 Task: Demonstrate the use case of decision element in salesforce screen flow.
Action: Mouse moved to (715, 52)
Screenshot: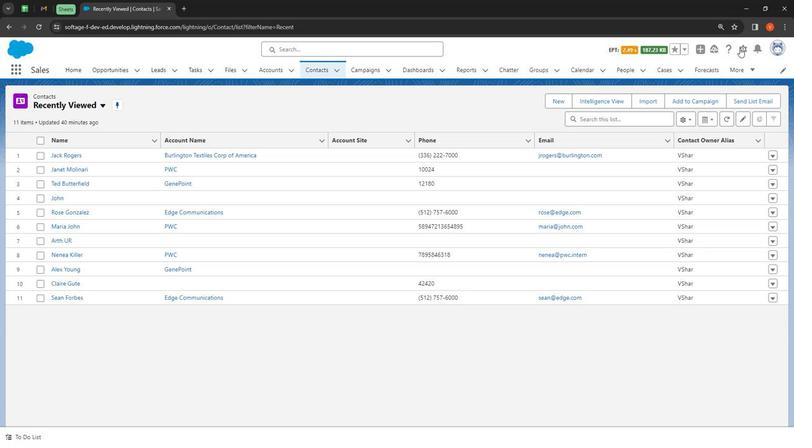 
Action: Mouse pressed left at (715, 52)
Screenshot: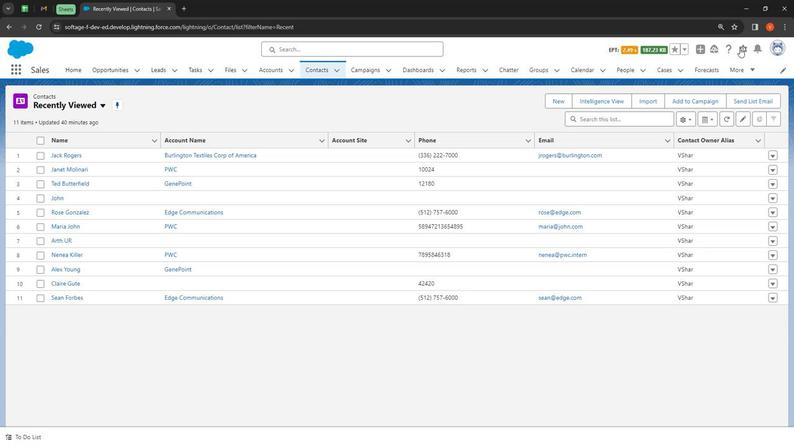 
Action: Mouse moved to (685, 78)
Screenshot: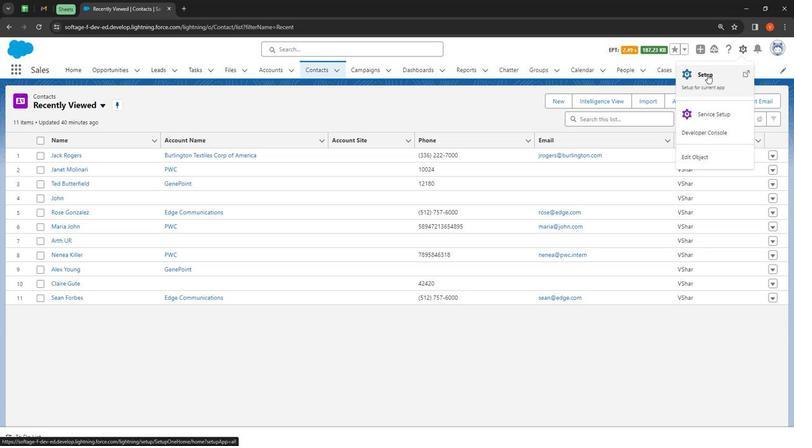 
Action: Mouse pressed left at (685, 78)
Screenshot: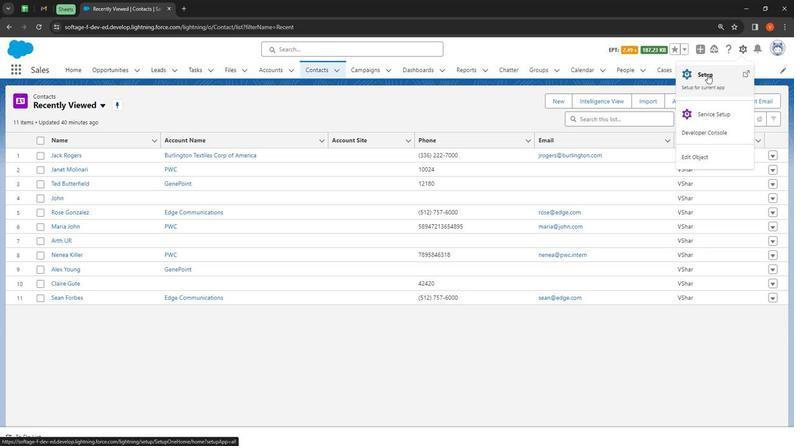 
Action: Mouse moved to (69, 99)
Screenshot: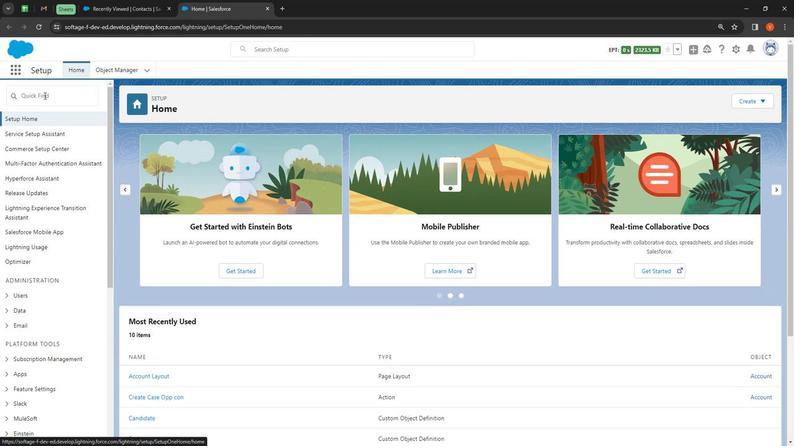 
Action: Mouse pressed left at (69, 99)
Screenshot: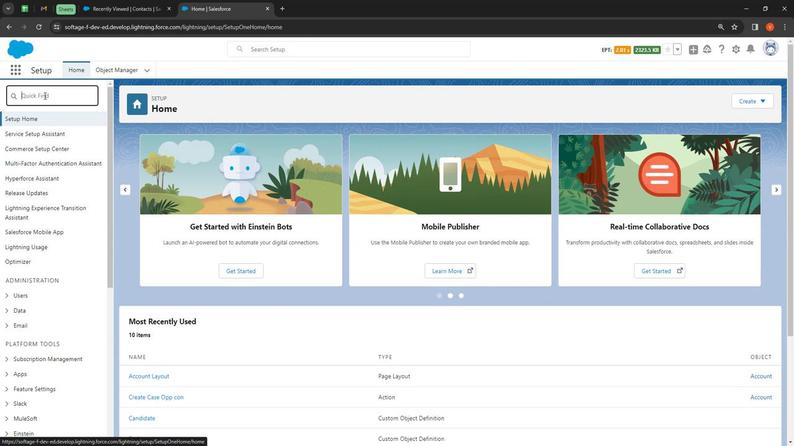 
Action: Mouse moved to (70, 99)
Screenshot: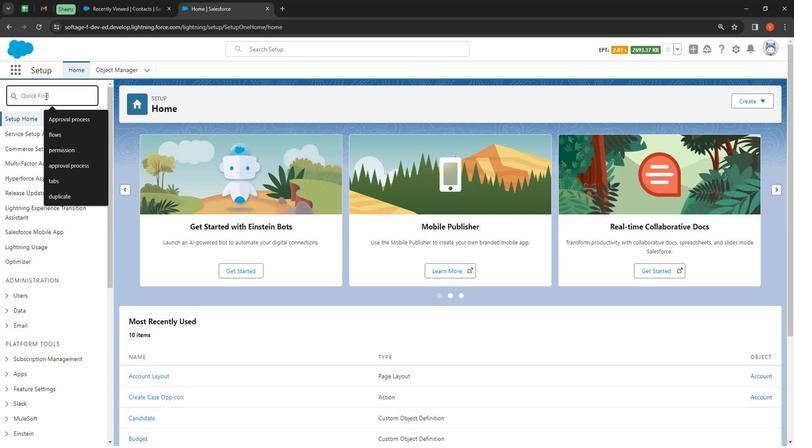 
Action: Key pressed flows
Screenshot: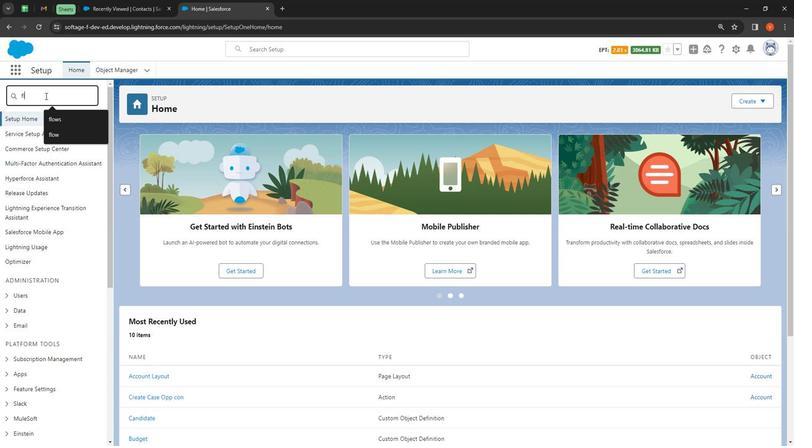 
Action: Mouse moved to (55, 138)
Screenshot: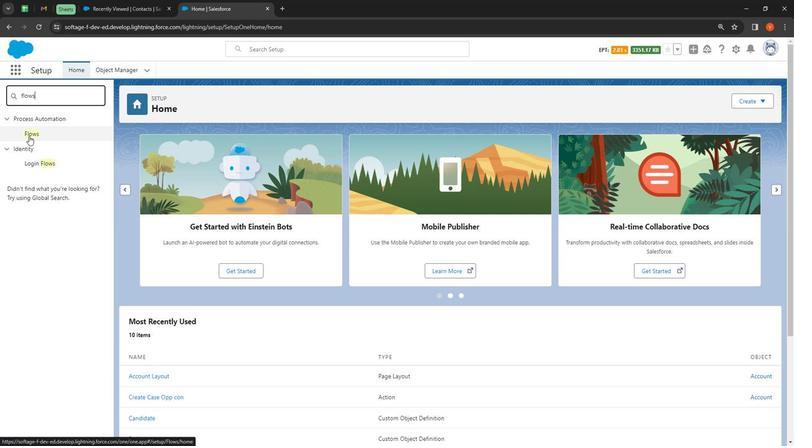 
Action: Mouse pressed left at (55, 138)
Screenshot: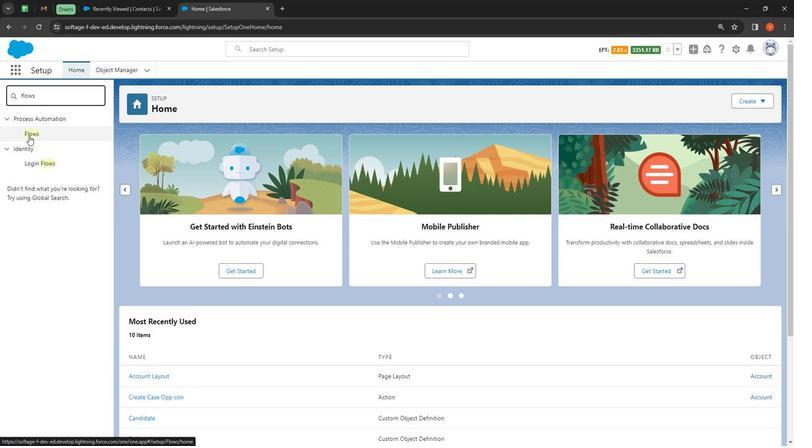 
Action: Mouse moved to (731, 109)
Screenshot: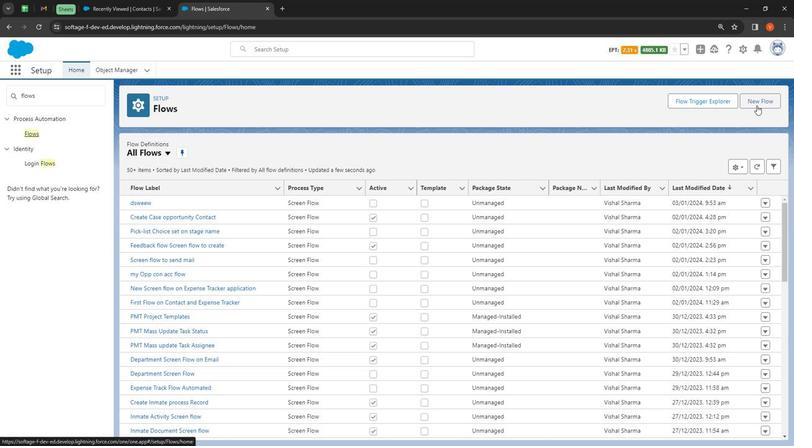 
Action: Mouse pressed left at (731, 109)
Screenshot: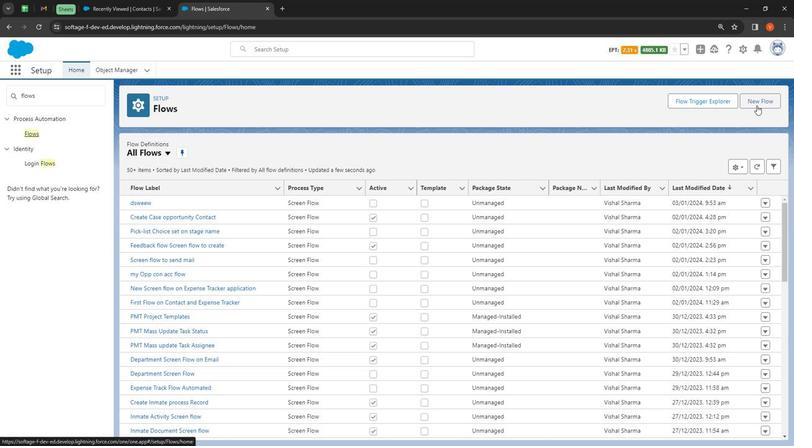 
Action: Mouse moved to (631, 344)
Screenshot: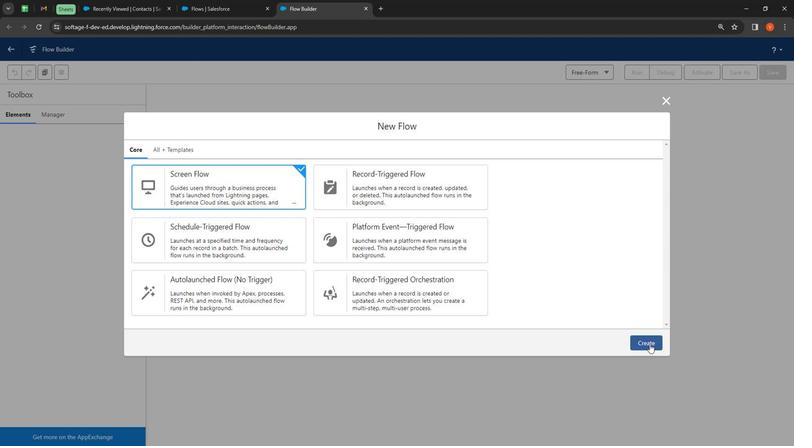 
Action: Mouse pressed left at (631, 344)
Screenshot: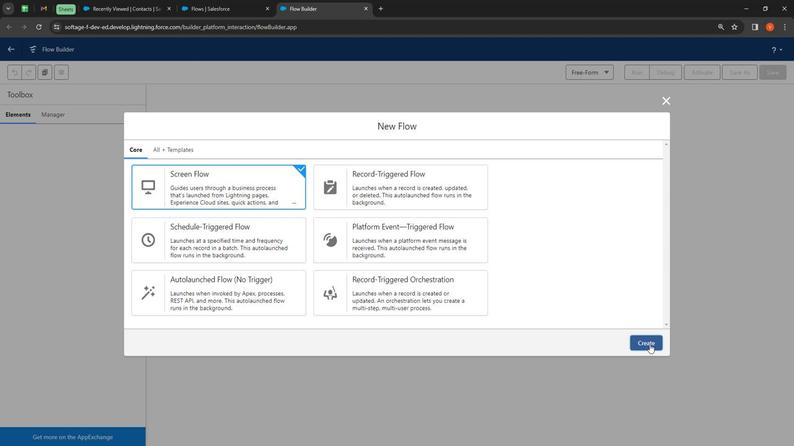 
Action: Mouse moved to (395, 162)
Screenshot: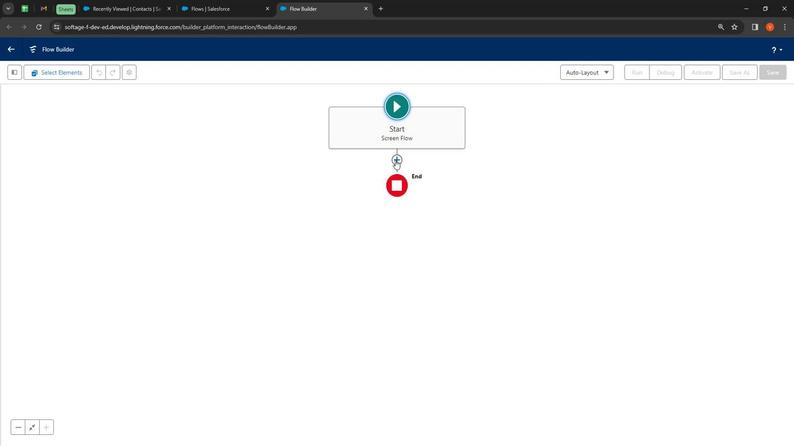
Action: Mouse pressed left at (395, 162)
Screenshot: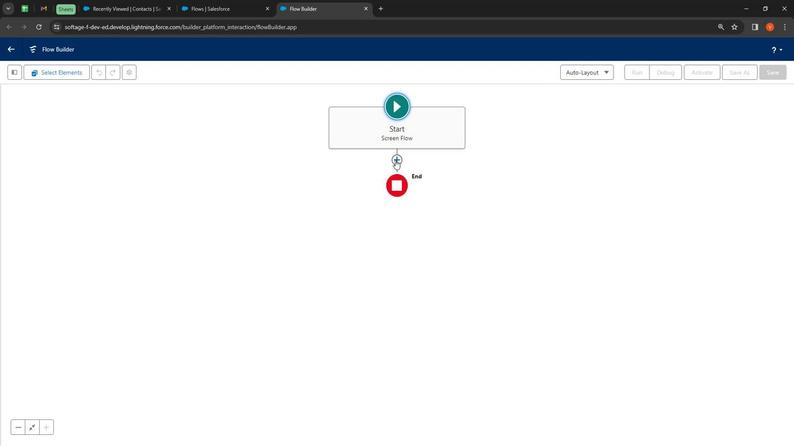 
Action: Mouse moved to (390, 209)
Screenshot: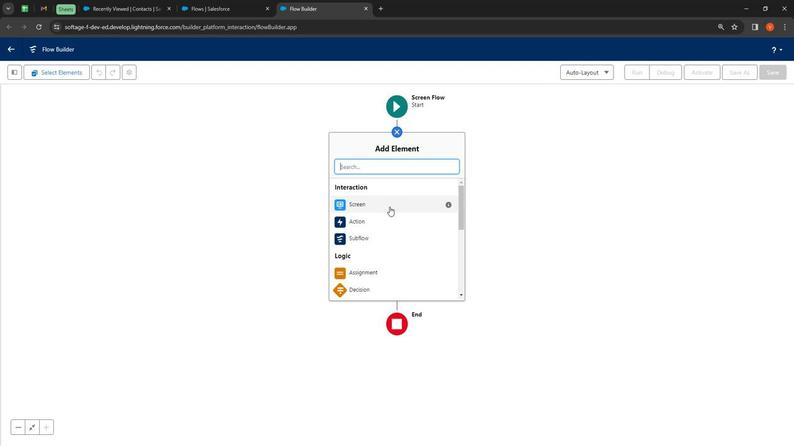 
Action: Mouse pressed left at (390, 209)
Screenshot: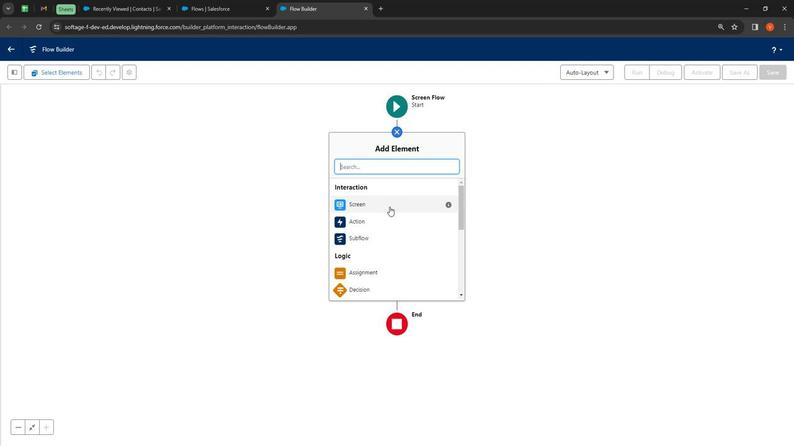 
Action: Mouse moved to (625, 156)
Screenshot: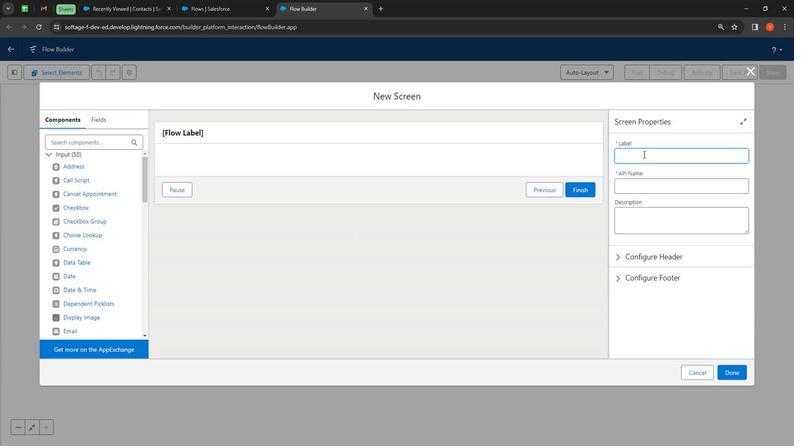 
Action: Mouse pressed left at (625, 156)
Screenshot: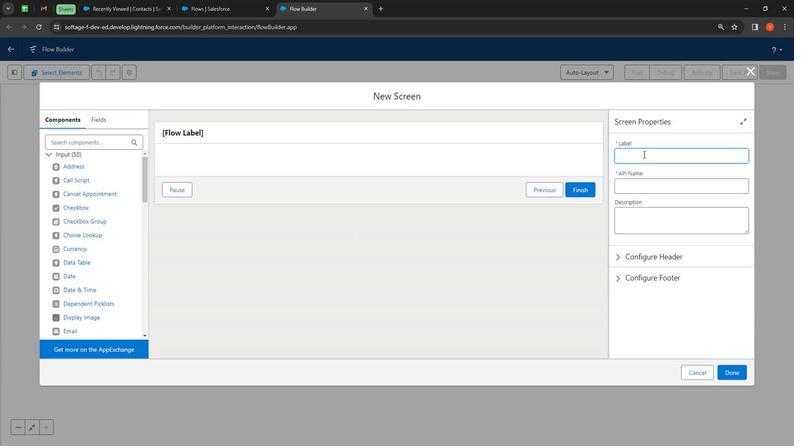 
Action: Mouse moved to (627, 153)
Screenshot: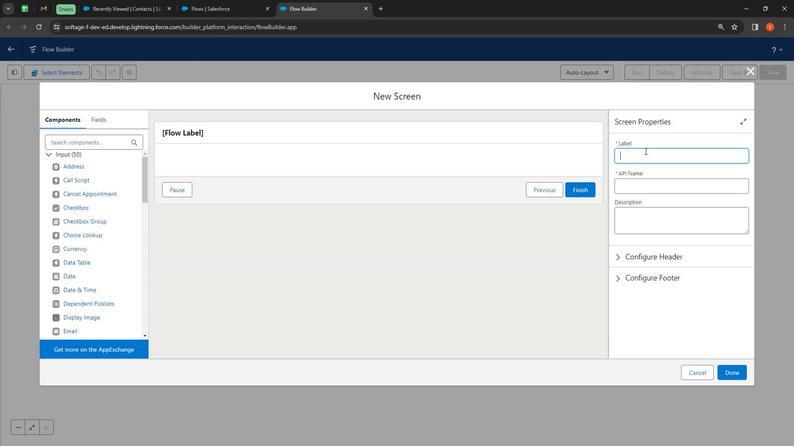 
Action: Key pressed <Key.shift>
Screenshot: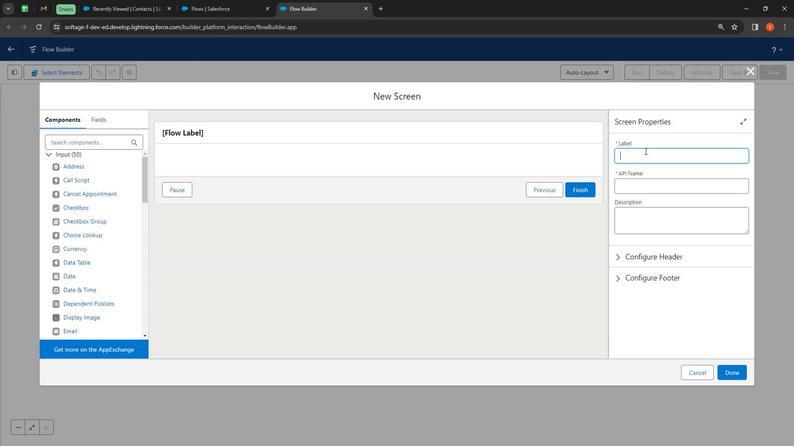 
Action: Mouse moved to (586, 126)
Screenshot: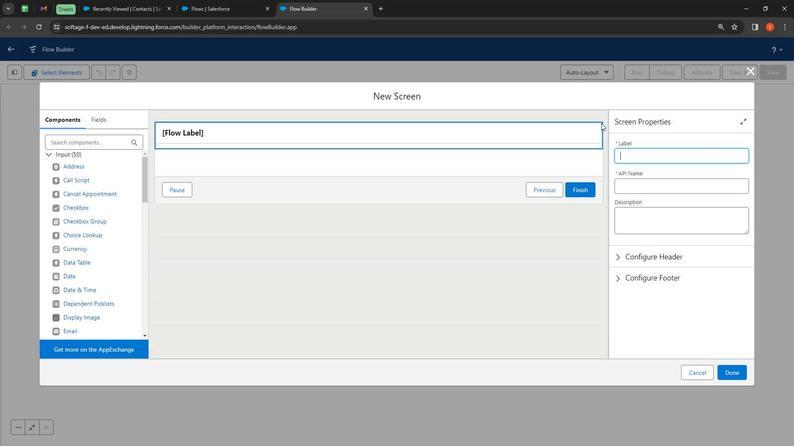 
Action: Key pressed <Key.shift><Key.shift><Key.shift><Key.shift><Key.shift><Key.shift><Key.shift><Key.shift><Key.shift><Key.shift><Key.shift><Key.shift><Key.shift><Key.shift><Key.shift><Key.shift><Key.shift><Key.shift><Key.shift><Key.shift><Key.shift><Key.shift><Key.shift><Key.shift><Key.shift><Key.shift><Key.shift><Key.shift><Key.shift><Key.shift><Key.shift><Key.shift><Key.shift><Key.shift><Key.shift><Key.shift><Key.shift><Key.shift><Key.shift><Key.shift><Key.shift><Key.shift><Key.shift><Key.shift><Key.shift><Key.shift><Key.shift><Key.shift><Key.shift><Key.shift><Key.shift><Key.shift><Key.shift><Key.shift><Key.shift><Key.shift><Key.shift><Key.shift><Key.shift><Key.shift><Key.shift><Key.shift><Key.shift><Key.shift><Key.shift><Key.shift><Key.shift><Key.shift><Key.shift><Key.shift><Key.shift><Key.shift><Key.shift><Key.shift><Key.shift><Key.shift>Choose<Key.space><Key.shift>Value<Key.space><Key.shift>Screen
Screenshot: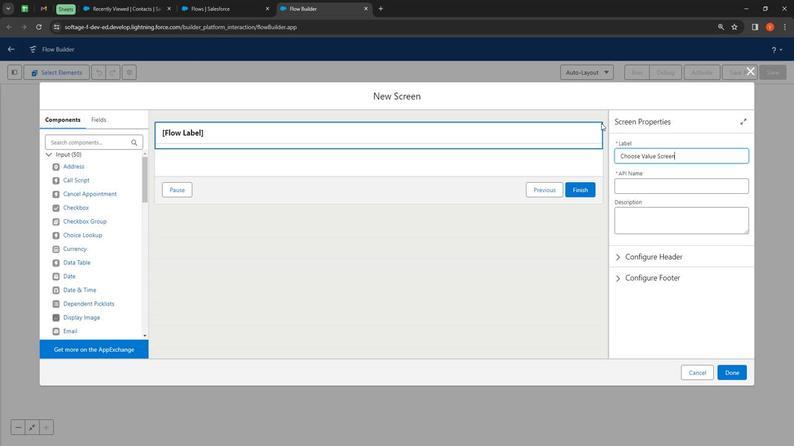 
Action: Mouse moved to (639, 218)
Screenshot: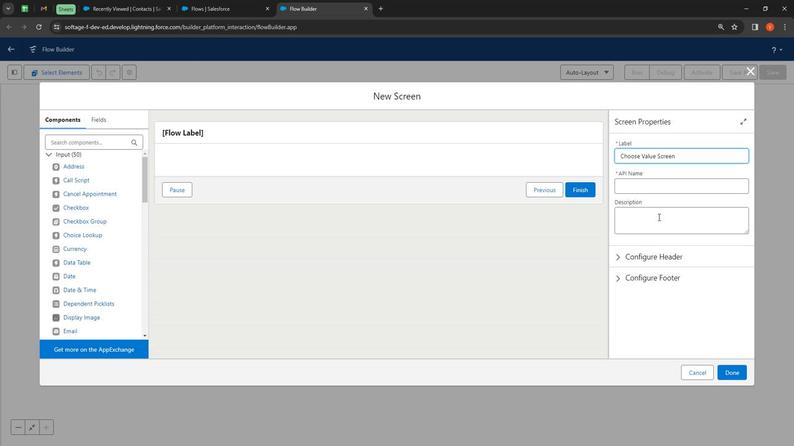 
Action: Mouse pressed left at (639, 218)
Screenshot: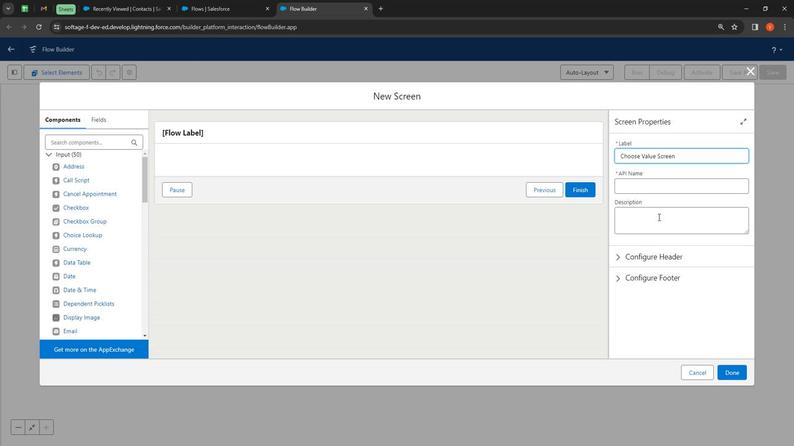 
Action: Mouse moved to (638, 218)
Screenshot: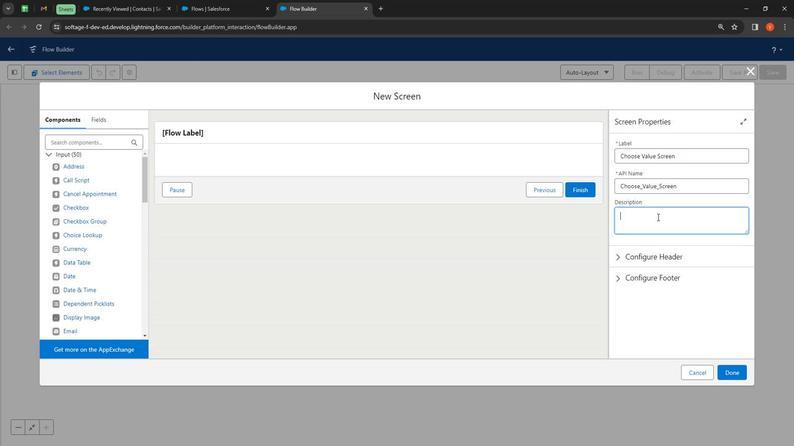 
Action: Key pressed <Key.shift>Choose<Key.space>one<Key.space>element<Key.space><Key.shift>Screen
Screenshot: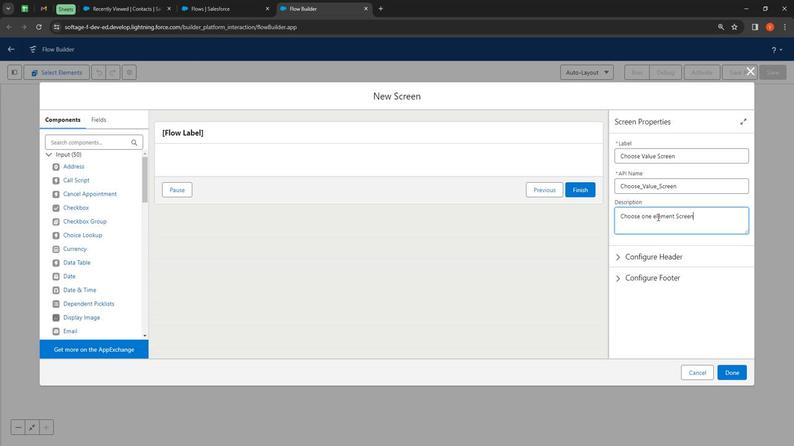 
Action: Mouse moved to (112, 142)
Screenshot: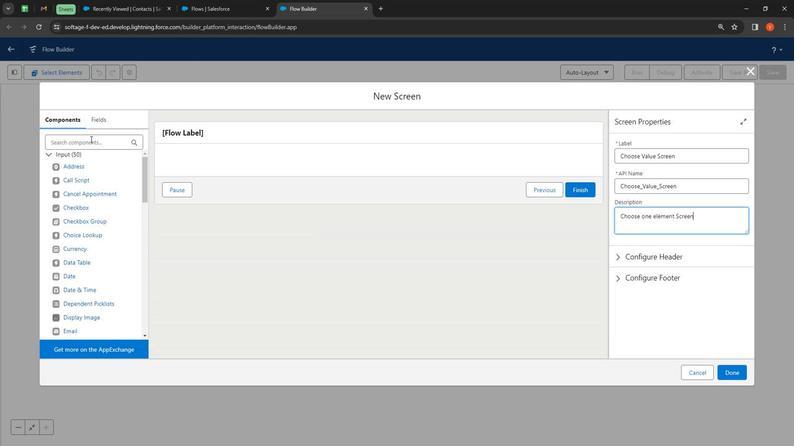 
Action: Mouse pressed left at (112, 142)
Screenshot: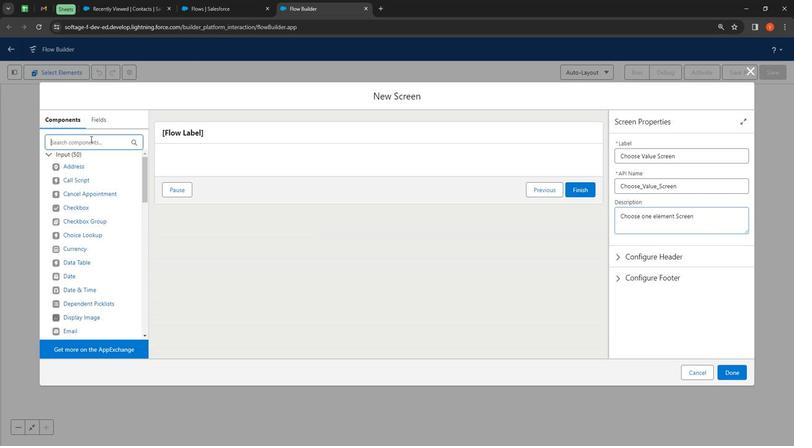 
Action: Mouse moved to (111, 142)
Screenshot: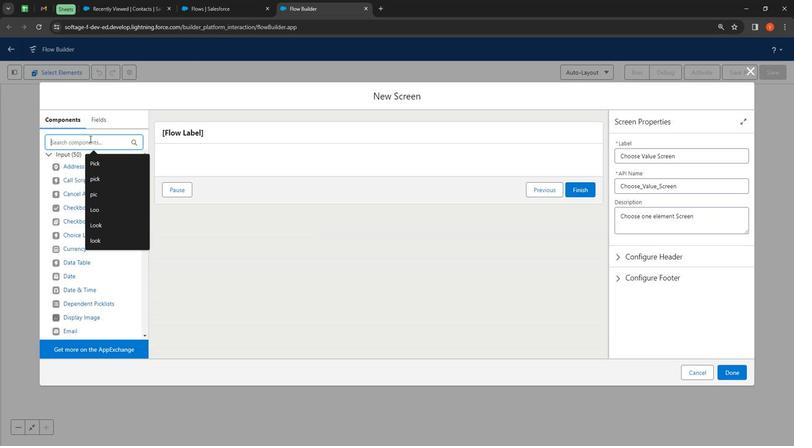 
Action: Key pressed pick
Screenshot: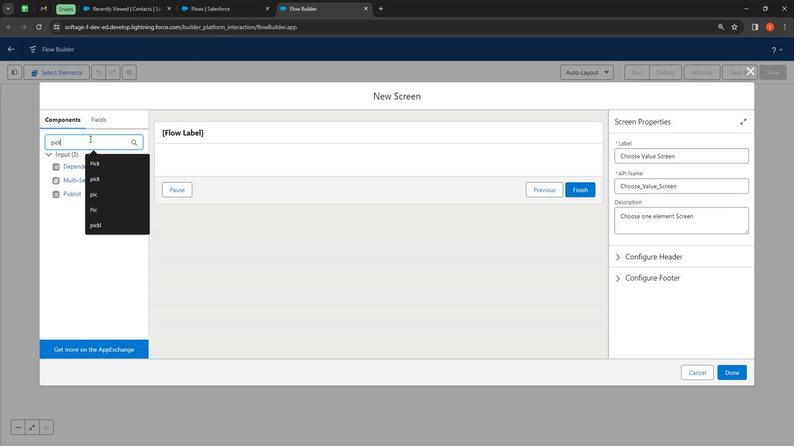 
Action: Mouse moved to (91, 192)
Screenshot: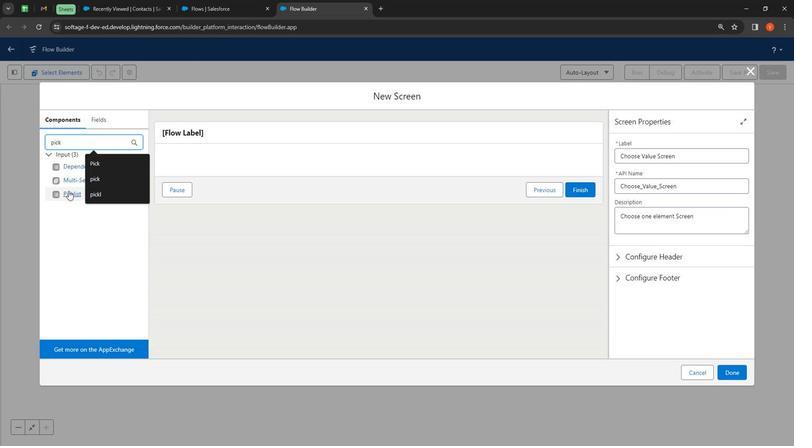 
Action: Mouse pressed left at (91, 192)
Screenshot: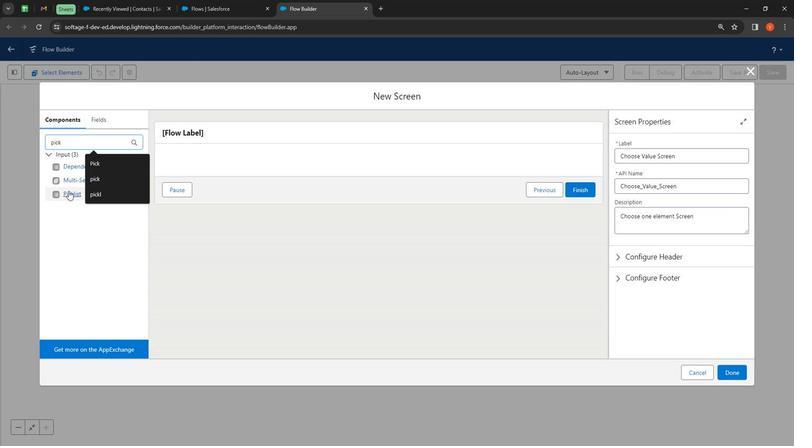 
Action: Mouse moved to (672, 151)
Screenshot: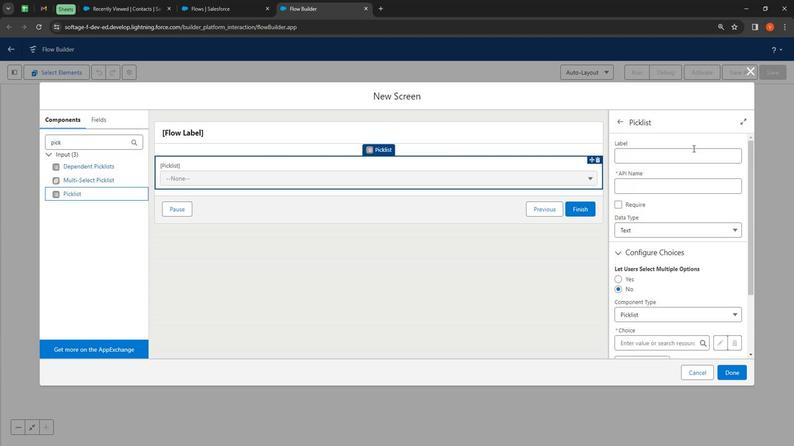 
Action: Mouse pressed left at (672, 151)
Screenshot: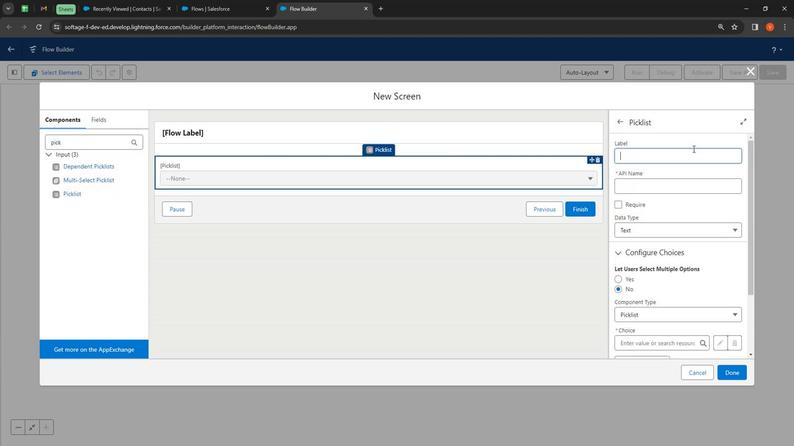
Action: Mouse moved to (672, 151)
Screenshot: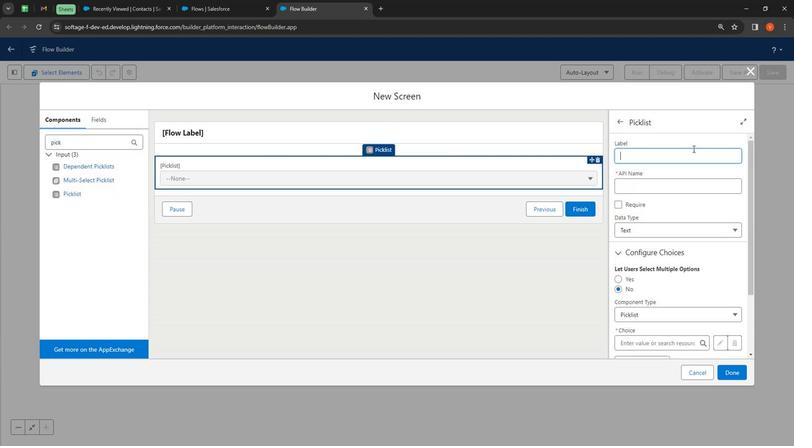 
Action: Key pressed <Key.shift>
Screenshot: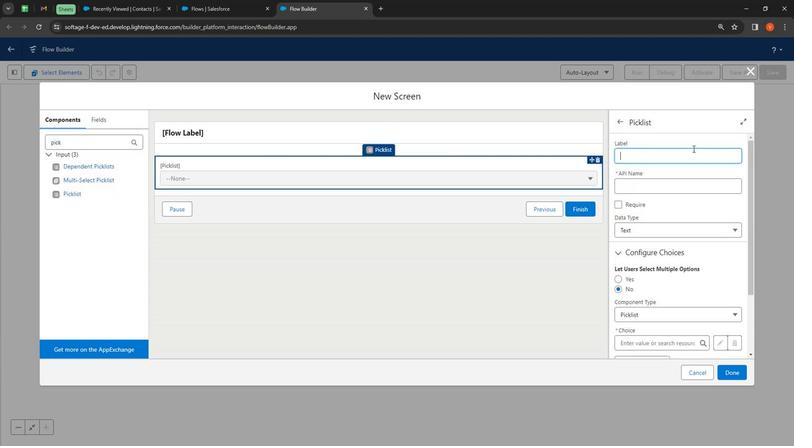 
Action: Mouse moved to (653, 139)
Screenshot: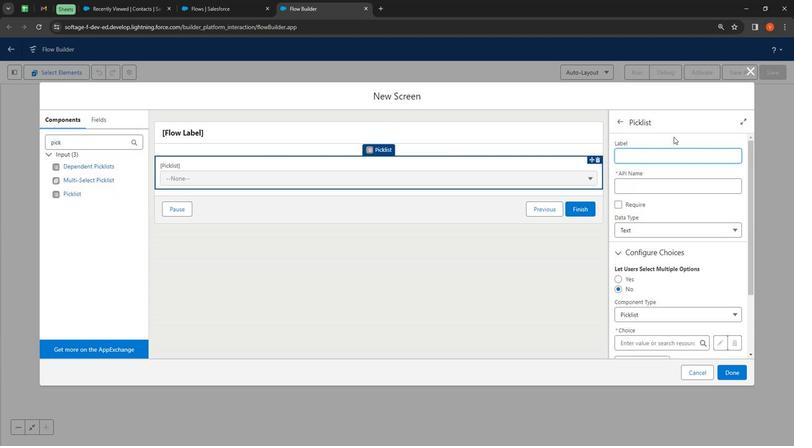 
Action: Key pressed <Key.shift><Key.shift><Key.shift><Key.shift><Key.shift><Key.shift><Key.shift><Key.shift><Key.shift><Key.shift><Key.shift><Key.shift><Key.shift><Key.shift><Key.shift>Select<Key.space>one<Key.space>object
Screenshot: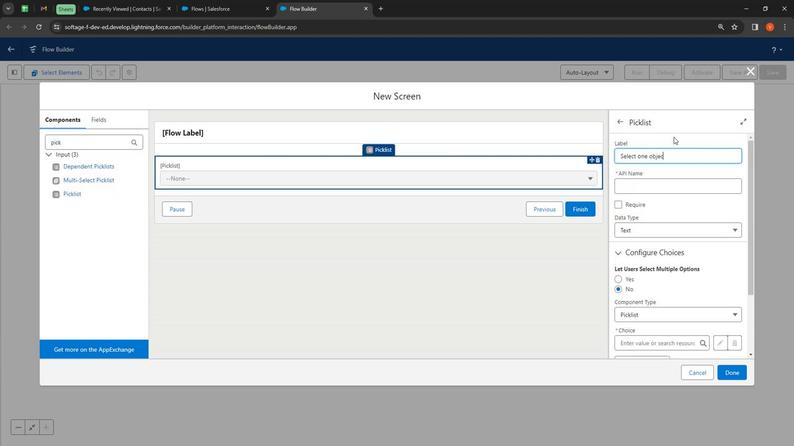 
Action: Mouse moved to (632, 188)
Screenshot: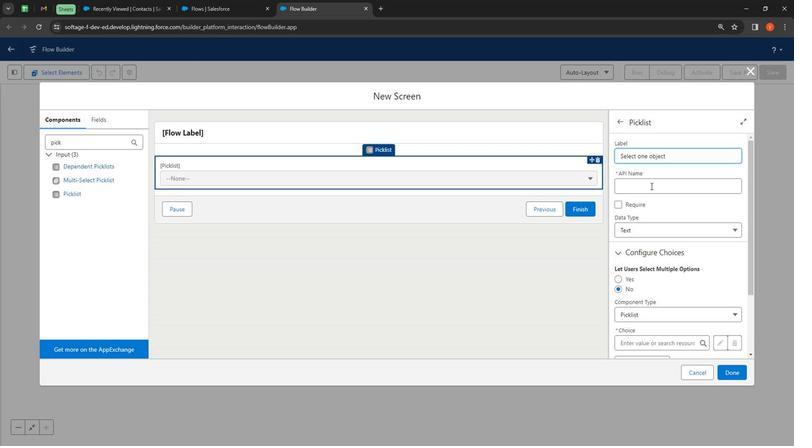
Action: Mouse pressed left at (632, 188)
Screenshot: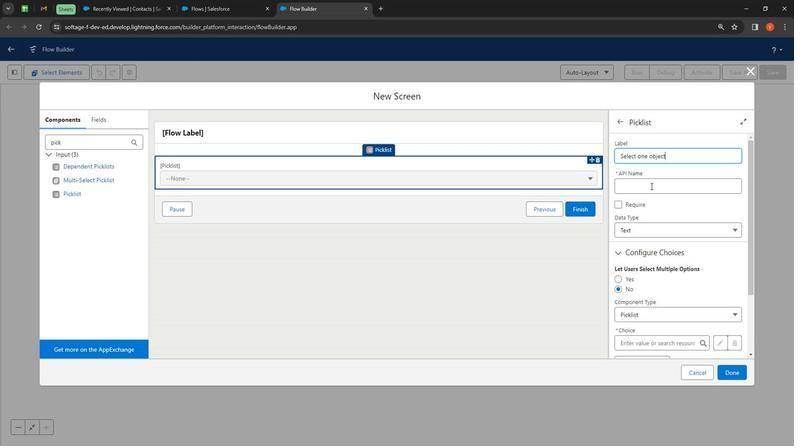 
Action: Mouse moved to (603, 207)
Screenshot: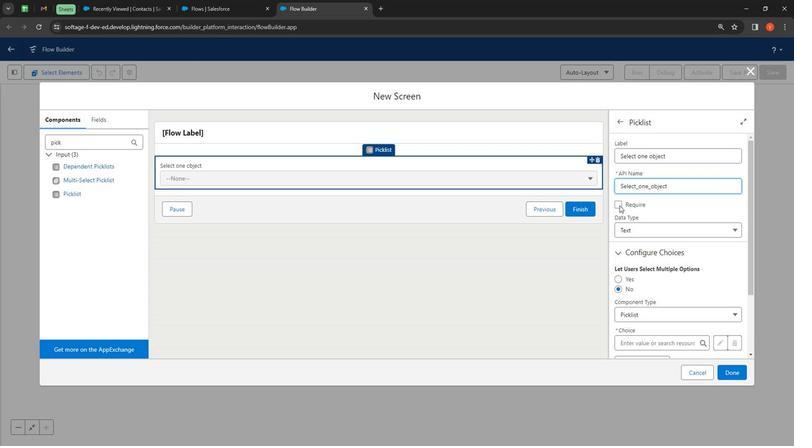 
Action: Mouse pressed left at (603, 207)
Screenshot: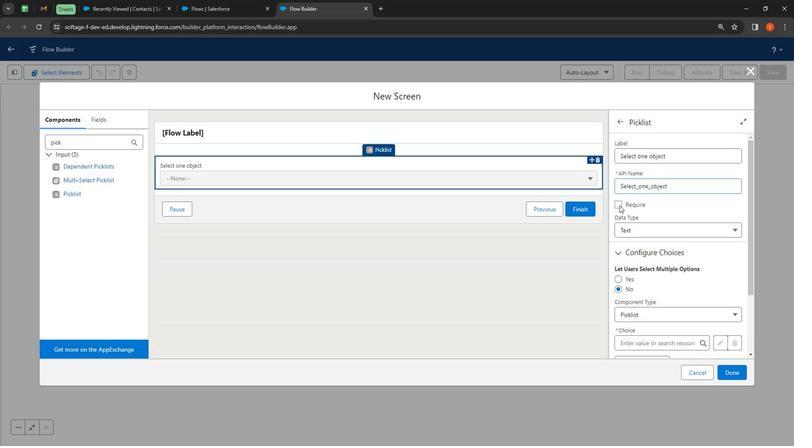 
Action: Mouse moved to (650, 308)
Screenshot: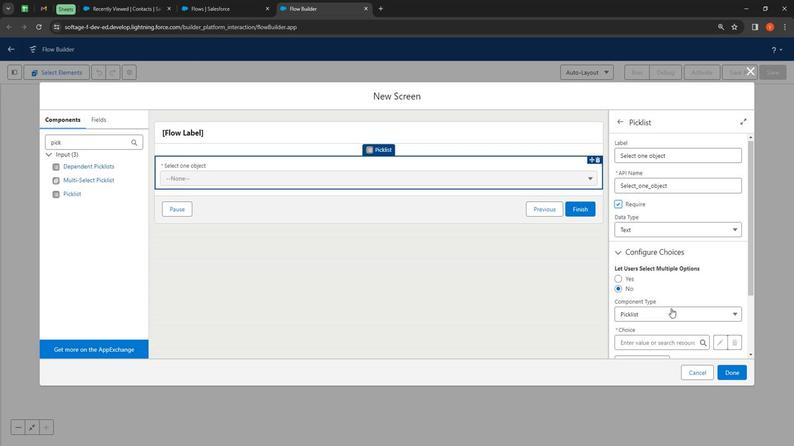 
Action: Mouse scrolled (650, 308) with delta (0, 0)
Screenshot: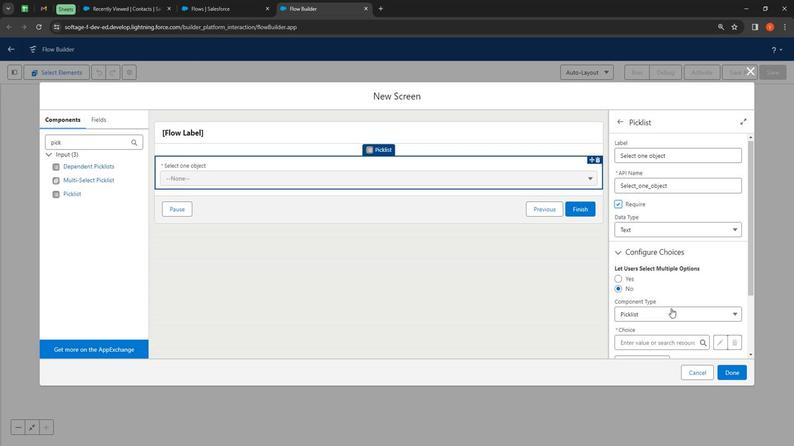 
Action: Mouse moved to (653, 306)
Screenshot: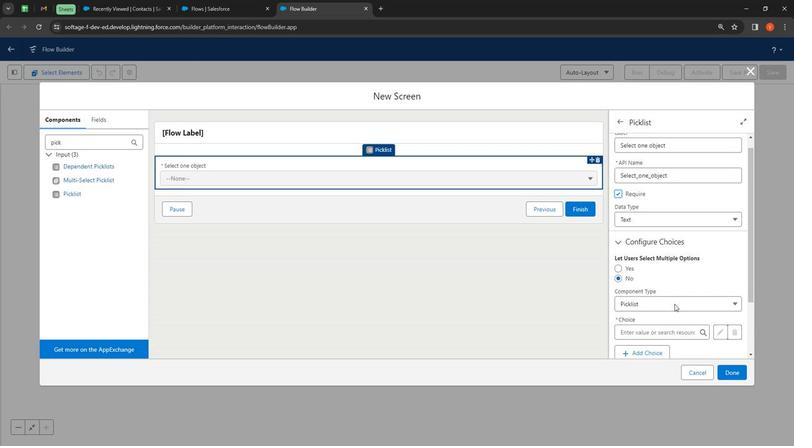 
Action: Mouse scrolled (653, 306) with delta (0, 0)
Screenshot: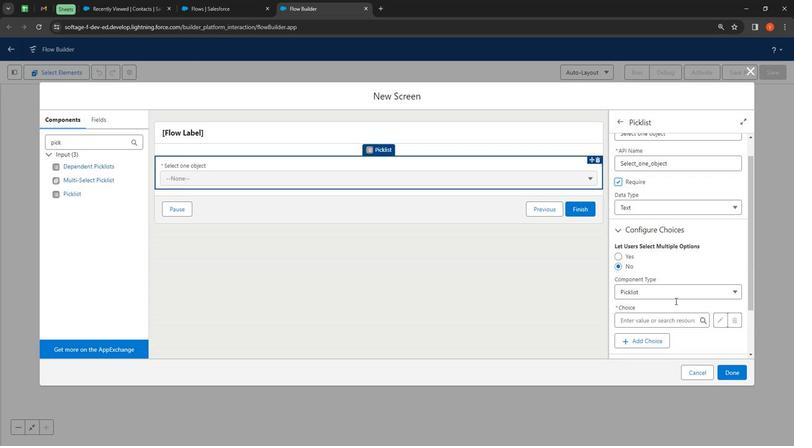 
Action: Mouse moved to (655, 299)
Screenshot: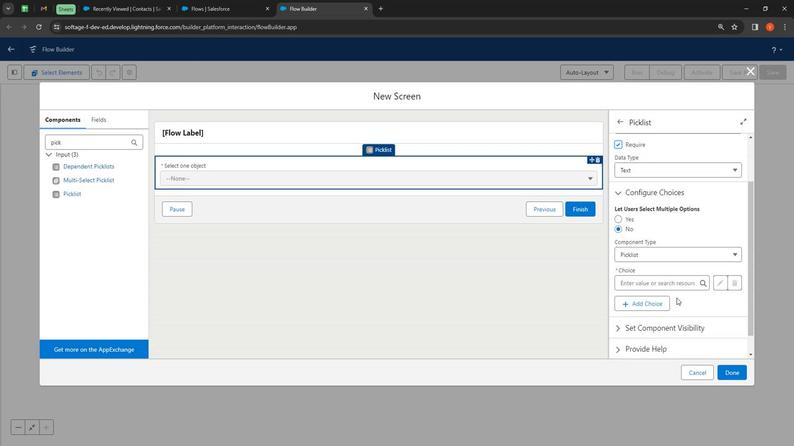 
Action: Mouse scrolled (655, 300) with delta (0, 0)
Screenshot: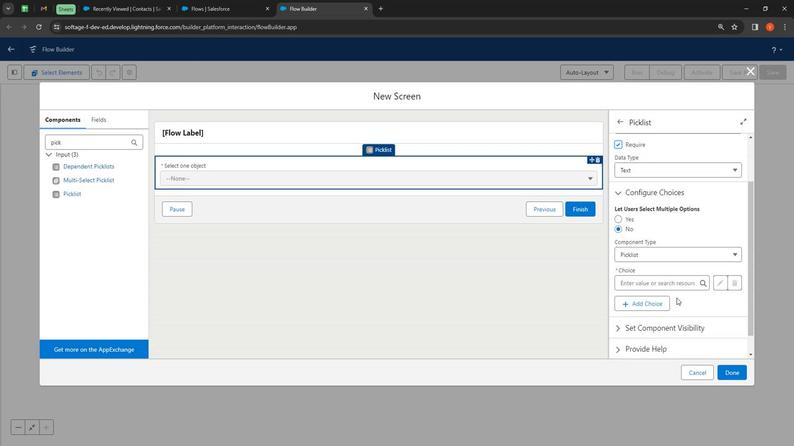 
Action: Mouse moved to (658, 295)
Screenshot: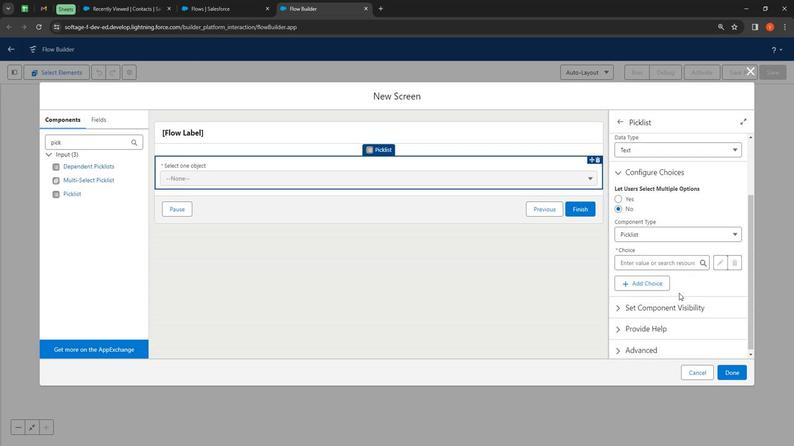 
Action: Mouse scrolled (658, 294) with delta (0, 0)
Screenshot: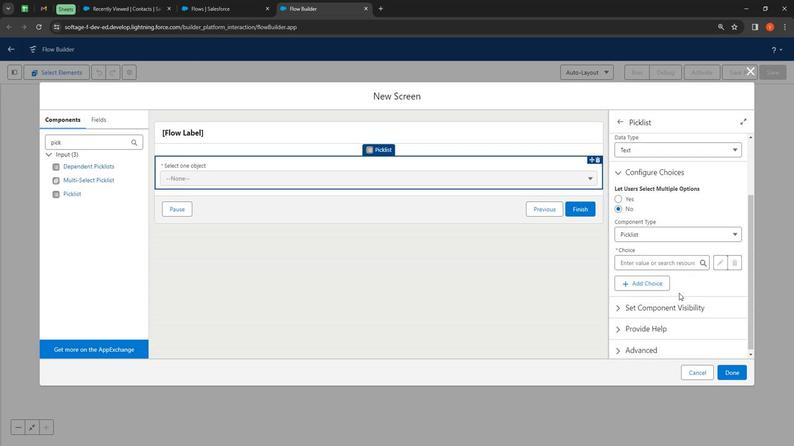 
Action: Mouse moved to (634, 256)
Screenshot: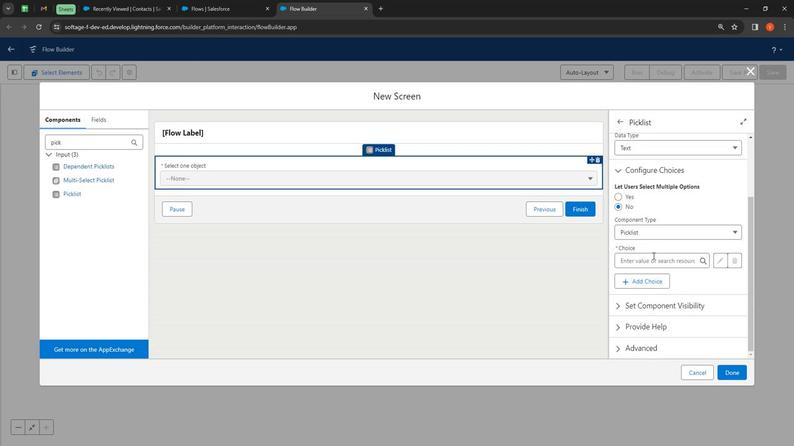 
Action: Mouse pressed left at (634, 256)
Screenshot: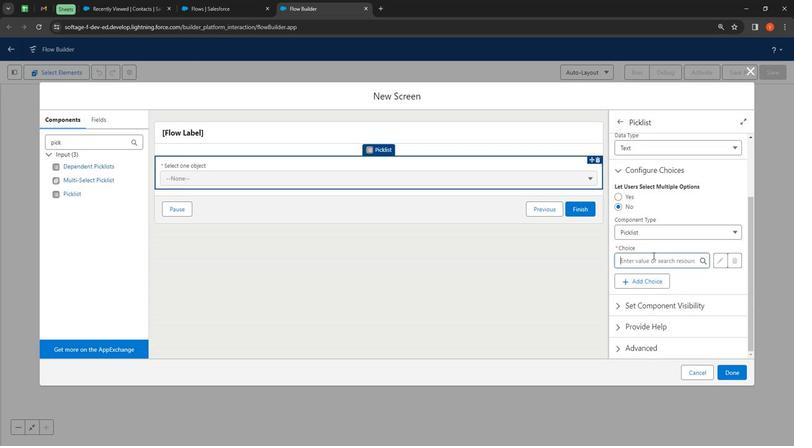
Action: Mouse moved to (635, 277)
Screenshot: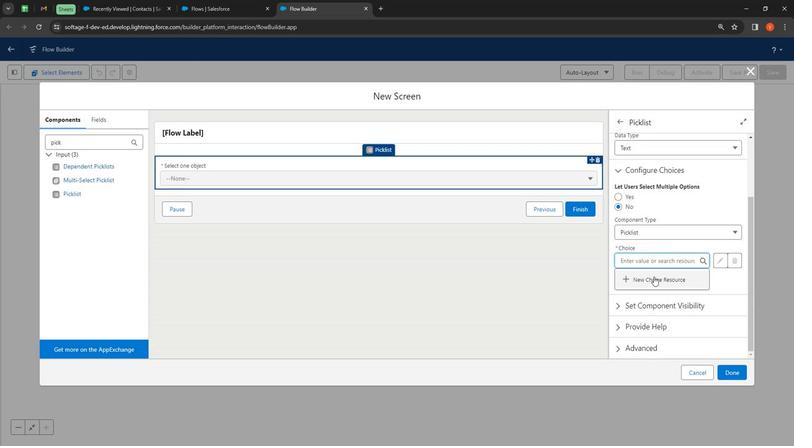 
Action: Mouse pressed left at (635, 277)
Screenshot: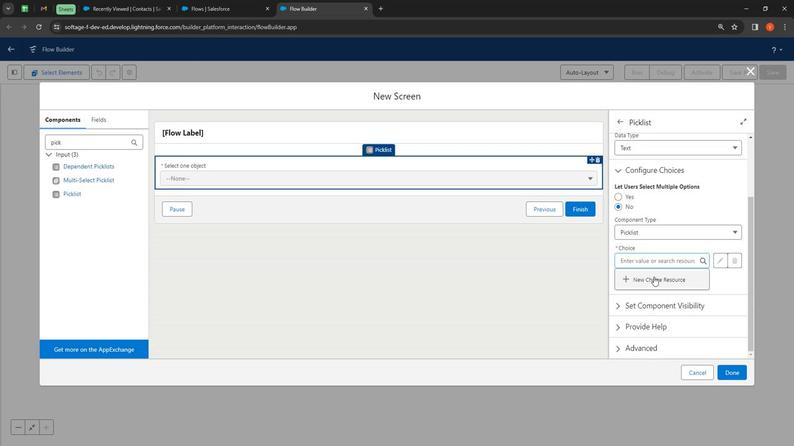 
Action: Mouse moved to (290, 202)
Screenshot: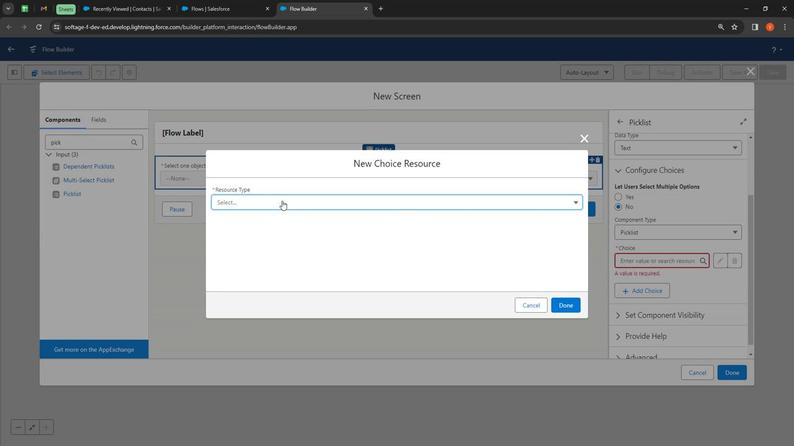 
Action: Mouse pressed left at (290, 202)
Screenshot: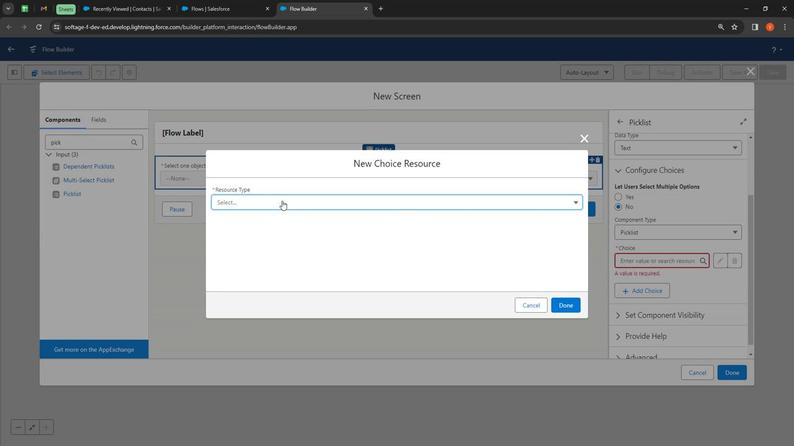 
Action: Mouse moved to (290, 223)
Screenshot: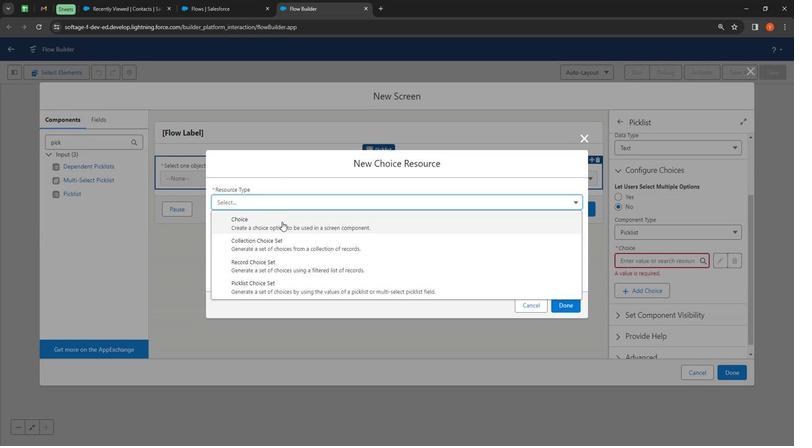 
Action: Mouse pressed left at (290, 223)
Screenshot: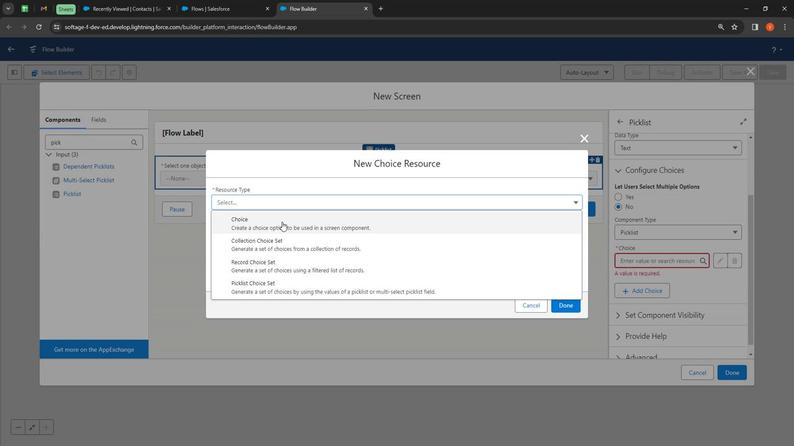 
Action: Mouse moved to (260, 156)
Screenshot: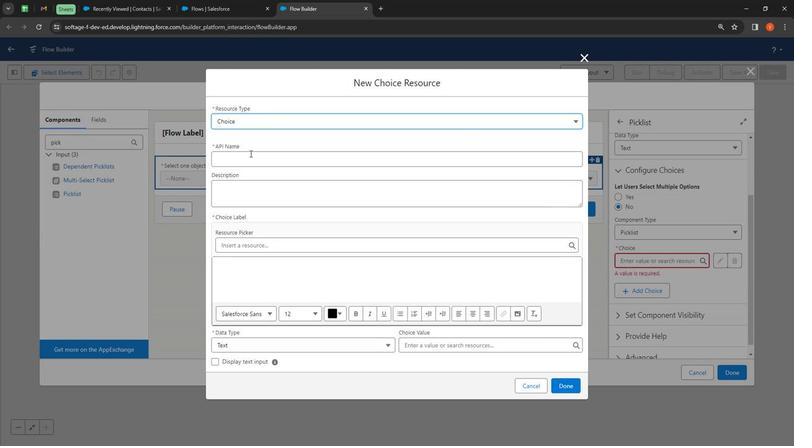 
Action: Mouse pressed left at (260, 156)
Screenshot: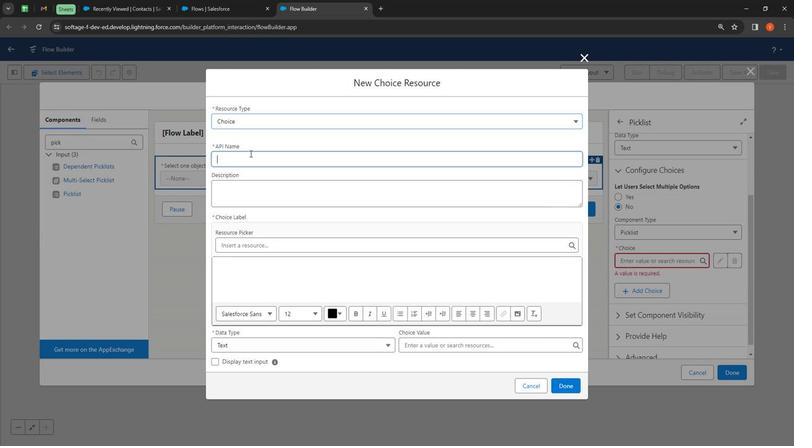 
Action: Key pressed <Key.shift><Key.shift><Key.shift><Key.shift><Key.shift><Key.shift><Key.shift><Key.shift><Key.shift>Contace<Key.backspace><Key.backspace>ct
Screenshot: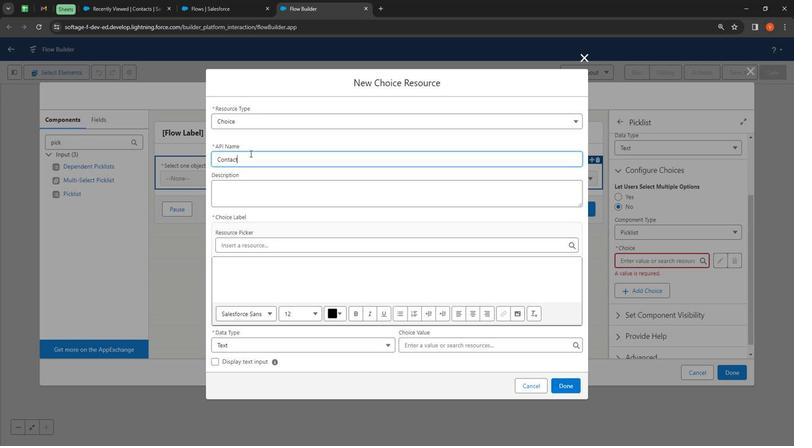 
Action: Mouse moved to (268, 183)
Screenshot: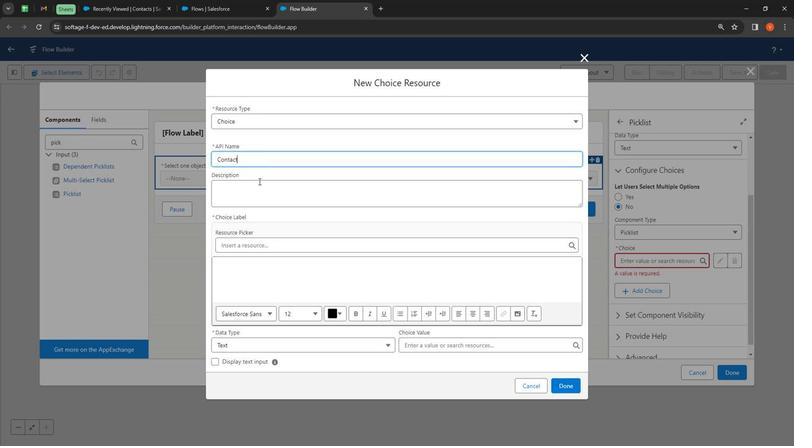 
Action: Mouse pressed left at (268, 183)
Screenshot: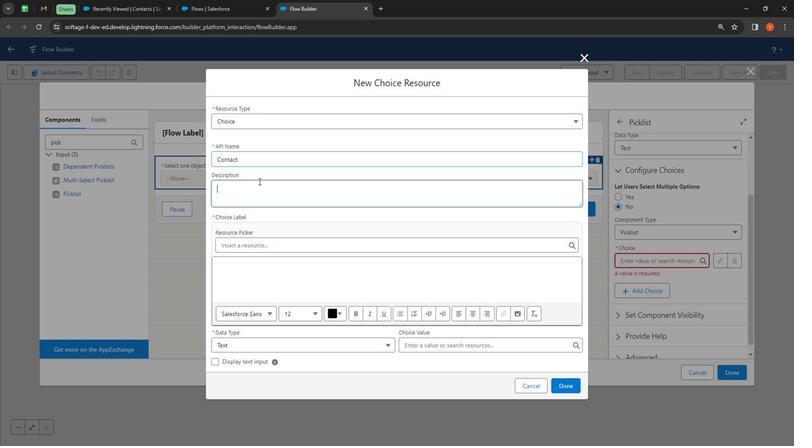 
Action: Mouse moved to (265, 182)
Screenshot: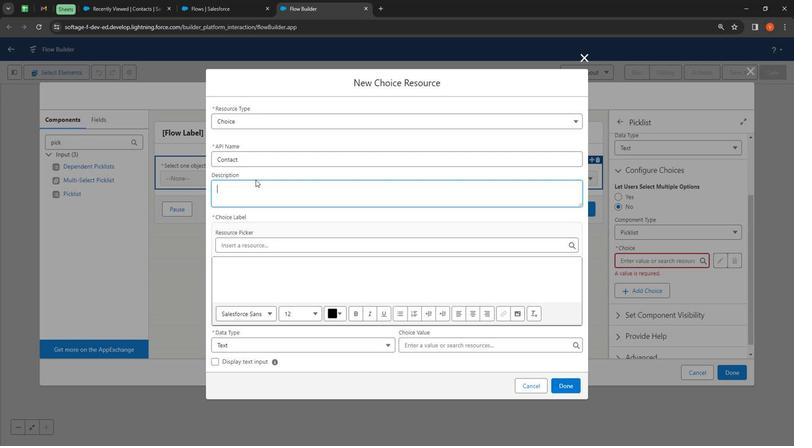 
Action: Key pressed <Key.shift>
Screenshot: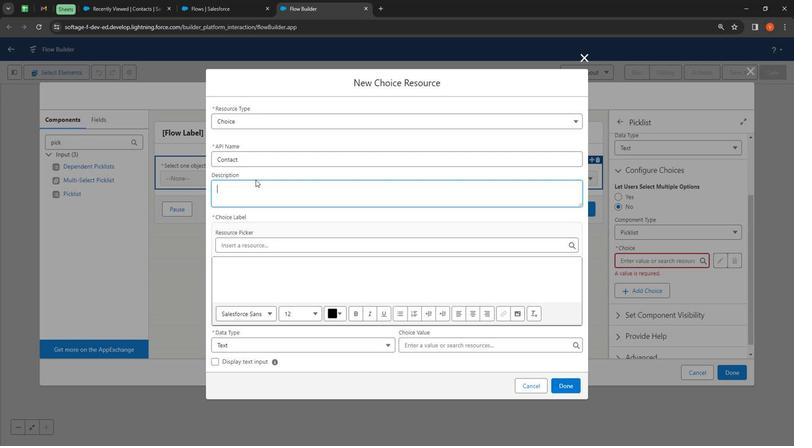 
Action: Mouse moved to (265, 182)
Screenshot: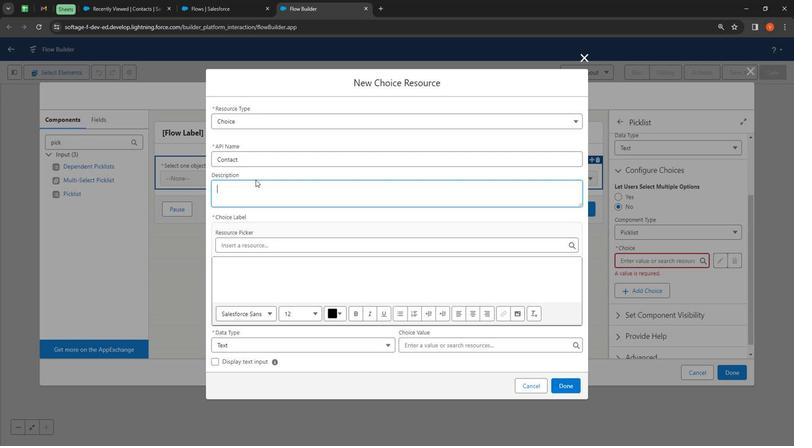 
Action: Key pressed <Key.shift><Key.shift><Key.shift><Key.shift><Key.shift><Key.shift><Key.shift><Key.shift><Key.shift><Key.shift><Key.shift><Key.shift><Key.shift><Key.shift><Key.shift><Key.shift><Key.shift><Key.shift><Key.shift><Key.shift><Key.shift><Key.shift><Key.shift><Key.shift><Key.shift><Key.shift><Key.shift><Key.shift>New<Key.space><Key.shift>Contact<Key.space>object<Key.space><Key.shift><Key.shift><Key.shift><Key.shift><Key.shift>Record<Key.space>creation<Key.space>
Screenshot: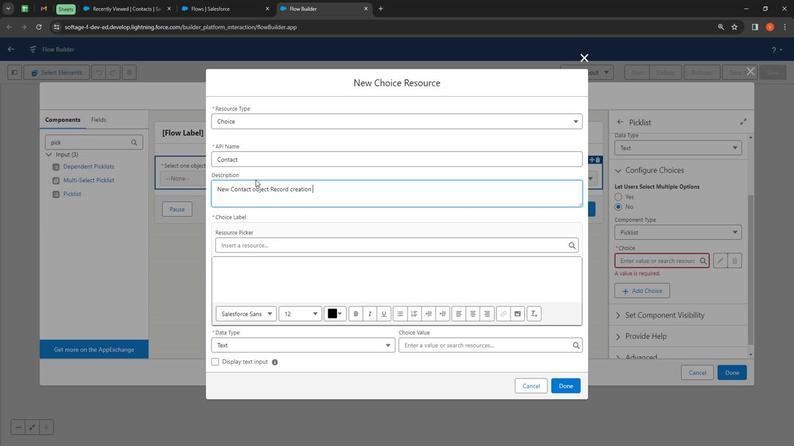 
Action: Mouse moved to (291, 271)
Screenshot: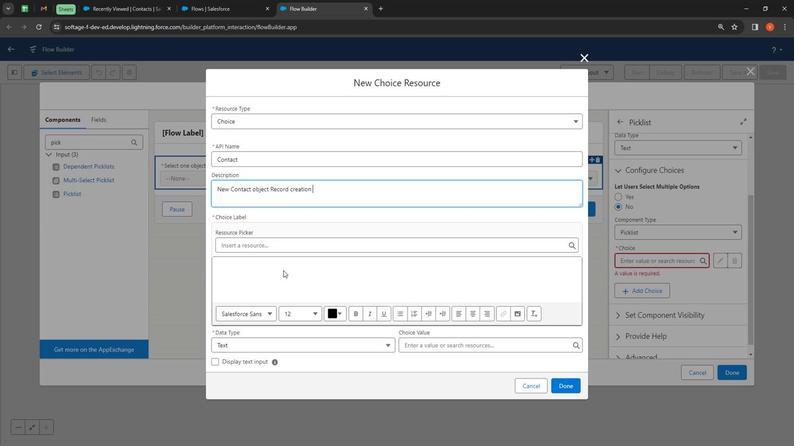 
Action: Mouse pressed left at (291, 271)
Screenshot: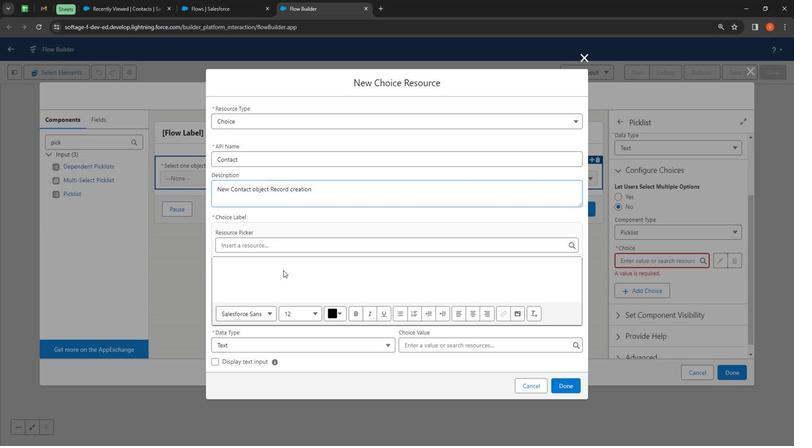 
Action: Key pressed <Key.shift>
Screenshot: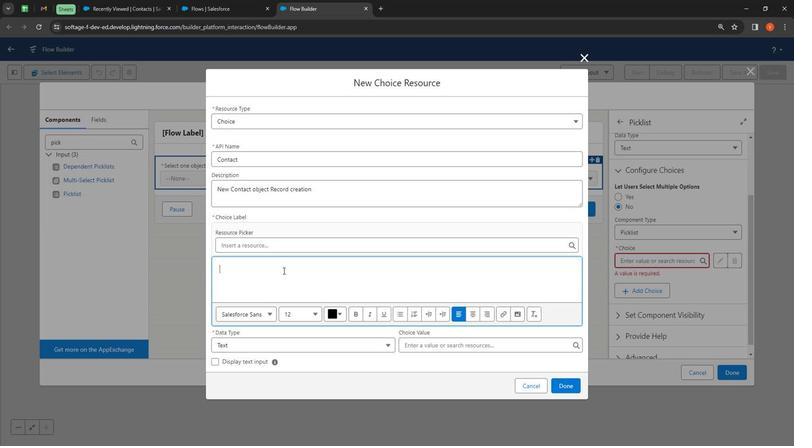 
Action: Mouse moved to (291, 271)
Screenshot: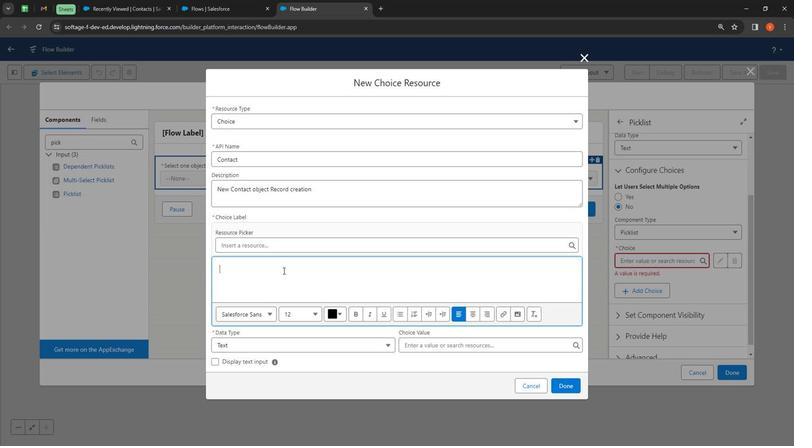 
Action: Key pressed Contact<Key.space>object<Key.space>record<Key.space>vre<Key.backspace><Key.backspace><Key.backspace>creation
Screenshot: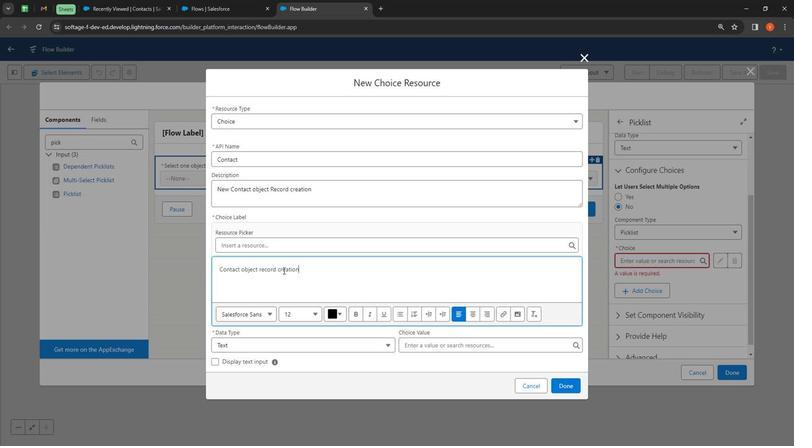
Action: Mouse moved to (426, 349)
Screenshot: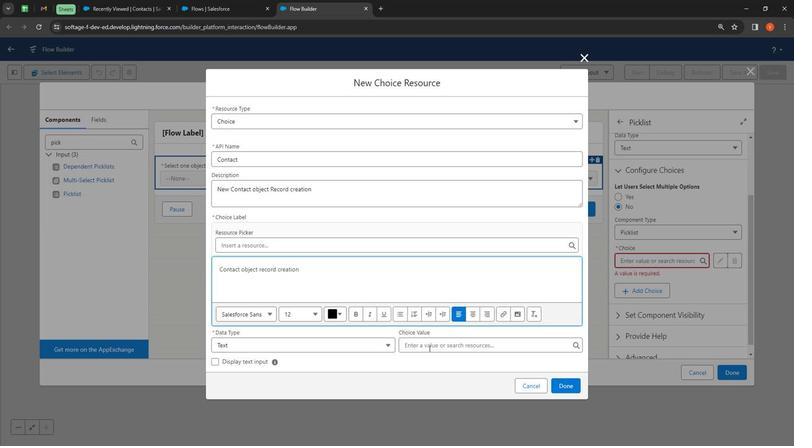 
Action: Mouse pressed left at (426, 349)
Screenshot: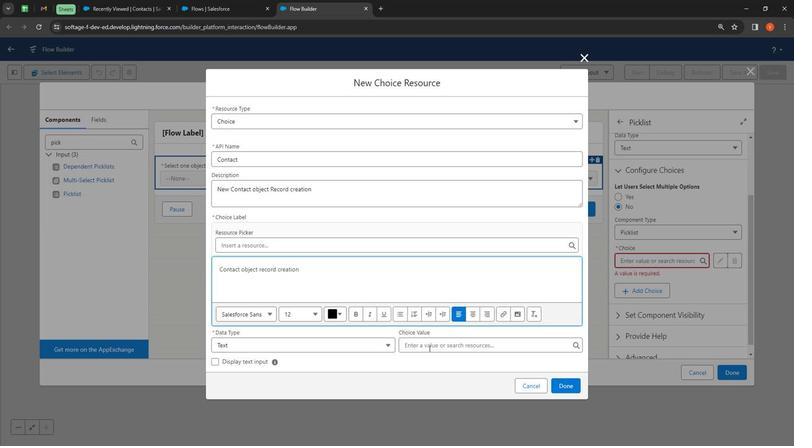 
Action: Mouse moved to (424, 344)
Screenshot: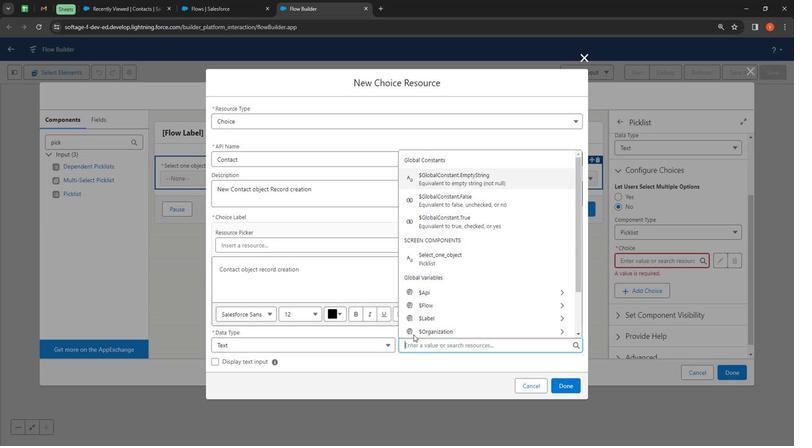 
Action: Key pressed <Key.shift>
Screenshot: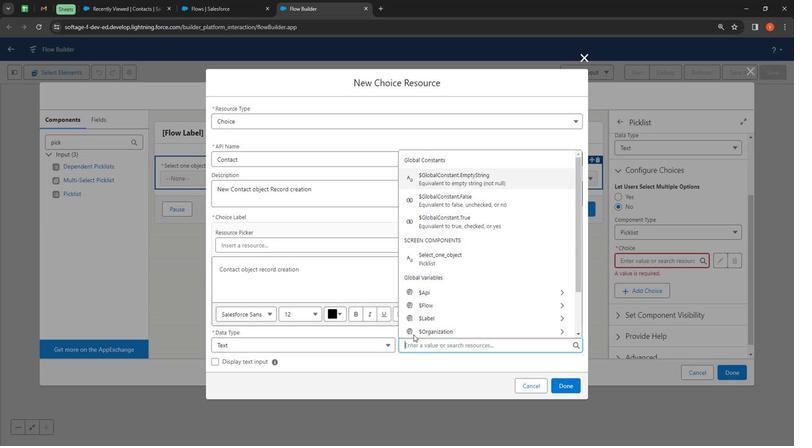 
Action: Mouse moved to (389, 317)
Screenshot: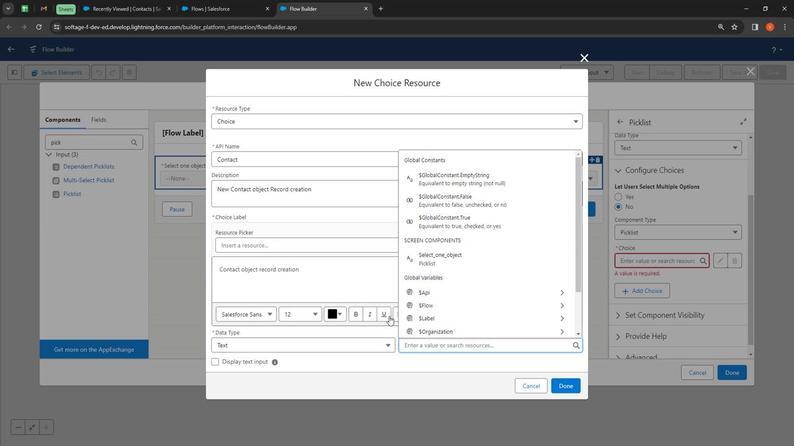 
Action: Key pressed Contact
Screenshot: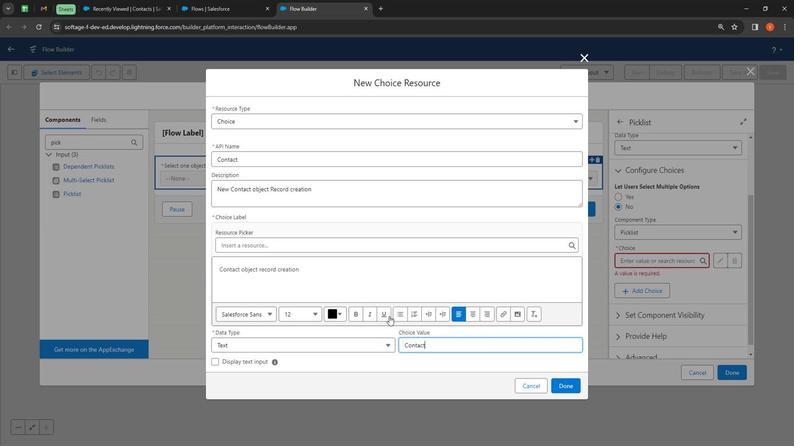 
Action: Mouse moved to (552, 384)
Screenshot: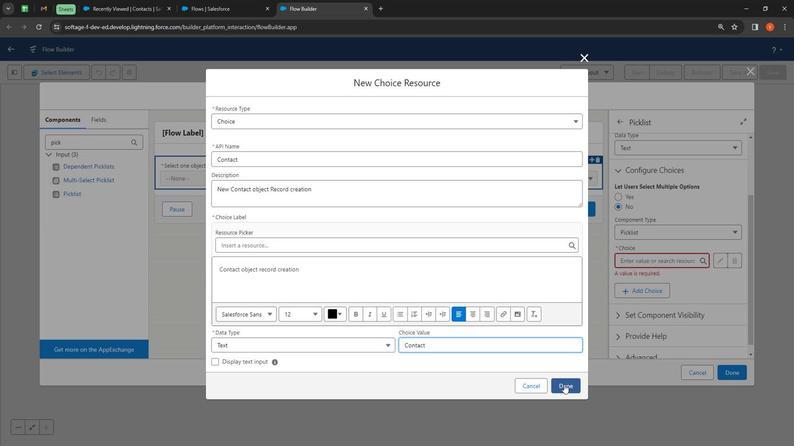
Action: Mouse pressed left at (552, 384)
Screenshot: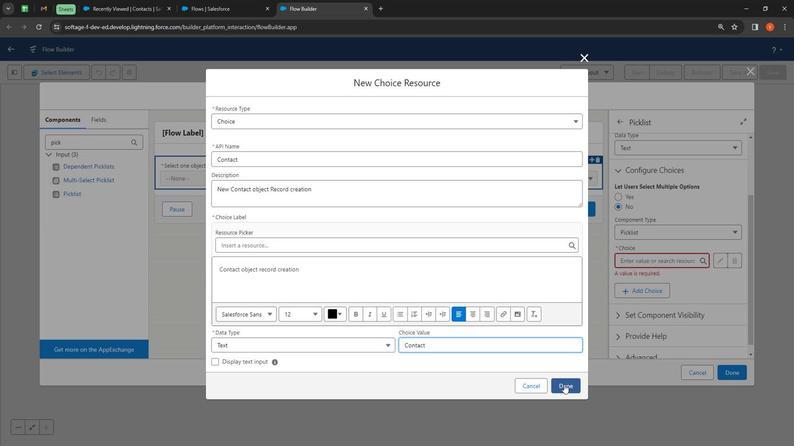 
Action: Mouse moved to (661, 283)
Screenshot: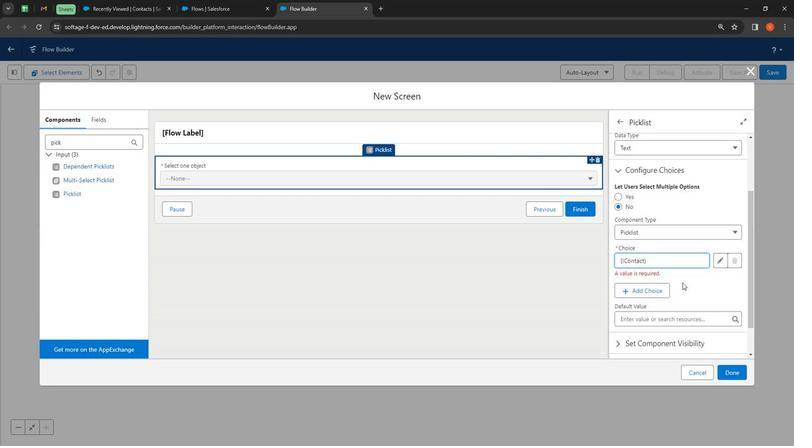 
Action: Mouse pressed left at (661, 283)
Screenshot: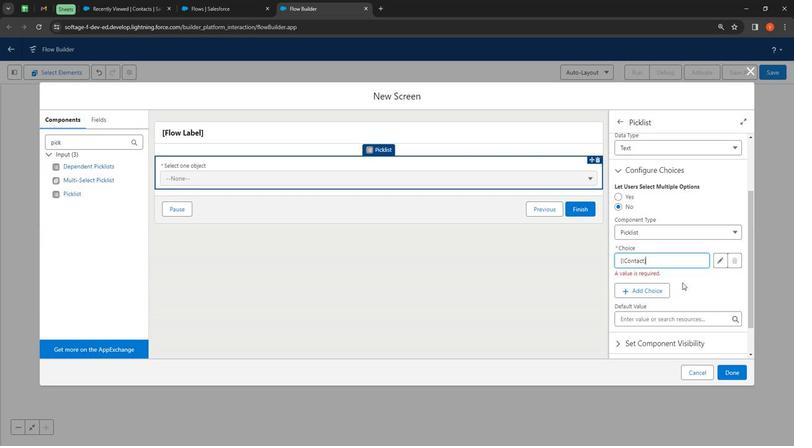 
Action: Mouse moved to (645, 287)
Screenshot: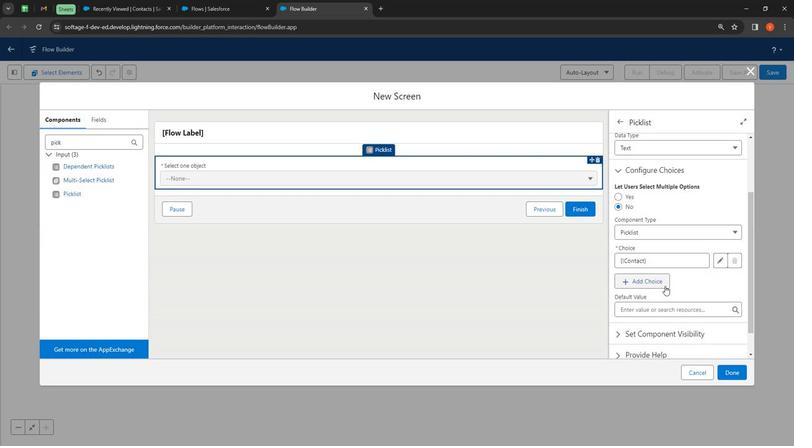 
Action: Mouse pressed left at (645, 287)
Screenshot: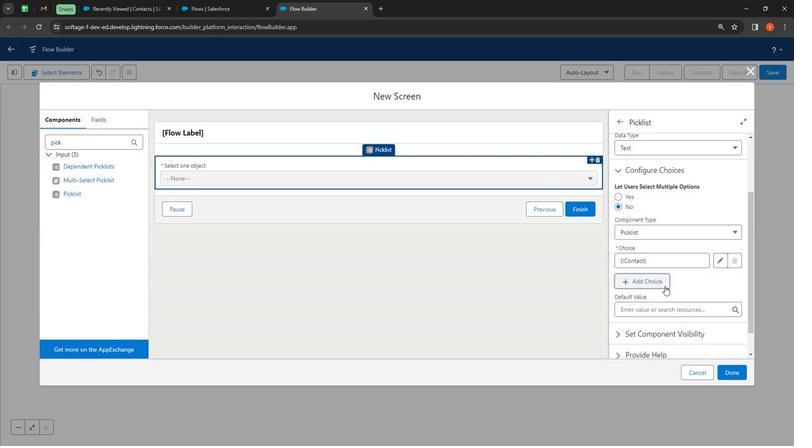 
Action: Mouse moved to (634, 294)
Screenshot: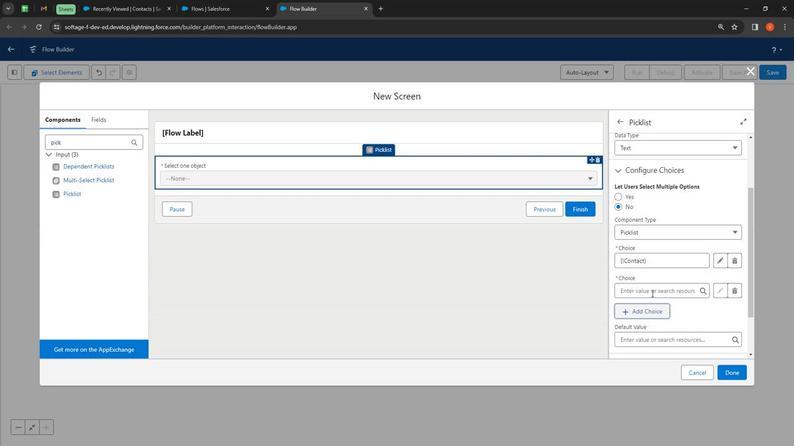 
Action: Mouse pressed left at (634, 294)
Screenshot: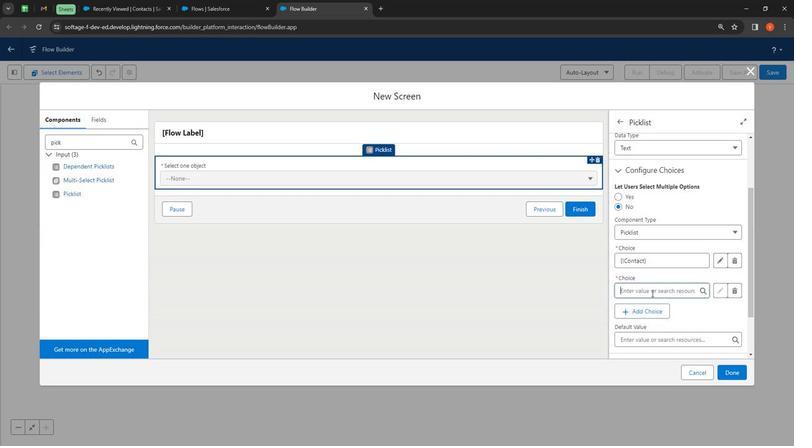 
Action: Mouse moved to (626, 313)
Screenshot: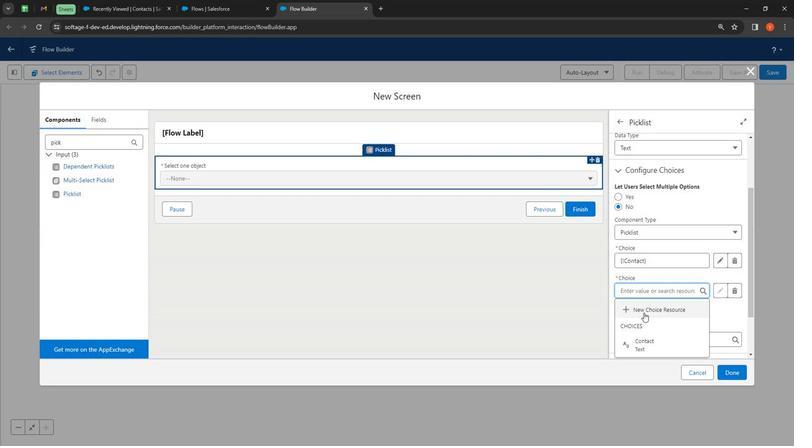 
Action: Mouse pressed left at (626, 313)
Screenshot: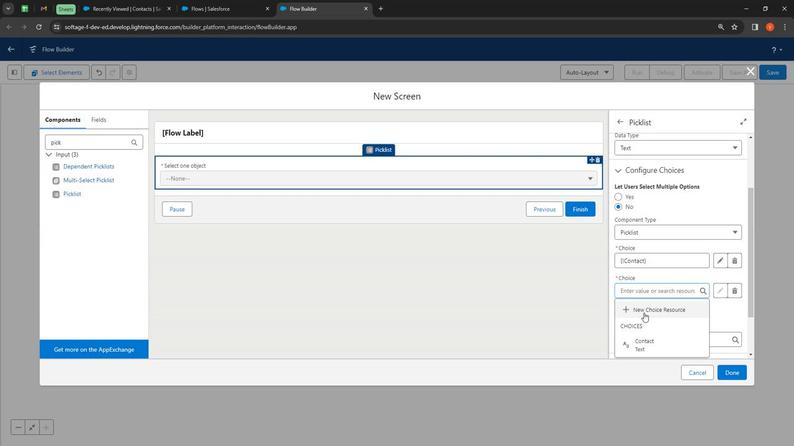 
Action: Mouse moved to (287, 197)
Screenshot: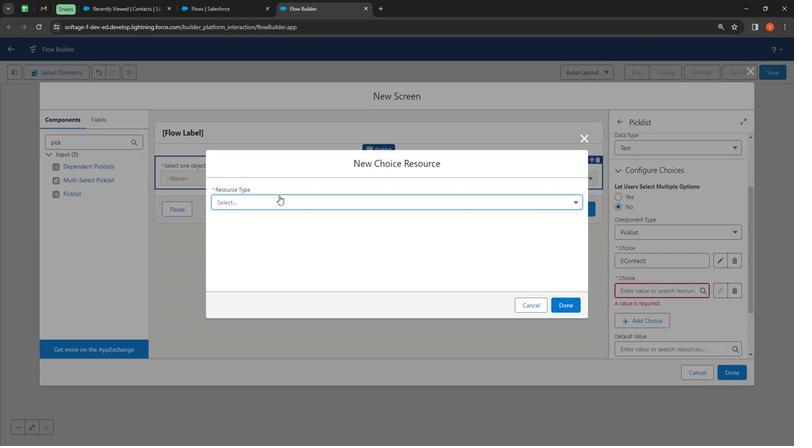 
Action: Mouse pressed left at (287, 197)
Screenshot: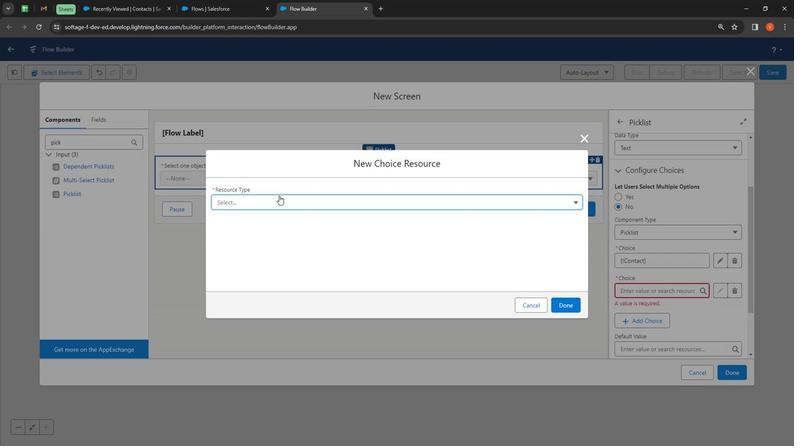 
Action: Mouse moved to (291, 219)
Screenshot: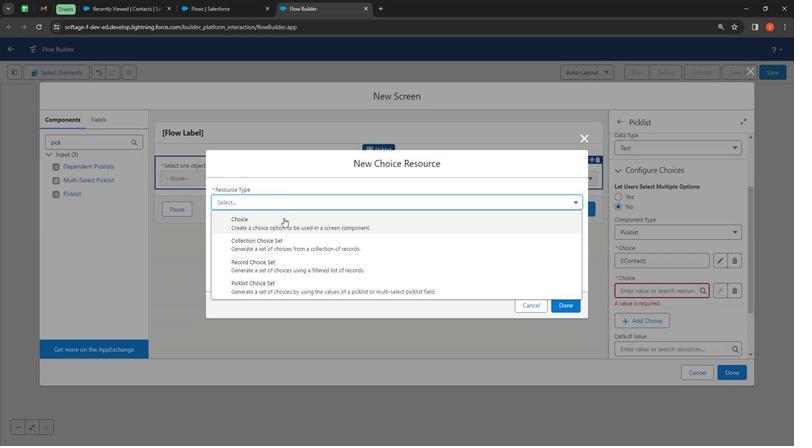 
Action: Mouse pressed left at (291, 219)
Screenshot: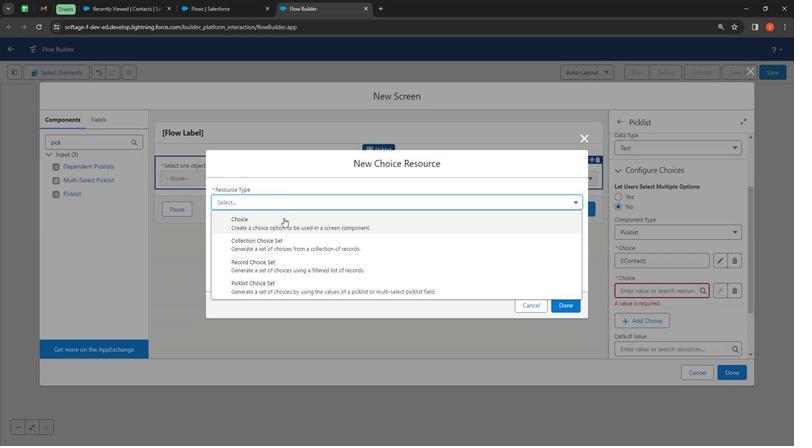 
Action: Mouse moved to (270, 161)
Screenshot: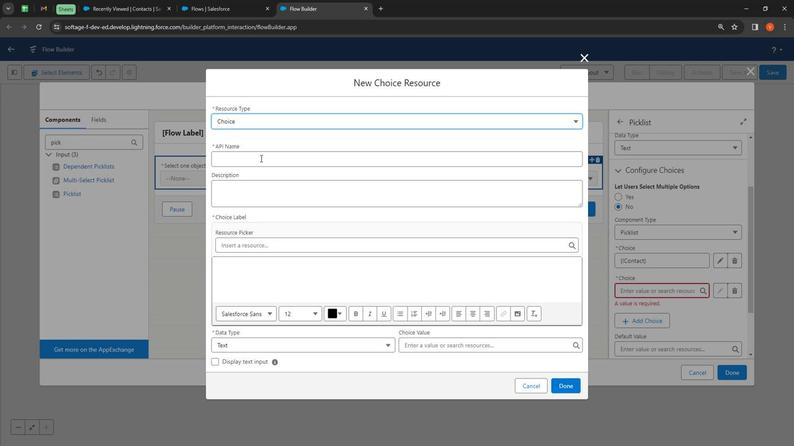 
Action: Mouse pressed left at (270, 161)
Screenshot: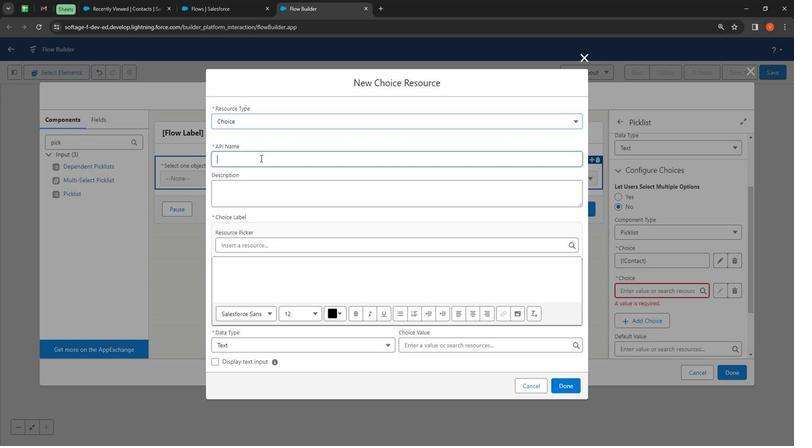 
Action: Mouse moved to (268, 163)
Screenshot: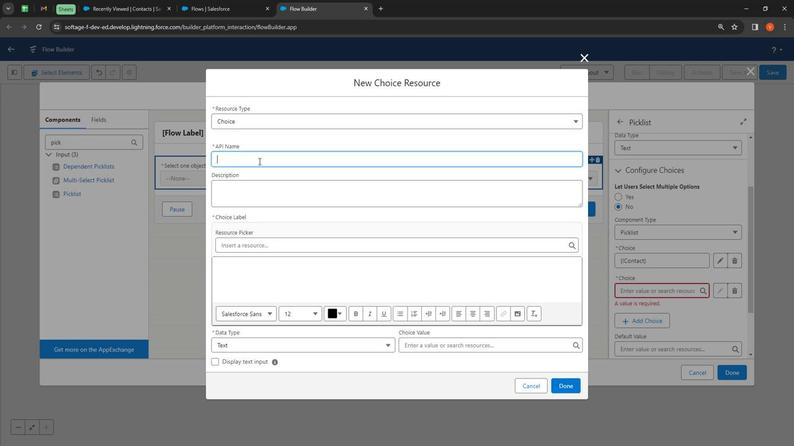 
Action: Key pressed <Key.shift>
Screenshot: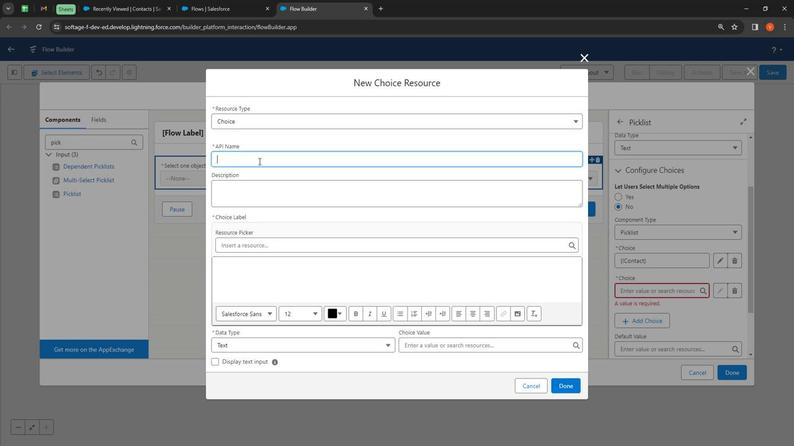 
Action: Mouse moved to (268, 163)
Screenshot: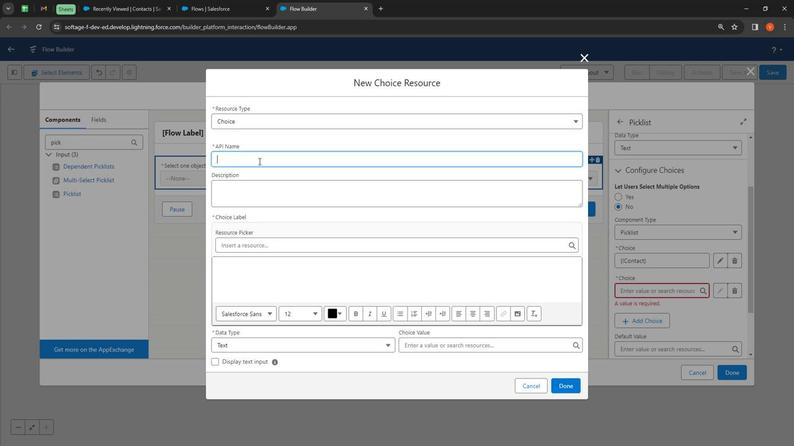 
Action: Key pressed <Key.shift><Key.shift><Key.shift><Key.shift><Key.shift><Key.shift><Key.shift><Key.shift><Key.shift>Opportunity<Key.space>
Screenshot: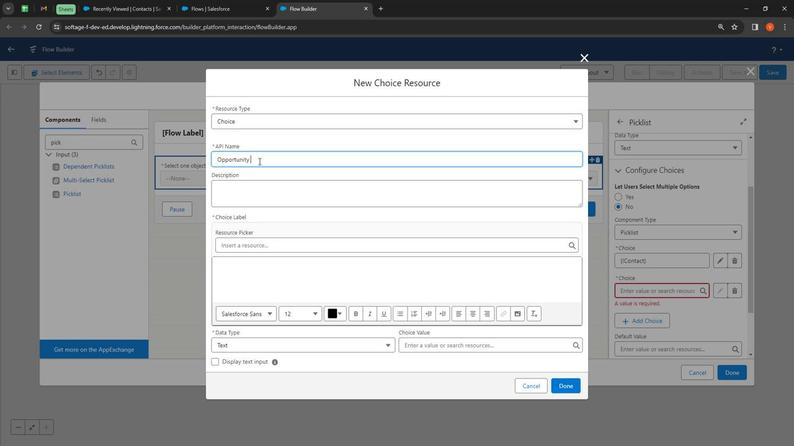 
Action: Mouse moved to (308, 189)
Screenshot: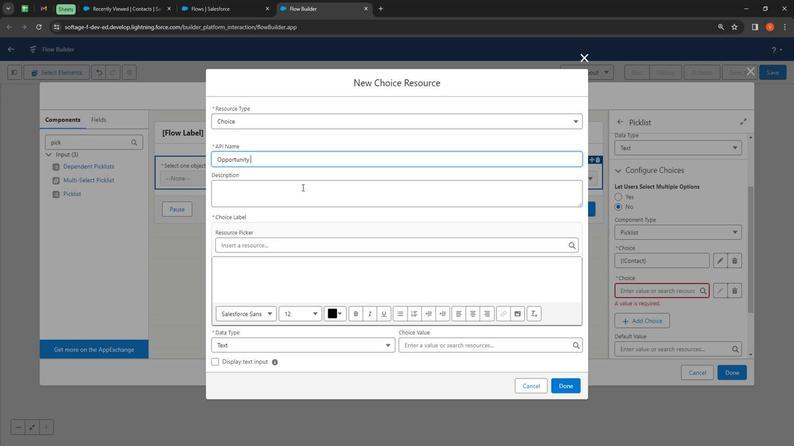 
Action: Mouse pressed left at (308, 189)
Screenshot: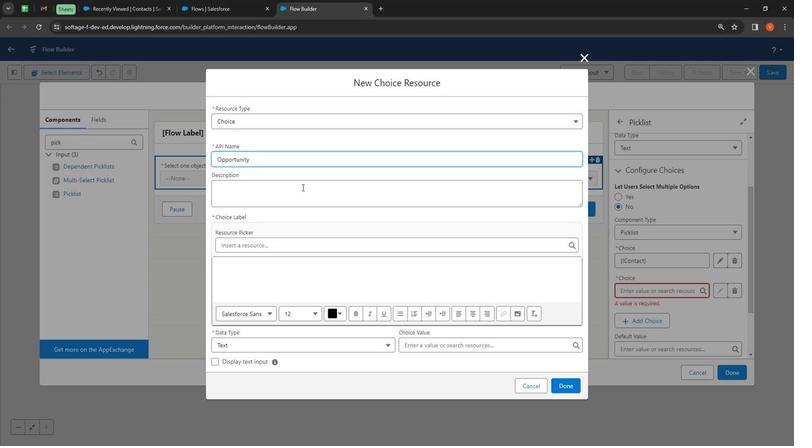 
Action: Mouse moved to (306, 189)
Screenshot: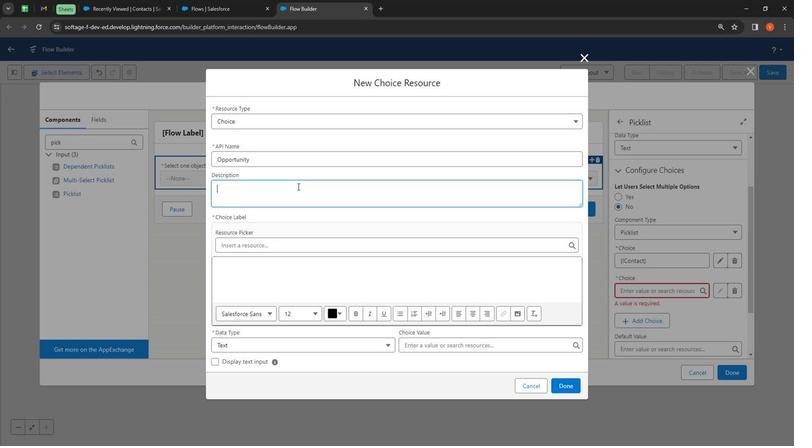 
Action: Key pressed <Key.shift>
Screenshot: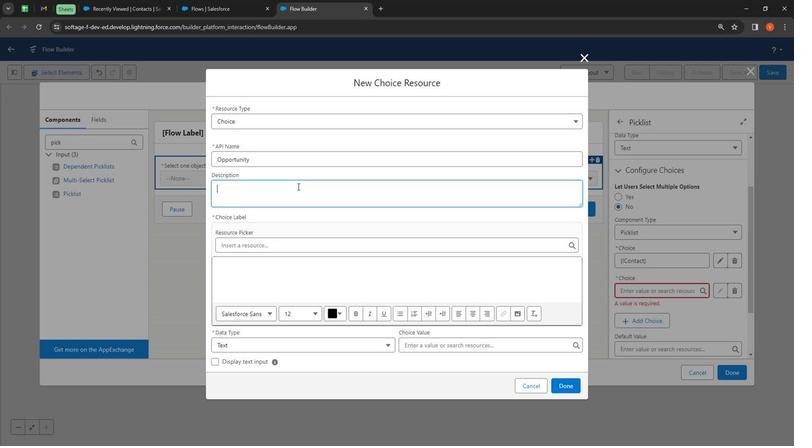 
Action: Mouse moved to (303, 189)
Screenshot: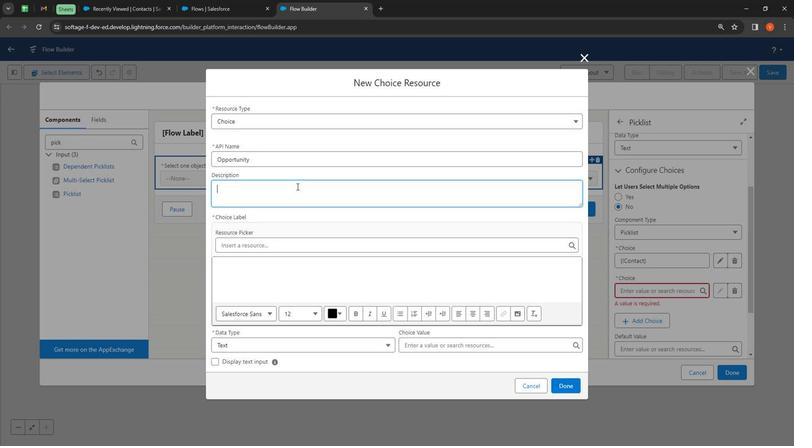
Action: Key pressed <Key.shift><Key.shift><Key.shift><Key.shift><Key.shift><Key.shift><Key.shift><Key.shift>Opportunity<Key.space><Key.shift>Contac<Key.backspace><Key.backspace><Key.backspace><Key.backspace><Key.backspace>reate<Key.space><Key.shift>Record<Key.space>custom<Key.space>value
Screenshot: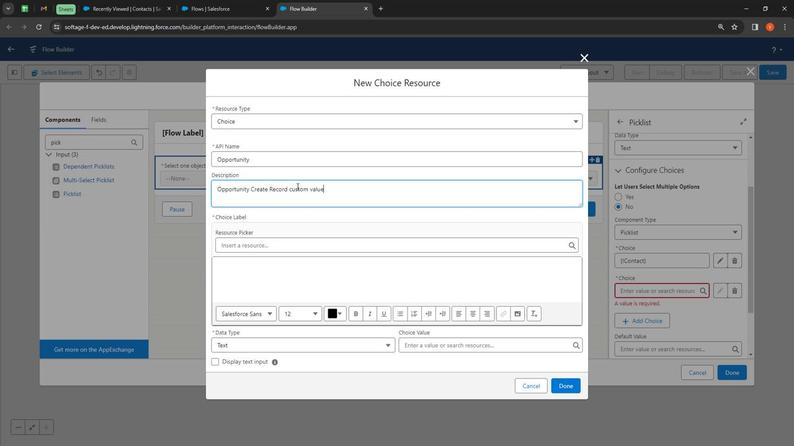 
Action: Mouse moved to (292, 272)
Screenshot: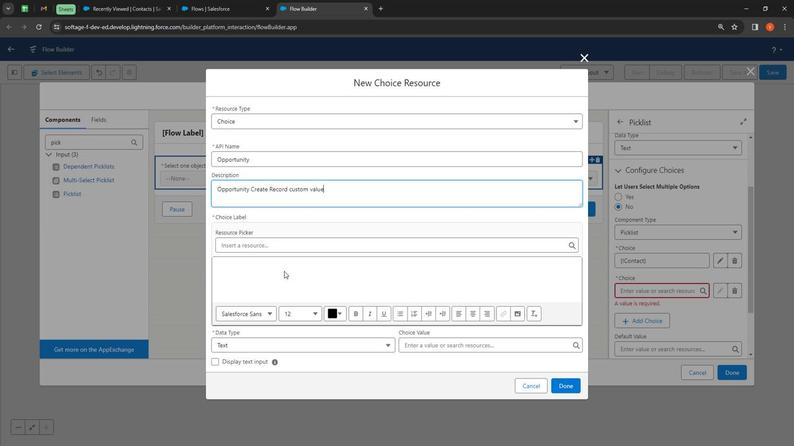 
Action: Mouse pressed left at (292, 272)
Screenshot: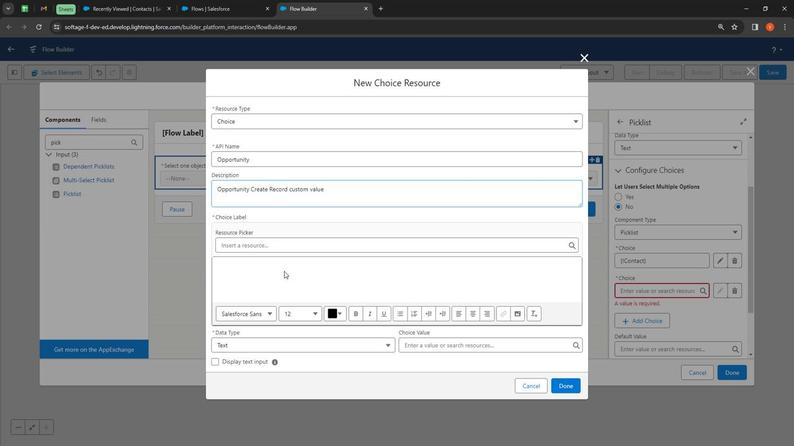 
Action: Mouse moved to (282, 278)
Screenshot: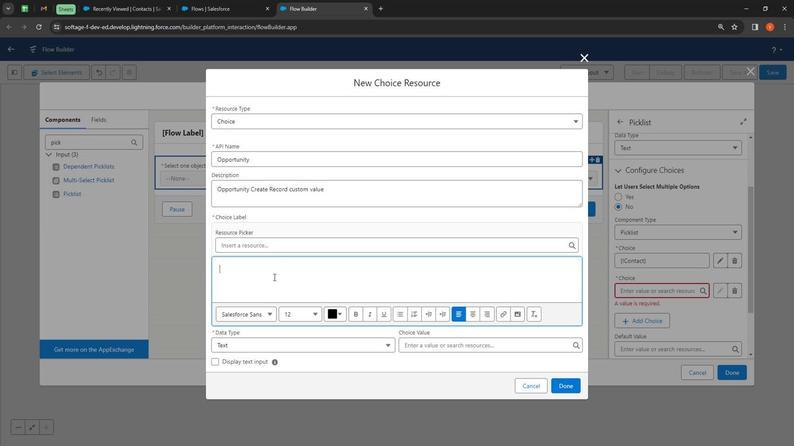 
Action: Key pressed <Key.shift><Key.shift><Key.shift><Key.shift><Key.shift><Key.shift><Key.shift><Key.shift><Key.shift>Opportunity<Key.space><Key.shift><Key.shift><Key.shift><Key.shift><Key.shift><Key.shift><Key.shift><Key.shift>Record<Key.space>creation
Screenshot: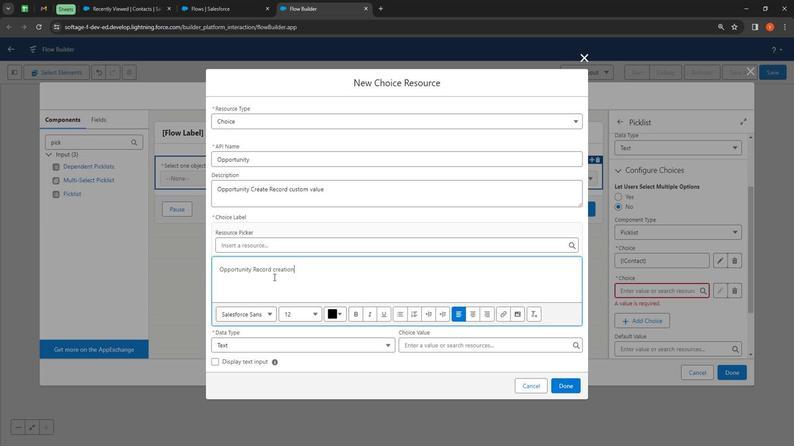 
Action: Mouse scrolled (282, 278) with delta (0, 0)
Screenshot: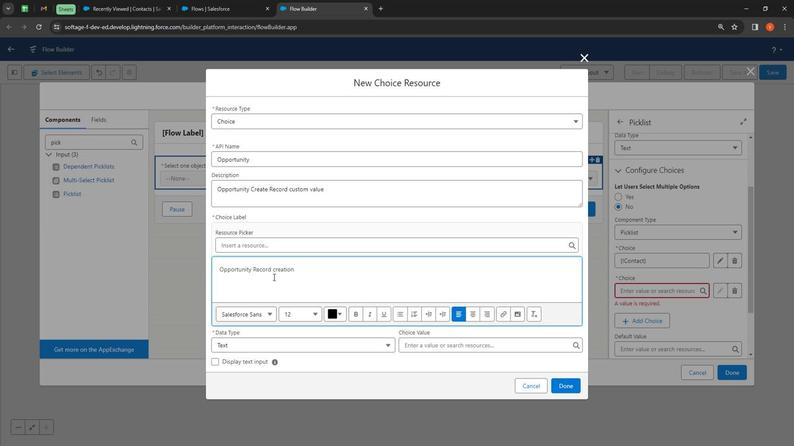 
Action: Mouse moved to (464, 348)
Screenshot: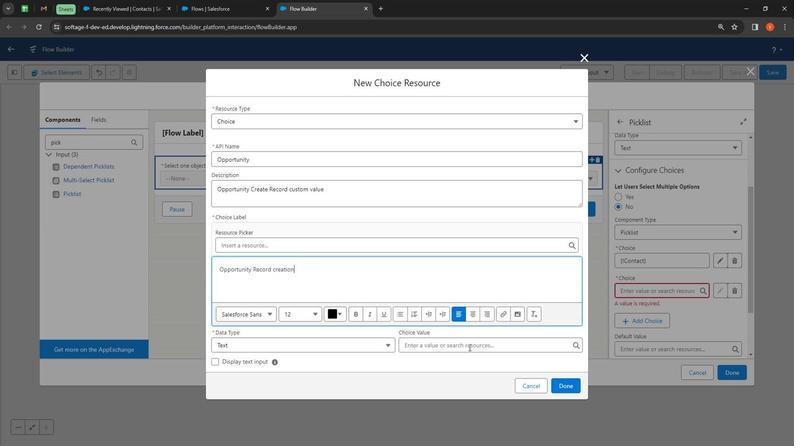 
Action: Mouse pressed left at (464, 348)
Screenshot: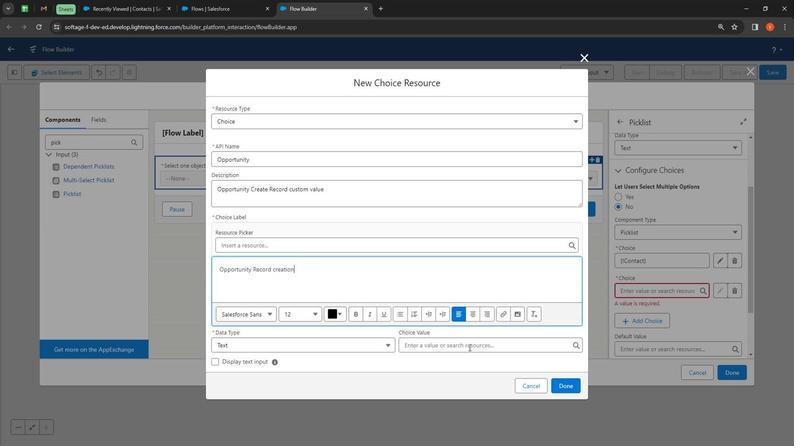 
Action: Mouse moved to (456, 343)
Screenshot: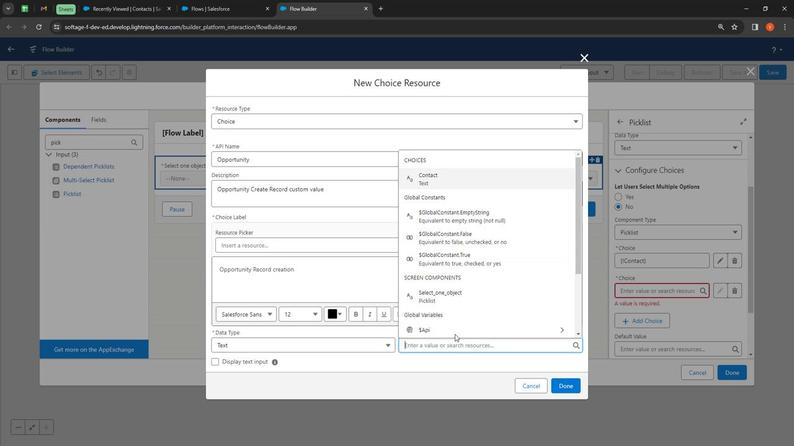 
Action: Key pressed <Key.shift>
Screenshot: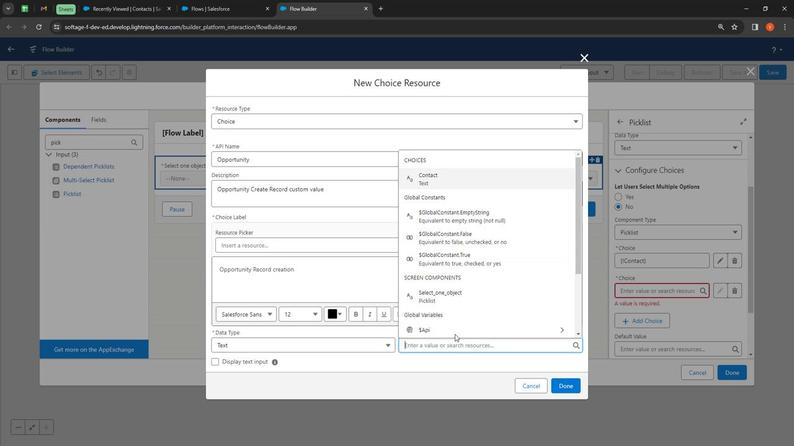 
Action: Mouse moved to (447, 328)
Screenshot: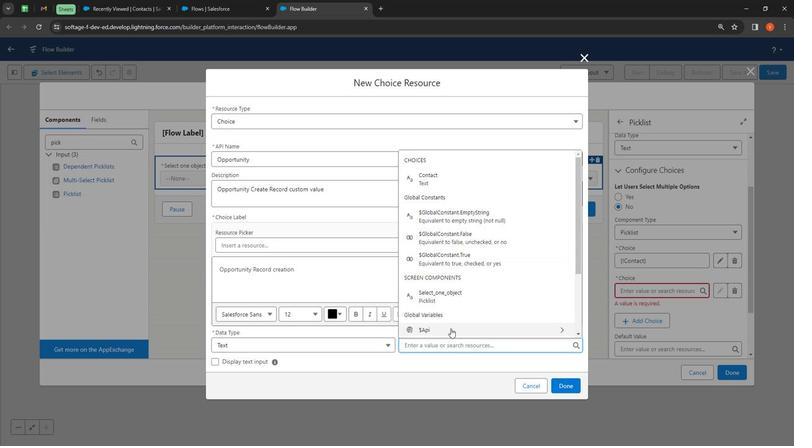 
Action: Key pressed <Key.shift><Key.shift><Key.shift><Key.shift><Key.shift><Key.shift><Key.shift><Key.shift>Opportunity
Screenshot: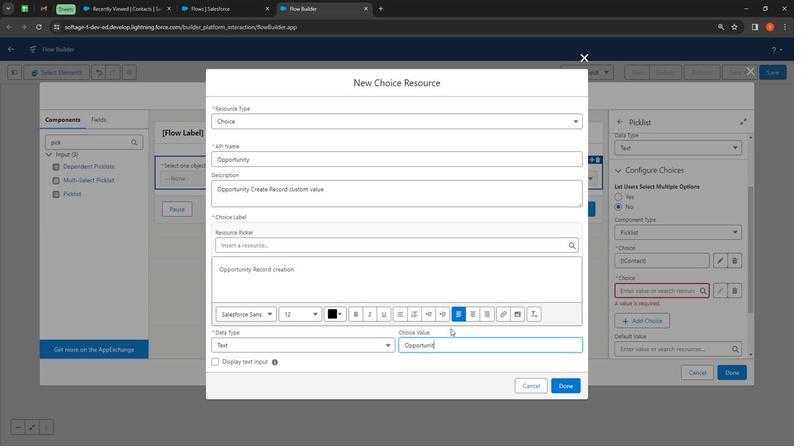 
Action: Mouse moved to (558, 389)
Screenshot: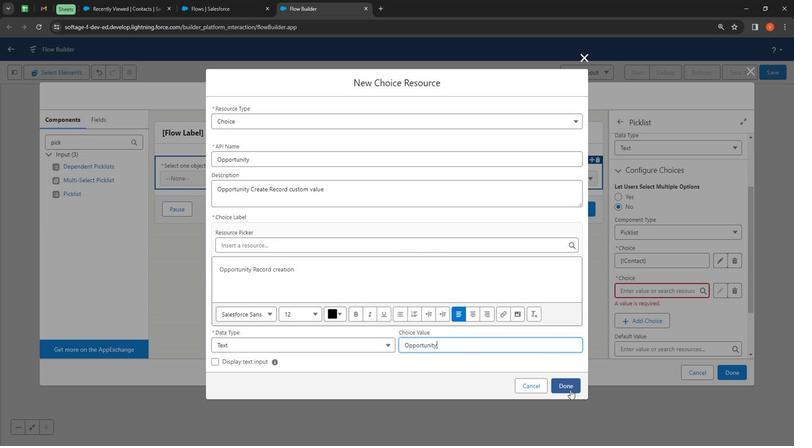 
Action: Mouse pressed left at (558, 389)
Screenshot: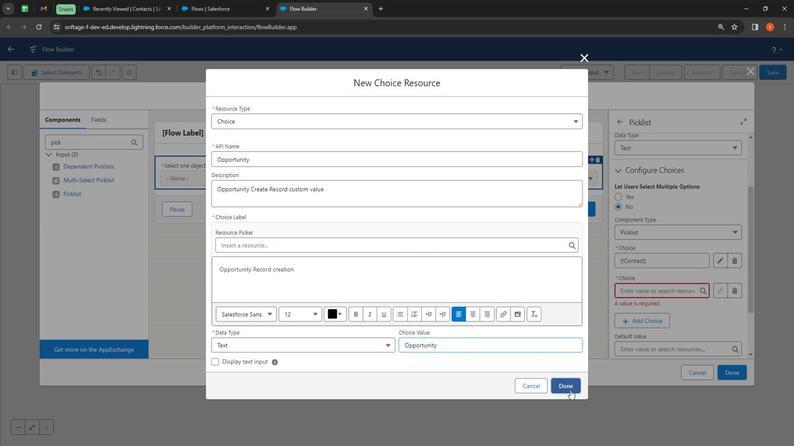 
Action: Mouse moved to (671, 314)
Screenshot: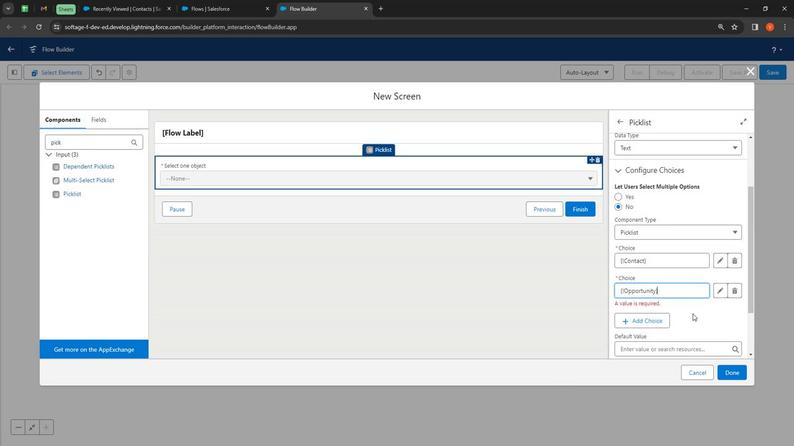 
Action: Mouse pressed left at (671, 314)
Screenshot: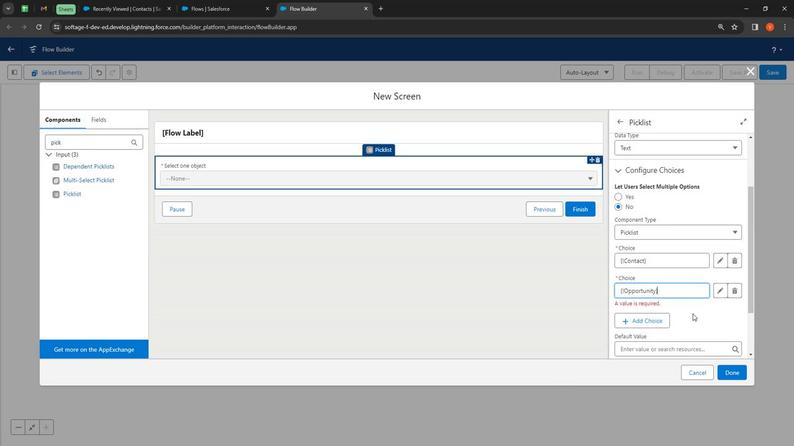 
Action: Mouse moved to (638, 312)
Screenshot: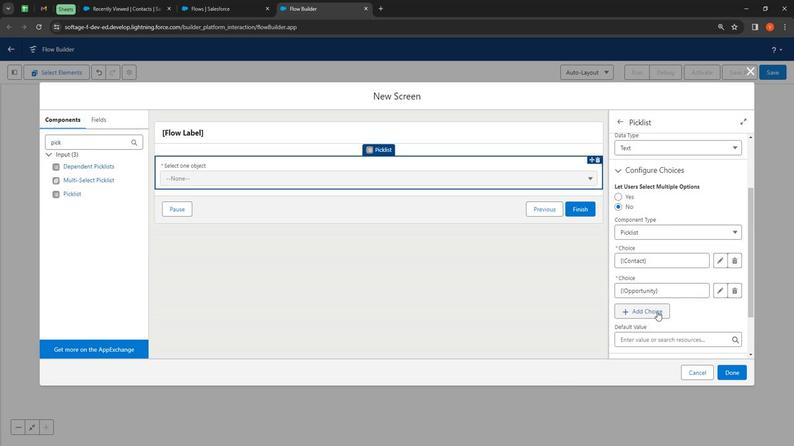 
Action: Mouse pressed left at (638, 312)
Screenshot: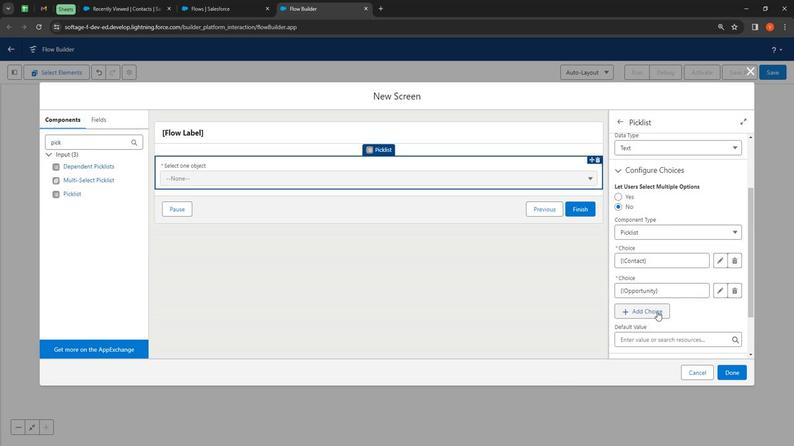 
Action: Mouse moved to (634, 325)
Screenshot: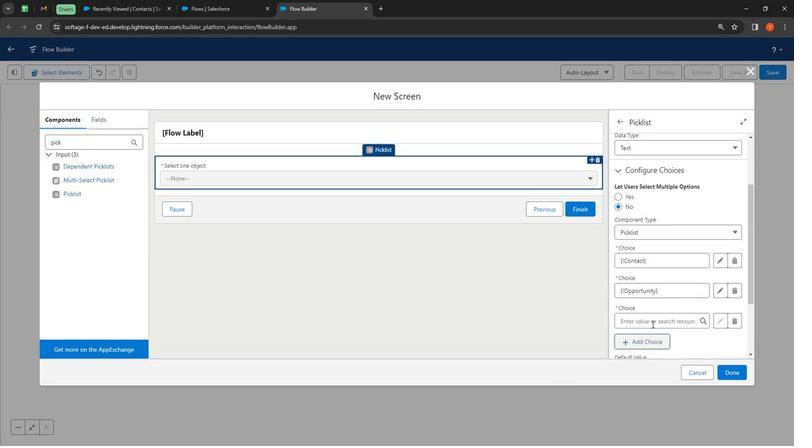 
Action: Mouse pressed left at (634, 325)
Screenshot: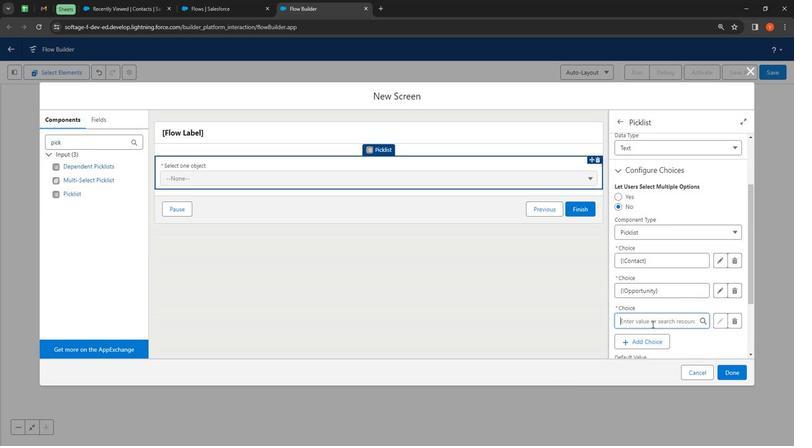 
Action: Mouse moved to (634, 325)
Screenshot: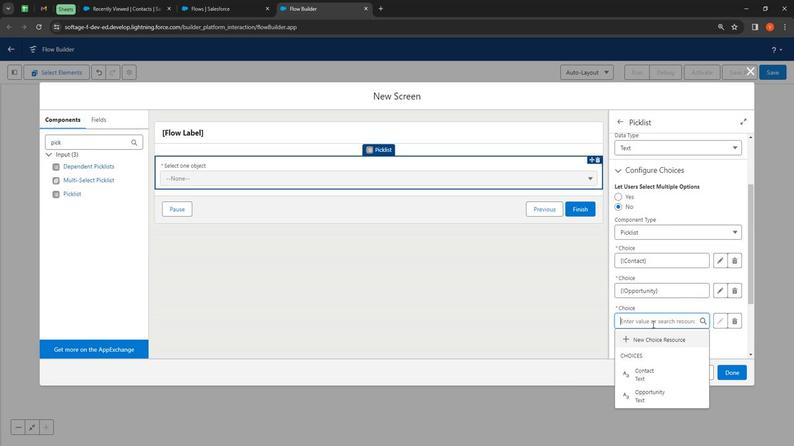 
Action: Key pressed c
Screenshot: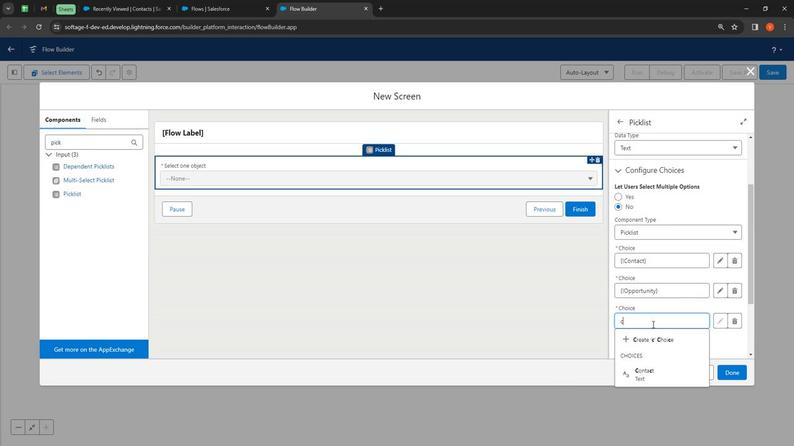 
Action: Mouse moved to (635, 322)
Screenshot: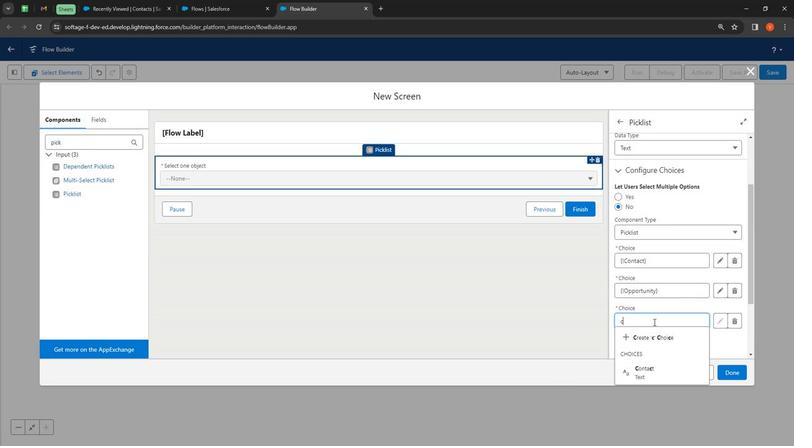 
Action: Key pressed a
Screenshot: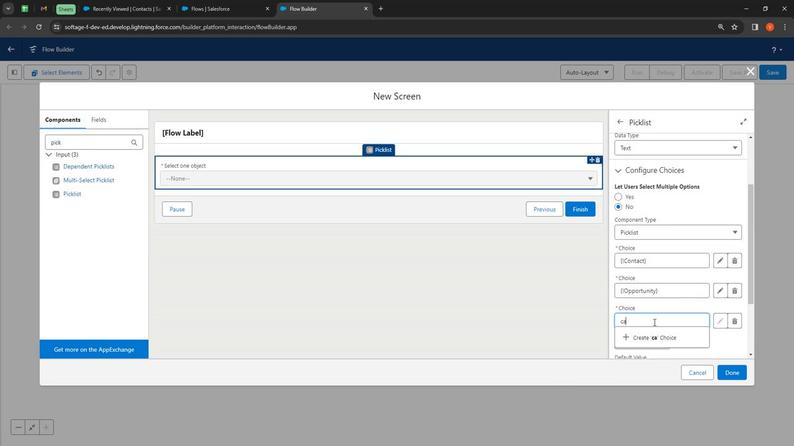 
Action: Mouse moved to (635, 322)
Screenshot: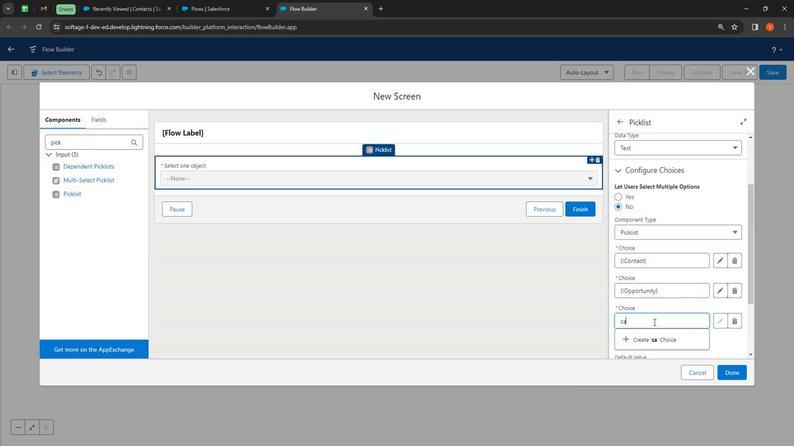 
Action: Key pressed s
Screenshot: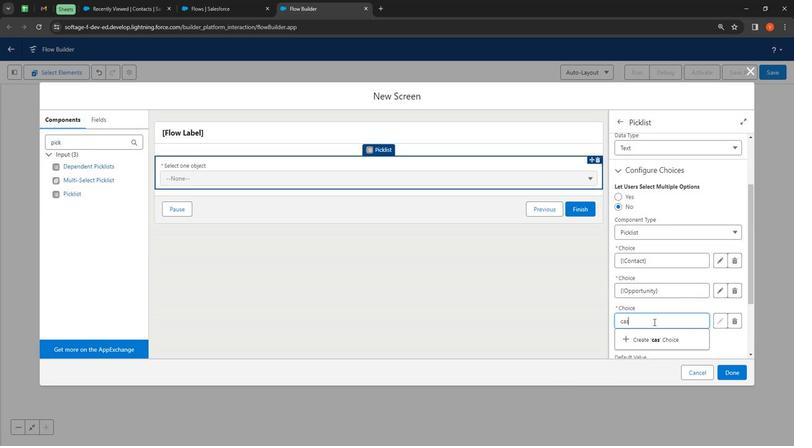 
Action: Mouse moved to (632, 331)
Screenshot: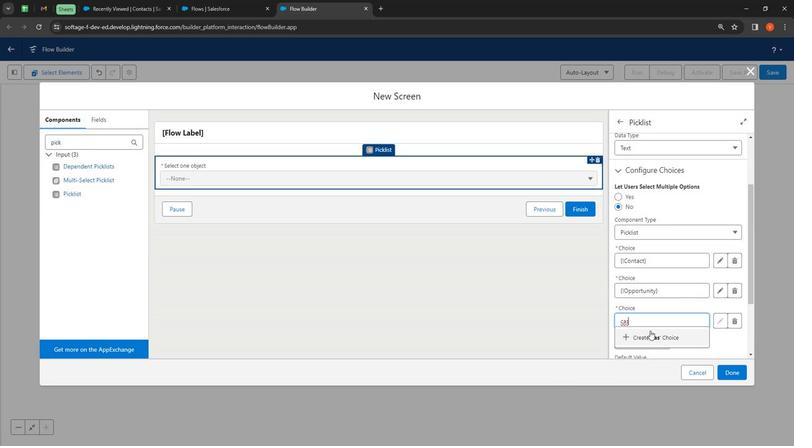 
Action: Mouse pressed left at (632, 331)
Screenshot: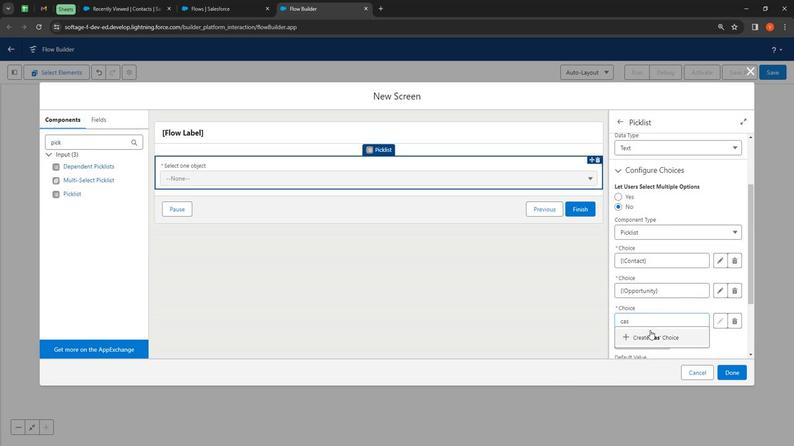 
Action: Mouse moved to (624, 322)
Screenshot: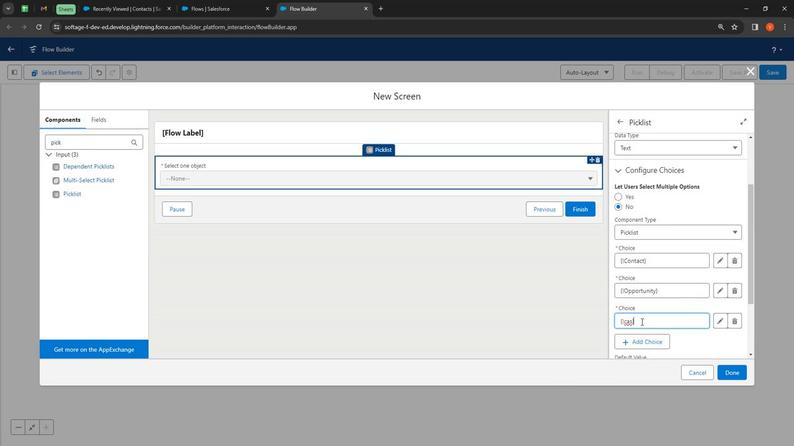 
Action: Mouse pressed left at (624, 322)
Screenshot: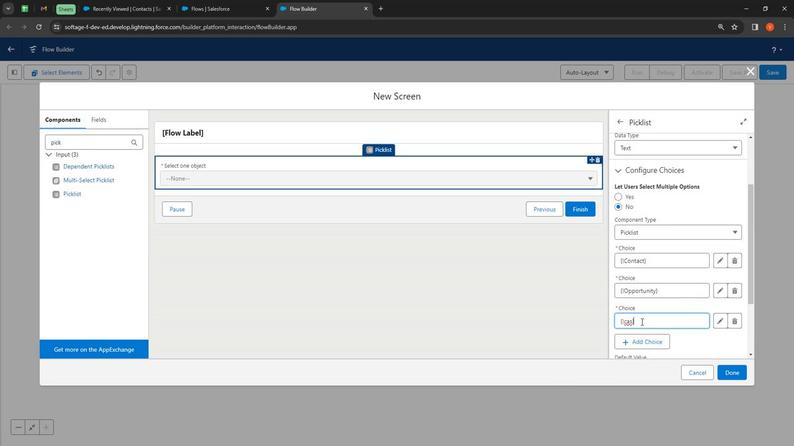 
Action: Mouse pressed left at (624, 322)
Screenshot: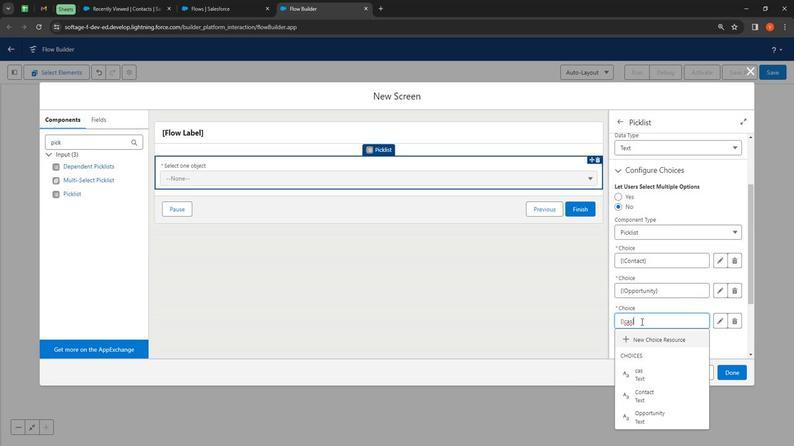
Action: Mouse pressed left at (624, 322)
Screenshot: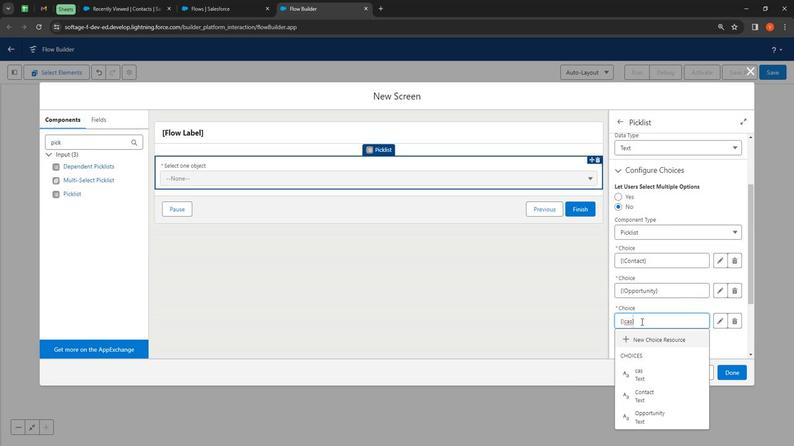
Action: Mouse moved to (625, 323)
Screenshot: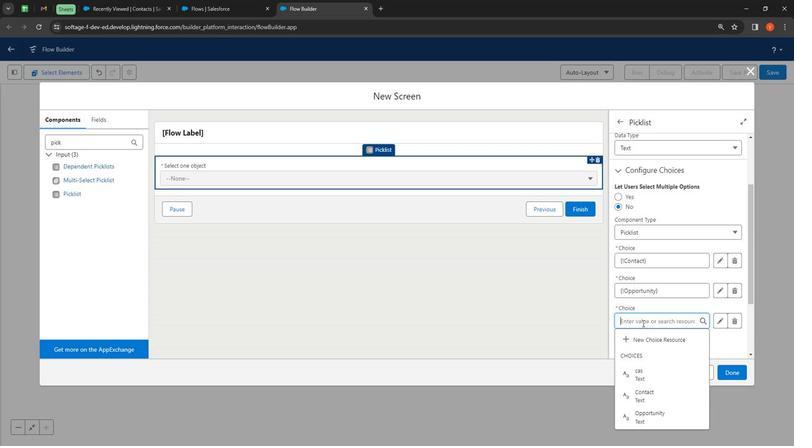 
Action: Key pressed <Key.backspace>
Screenshot: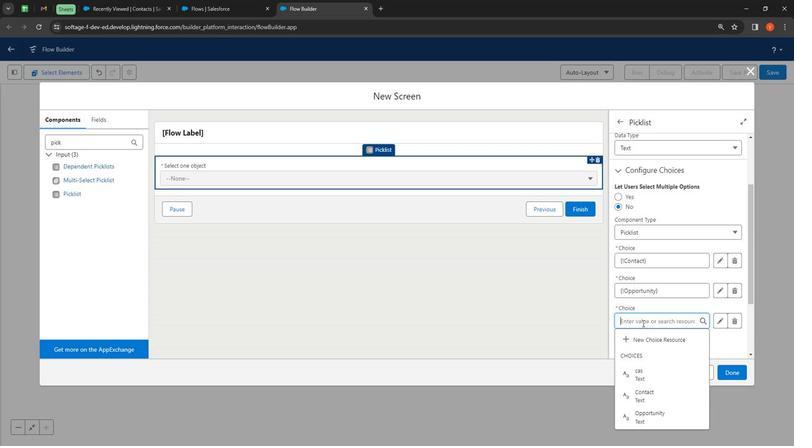 
Action: Mouse moved to (668, 336)
Screenshot: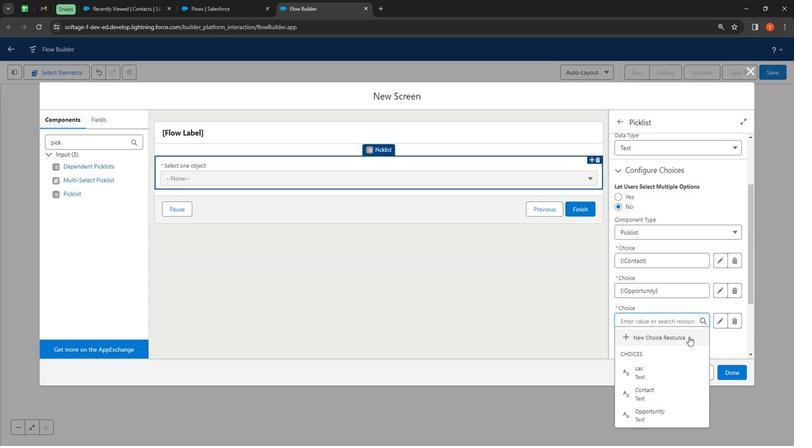 
Action: Mouse pressed left at (668, 336)
Screenshot: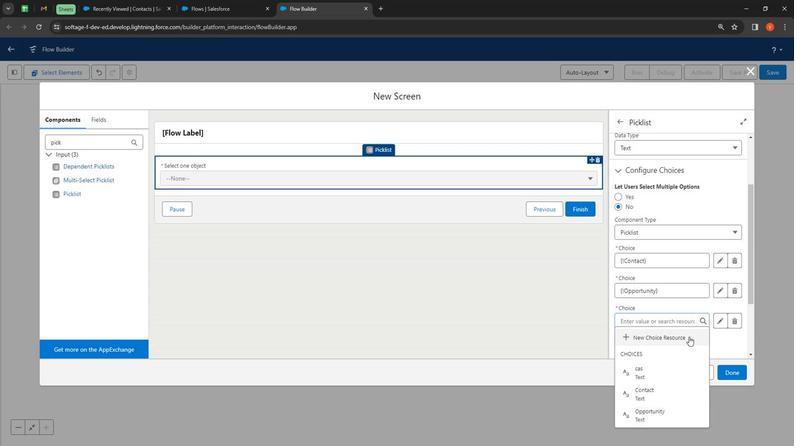 
Action: Mouse moved to (414, 202)
Screenshot: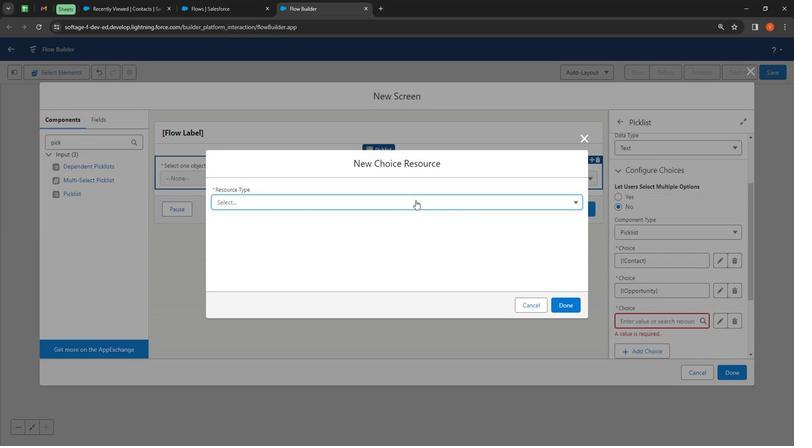 
Action: Mouse pressed left at (414, 202)
Screenshot: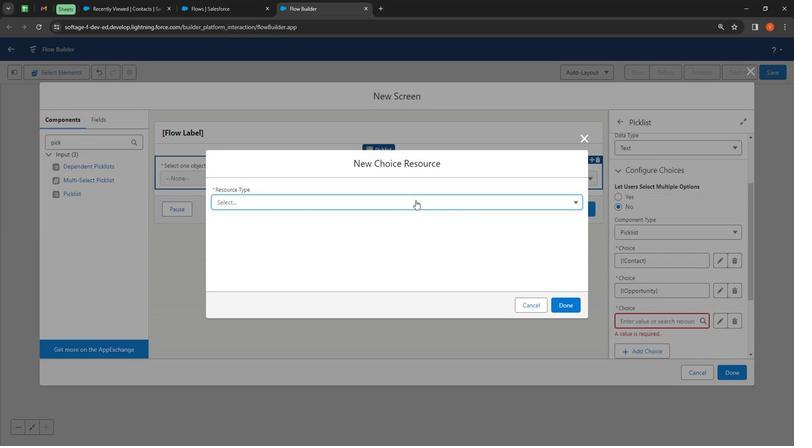
Action: Mouse moved to (354, 228)
Screenshot: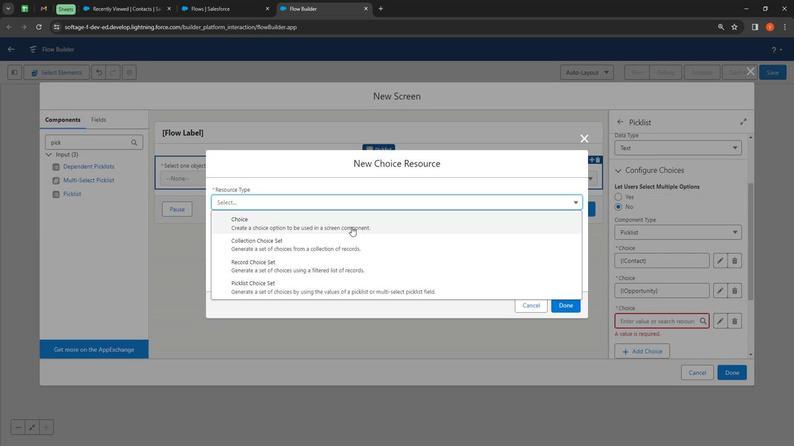 
Action: Mouse pressed left at (354, 228)
Screenshot: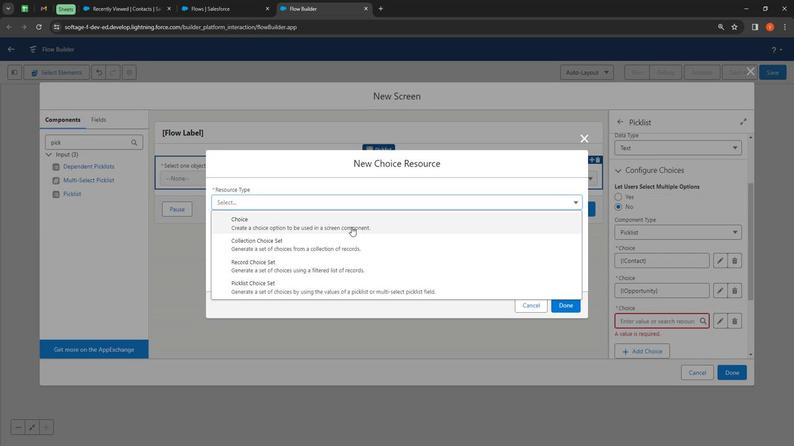
Action: Mouse moved to (313, 156)
Screenshot: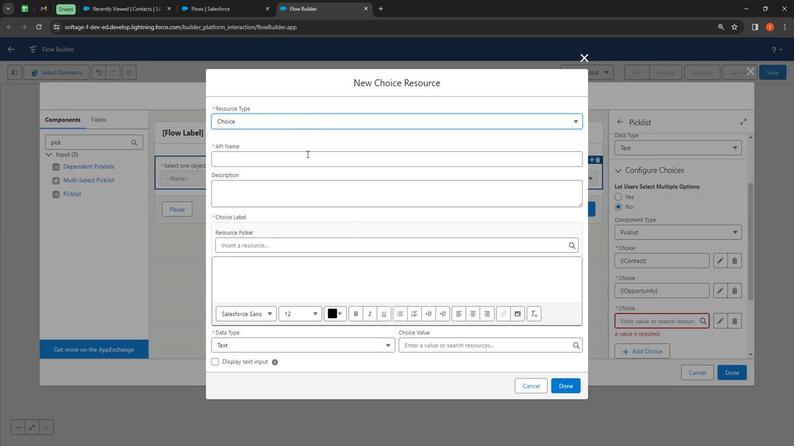 
Action: Mouse pressed left at (313, 156)
Screenshot: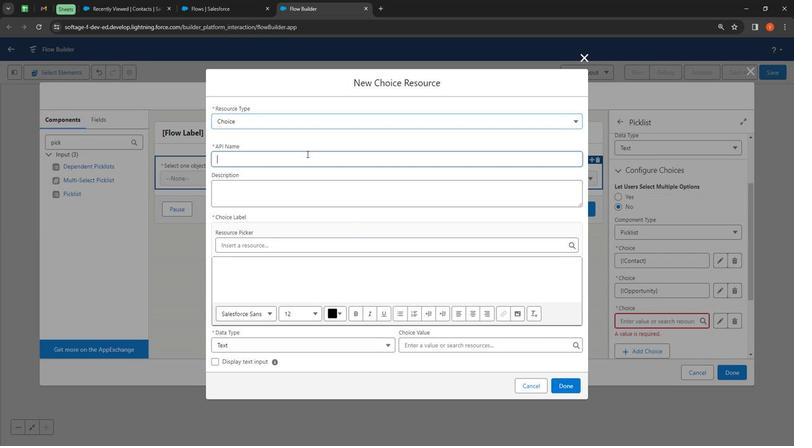 
Action: Mouse moved to (313, 156)
Screenshot: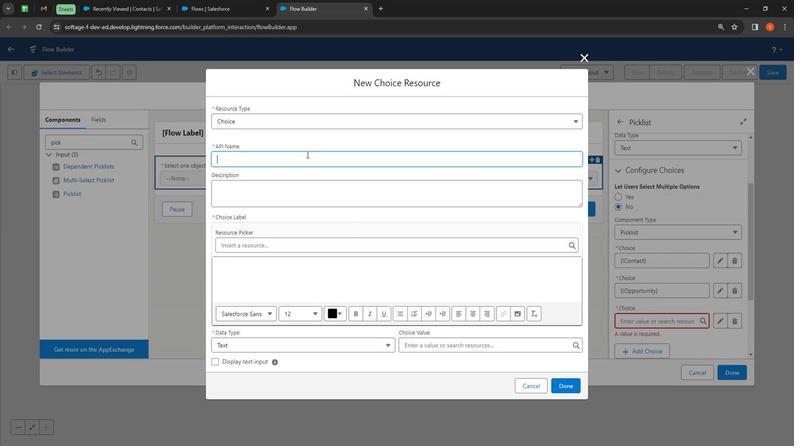 
Action: Key pressed <Key.shift>
Screenshot: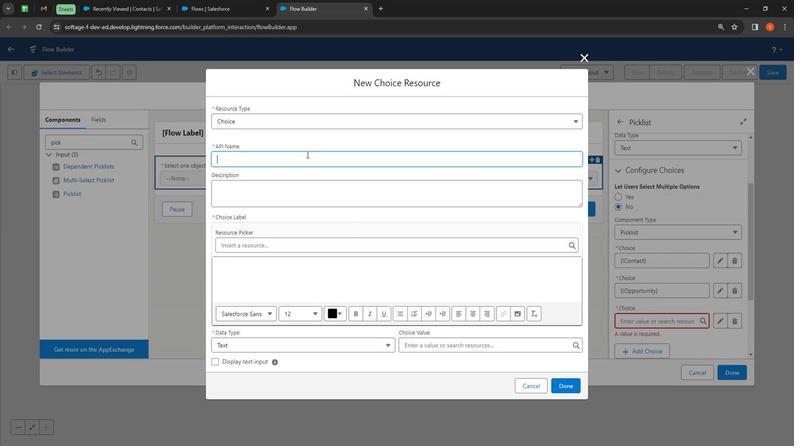
Action: Mouse moved to (313, 158)
Screenshot: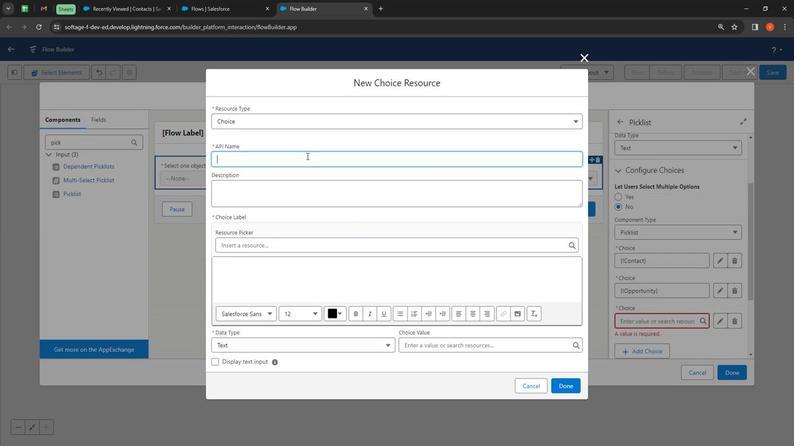 
Action: Key pressed V
Screenshot: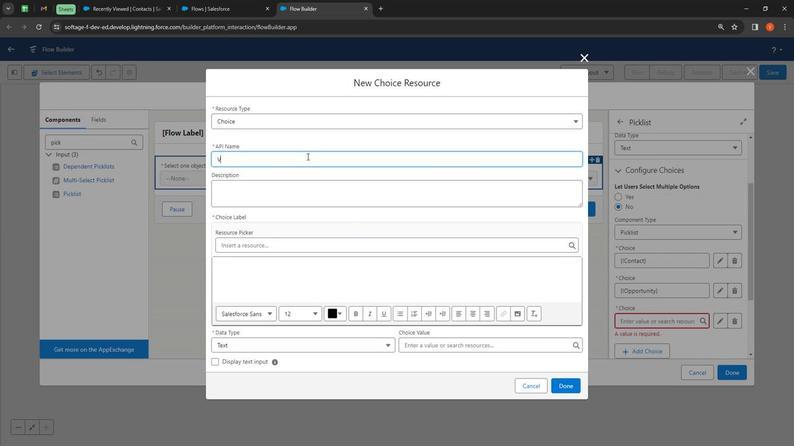 
Action: Mouse moved to (315, 162)
Screenshot: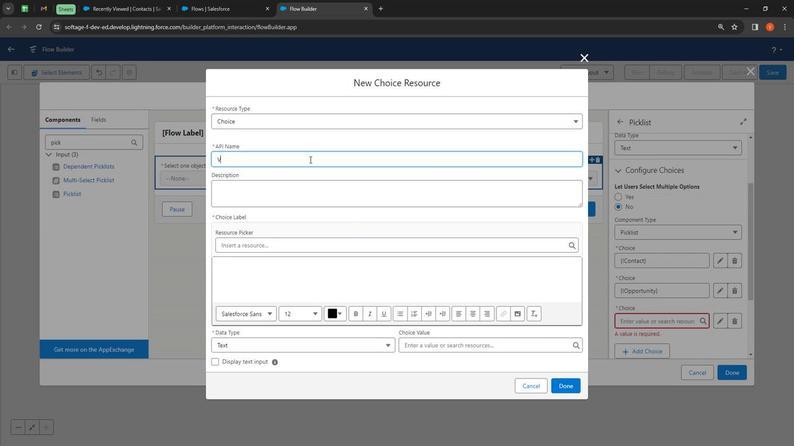 
Action: Key pressed a
Screenshot: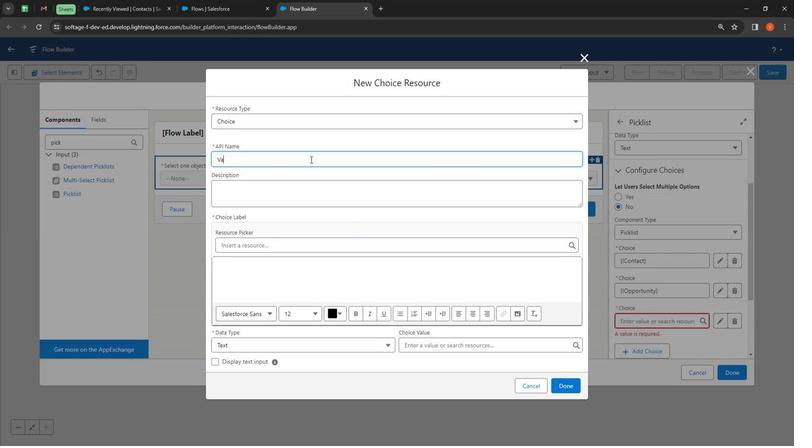 
Action: Mouse moved to (335, 174)
Screenshot: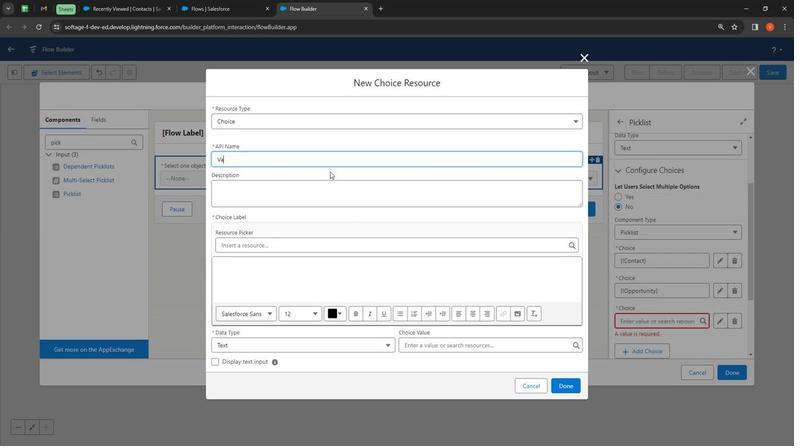 
Action: Key pressed <Key.backspace><Key.backspace><Key.shift>Case
Screenshot: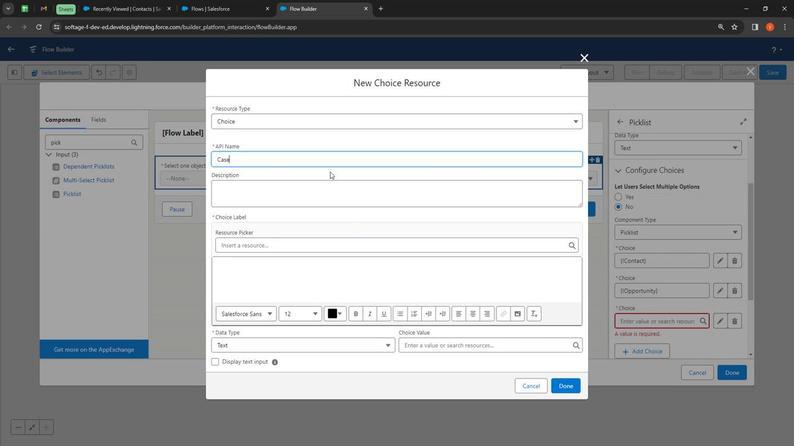 
Action: Mouse moved to (341, 186)
Screenshot: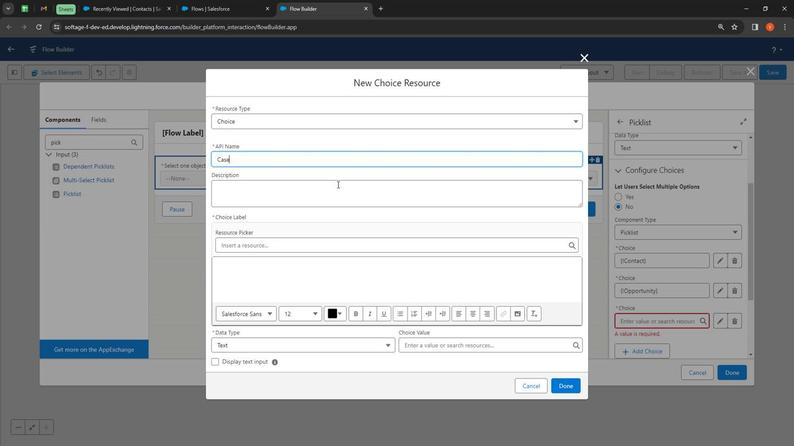 
Action: Mouse pressed left at (341, 186)
Screenshot: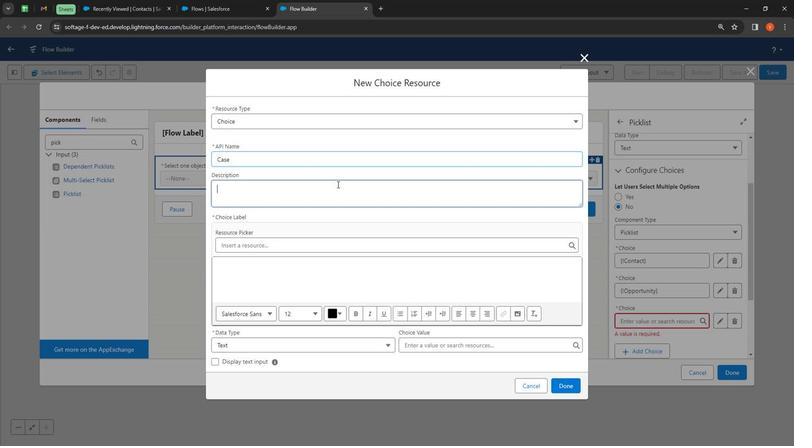 
Action: Key pressed <Key.shift>
Screenshot: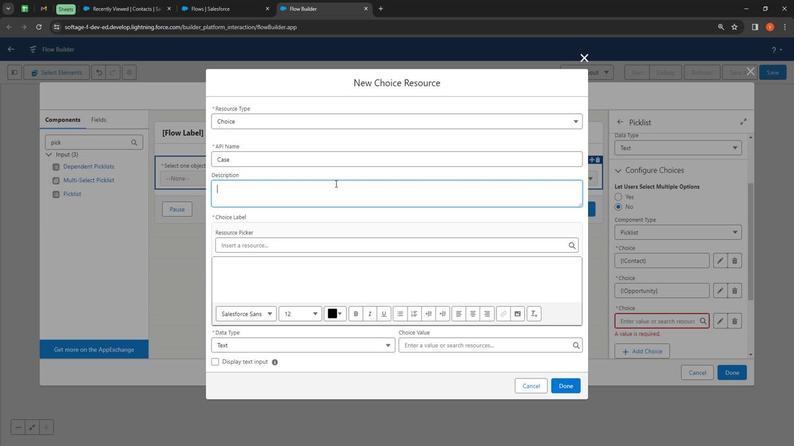 
Action: Mouse moved to (339, 186)
Screenshot: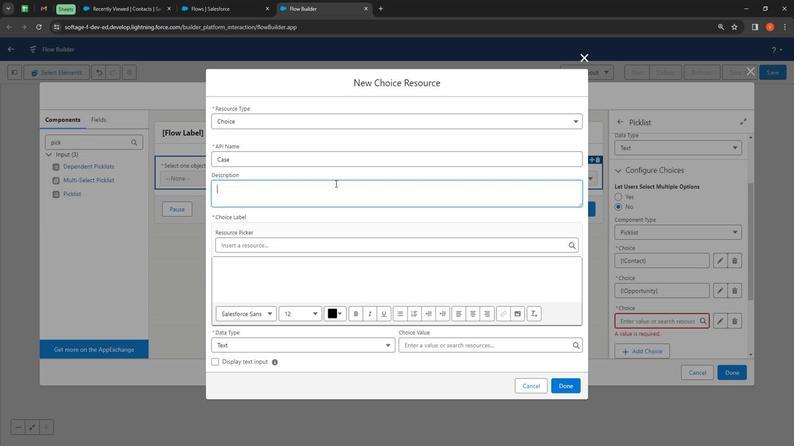 
Action: Key pressed <Key.shift><Key.shift>Case<Key.space><Key.shift><Key.space><Key.shift>Choice<Key.space><Key.shift><Key.shift><Key.shift><Key.shift><Key.shift><Key.shift><Key.shift><Key.shift><Key.shift><Key.shift><Key.shift><Key.shift><Key.shift><Key.shift><Key.shift><Key.shift><Key.shift><Key.shift><Key.shift><Key.shift><Key.shift><Key.shift><Key.shift><Key.shift><Key.shift>Crt<Key.backspace>ete<Key.space><Key.shift><Key.backspace><Key.backspace><Key.backspace>ate<Key.space><Key.shift>Record
Screenshot: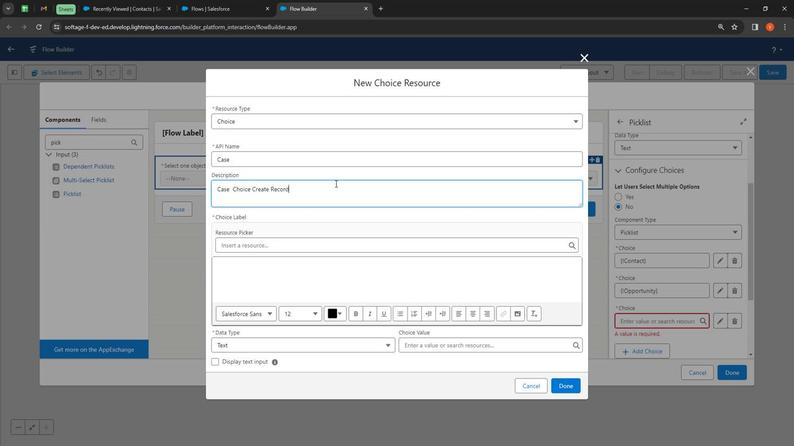 
Action: Mouse moved to (309, 286)
Screenshot: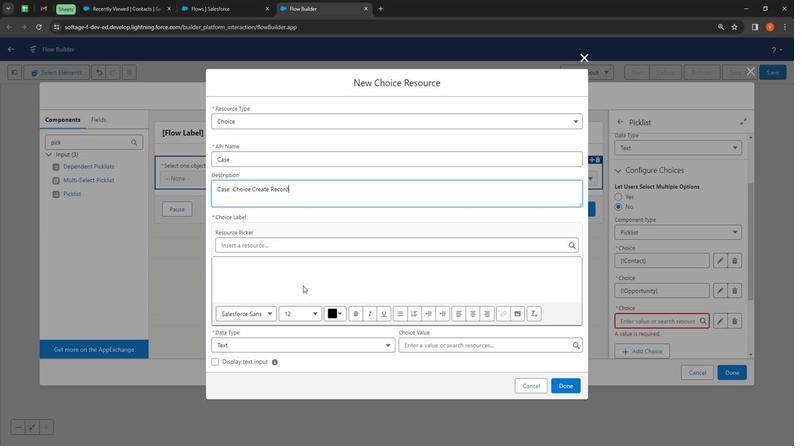 
Action: Mouse pressed left at (309, 286)
Screenshot: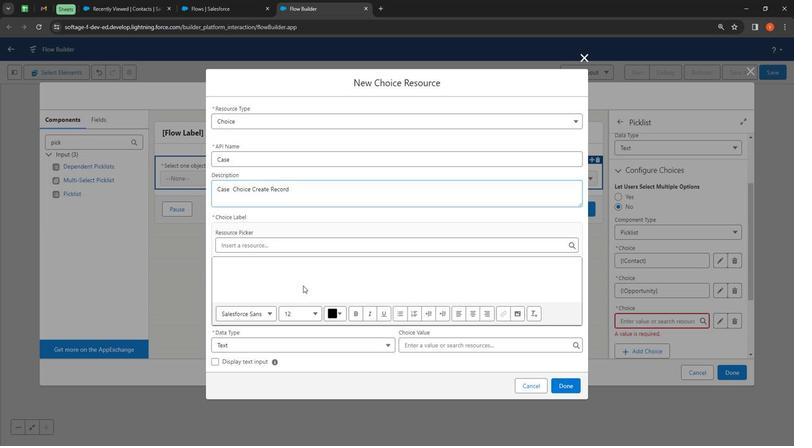 
Action: Mouse moved to (309, 287)
Screenshot: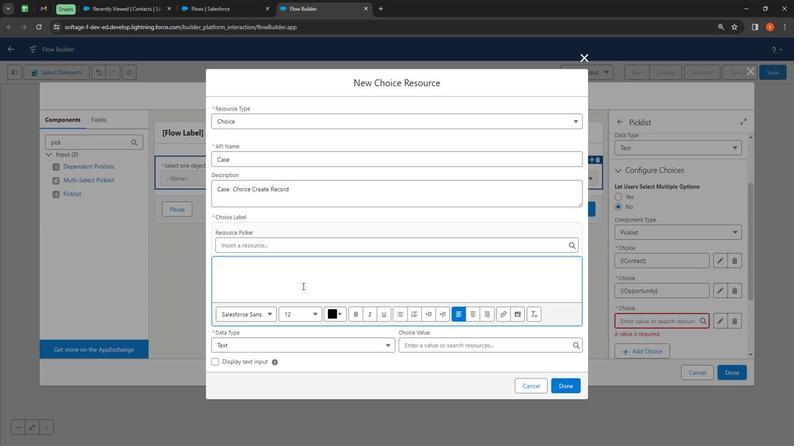 
Action: Key pressed <Key.shift>Case<Key.space>object<Key.space>creation
Screenshot: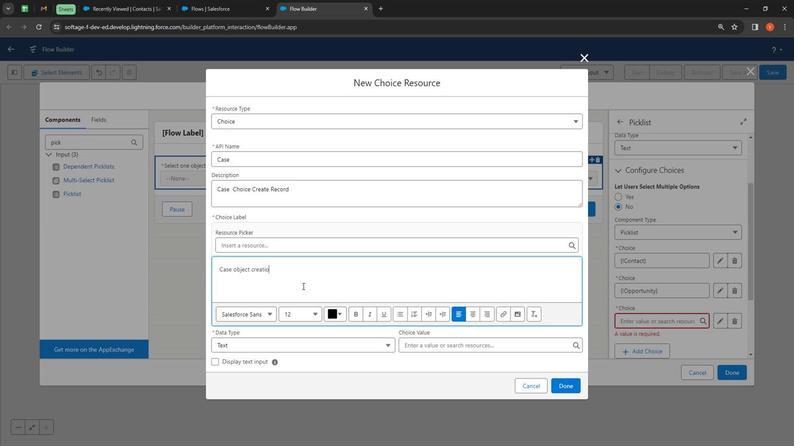 
Action: Mouse moved to (426, 344)
Screenshot: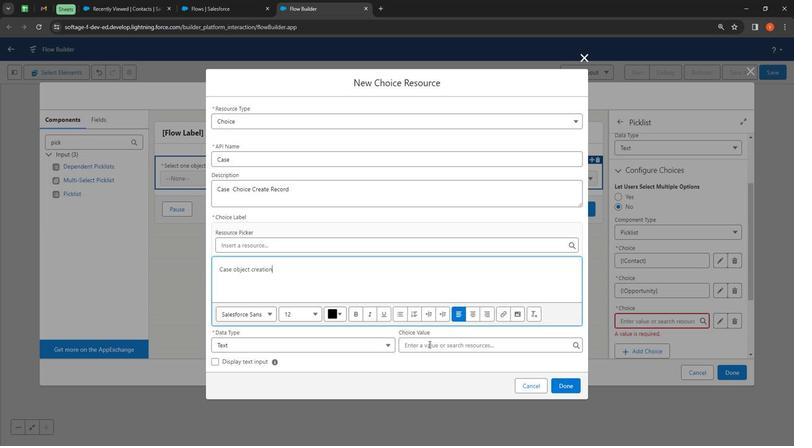 
Action: Mouse pressed left at (426, 344)
Screenshot: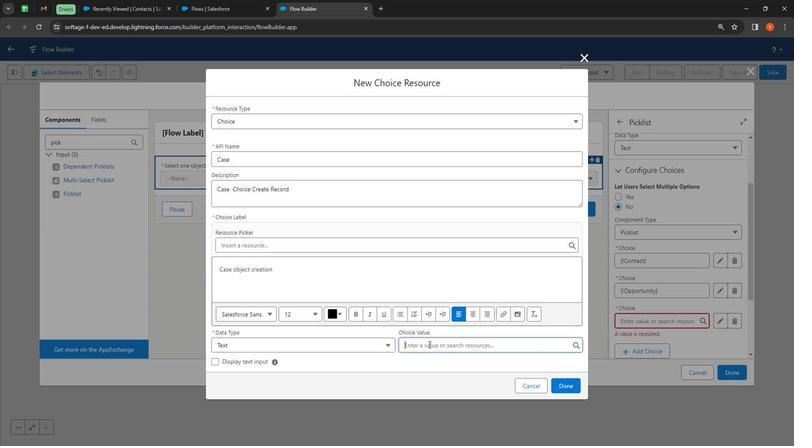 
Action: Mouse moved to (426, 341)
Screenshot: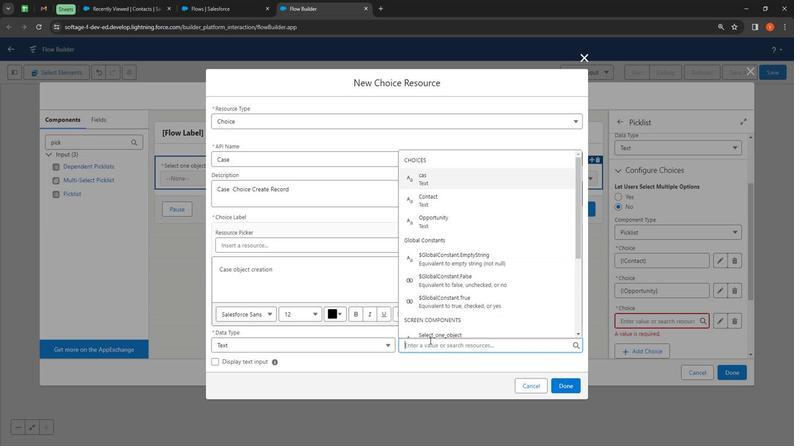 
Action: Key pressed c
Screenshot: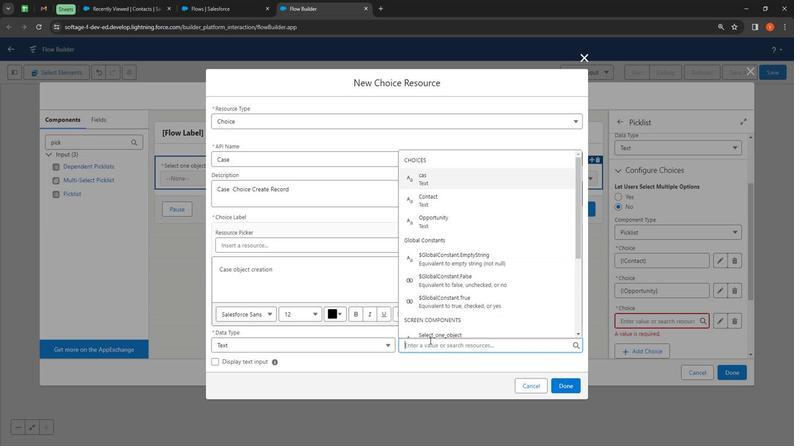 
Action: Mouse moved to (428, 340)
Screenshot: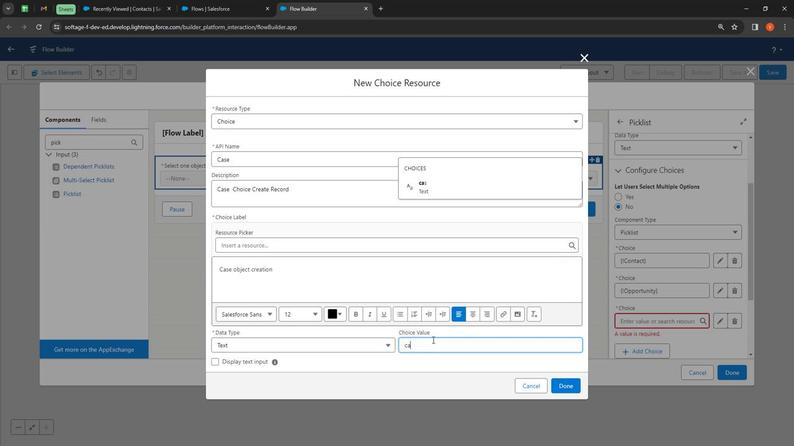 
Action: Key pressed a
Screenshot: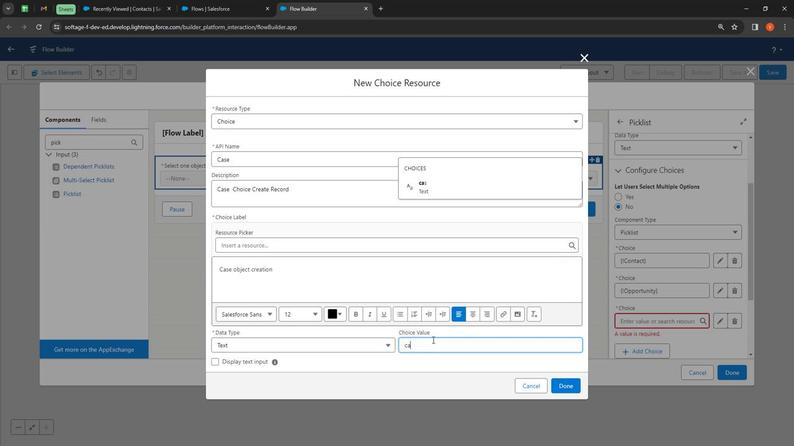 
Action: Mouse moved to (431, 338)
Screenshot: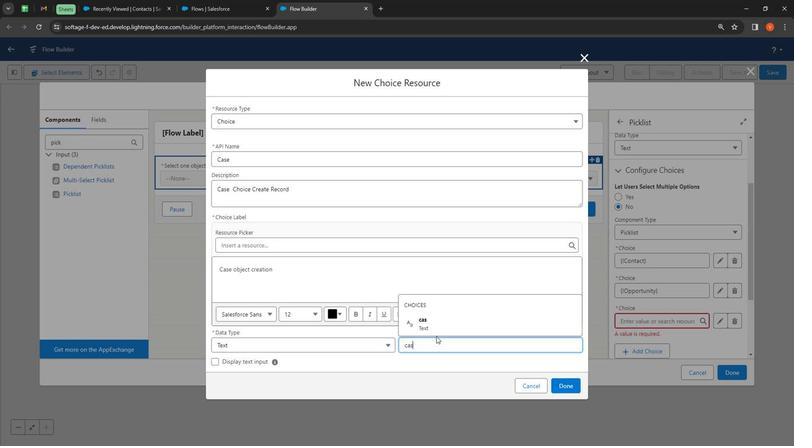 
Action: Key pressed s
Screenshot: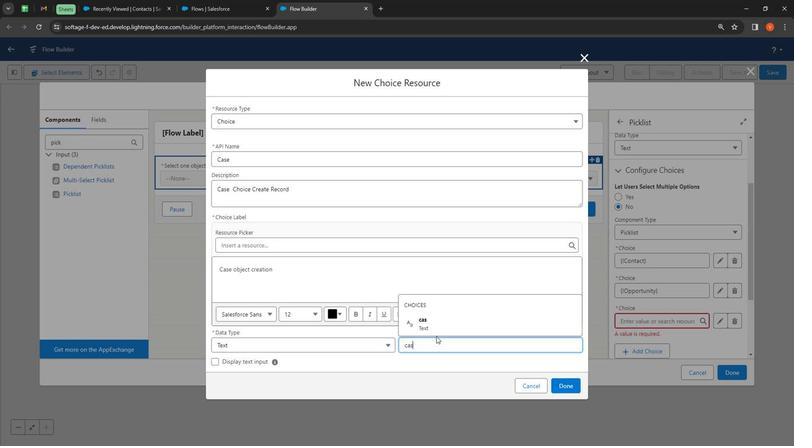 
Action: Mouse moved to (434, 335)
Screenshot: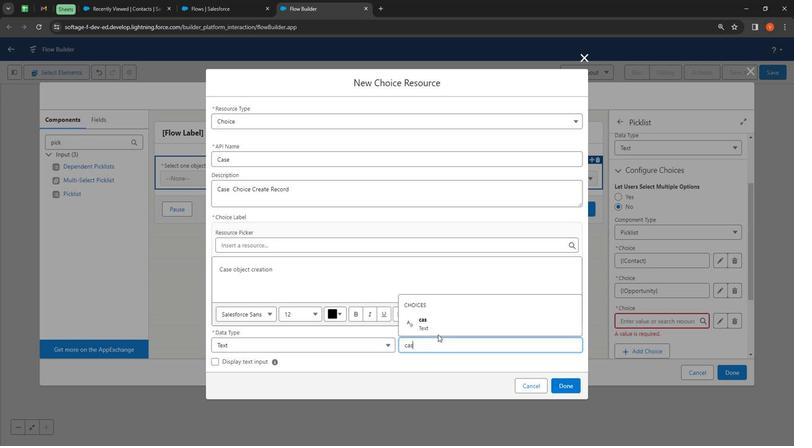 
Action: Key pressed e
Screenshot: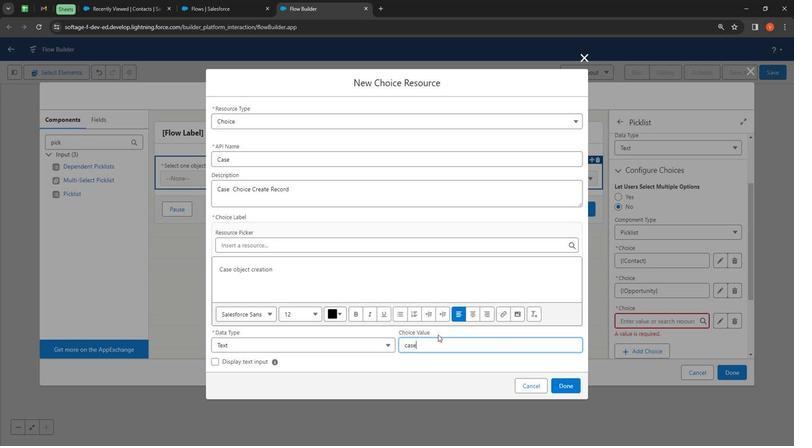 
Action: Mouse moved to (558, 382)
Screenshot: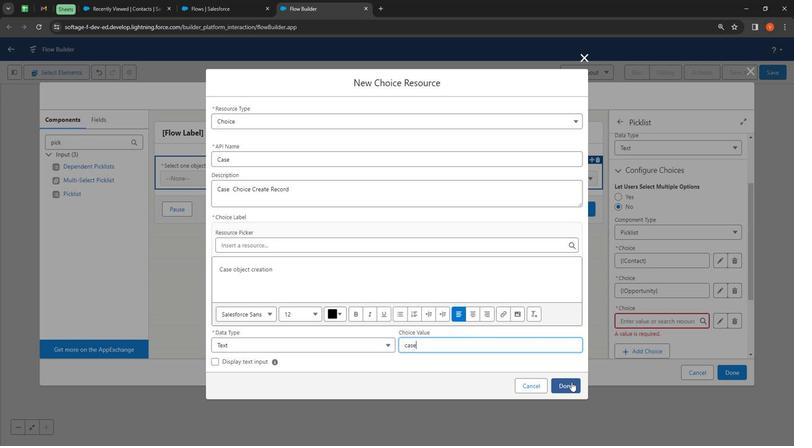 
Action: Mouse pressed left at (558, 382)
Screenshot: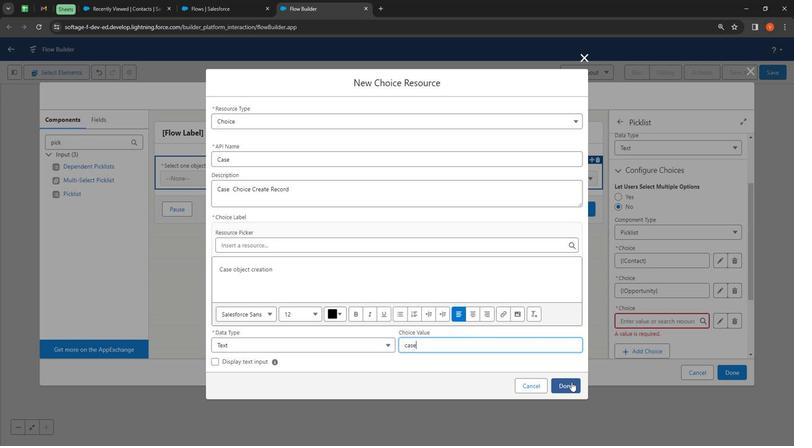 
Action: Mouse moved to (676, 336)
Screenshot: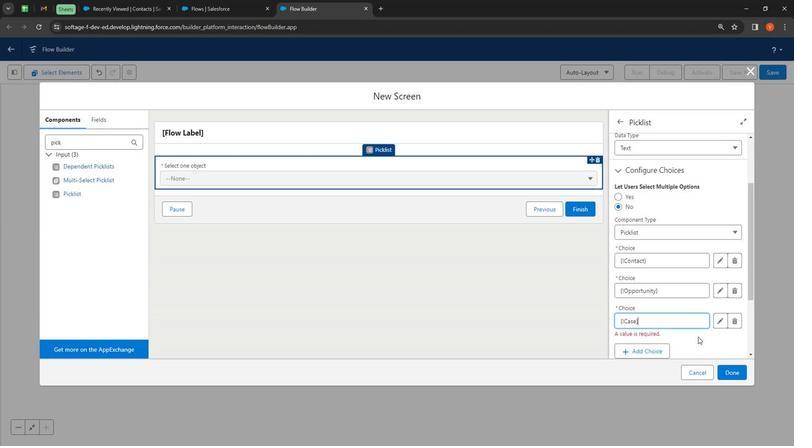 
Action: Mouse pressed left at (676, 336)
Screenshot: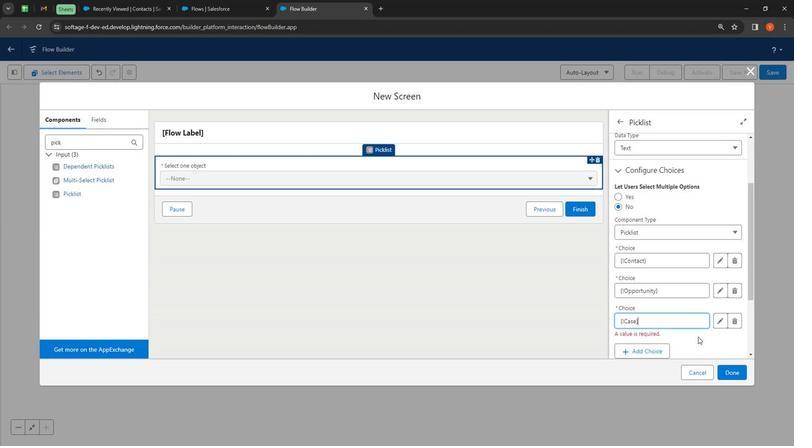 
Action: Mouse moved to (711, 371)
Screenshot: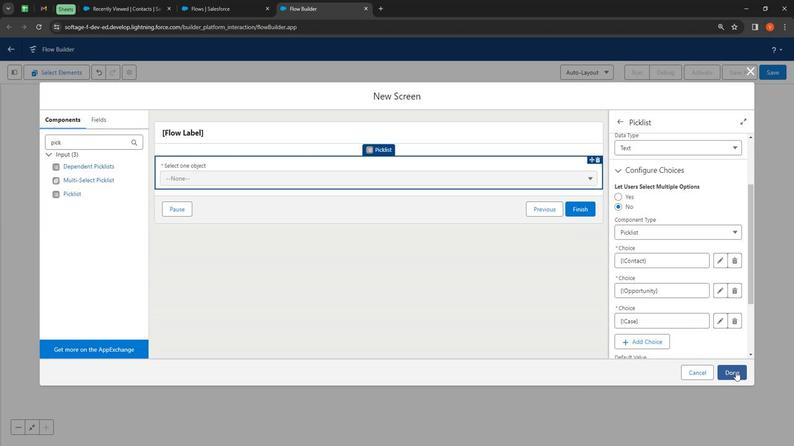 
Action: Mouse pressed left at (711, 371)
Screenshot: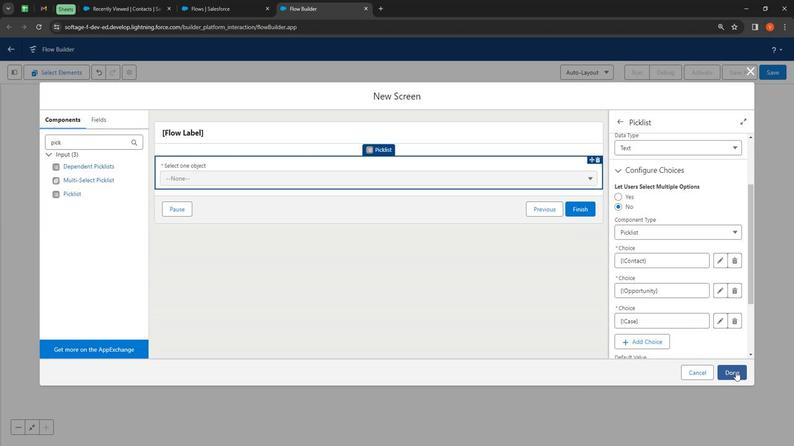
Action: Mouse moved to (40, 78)
Screenshot: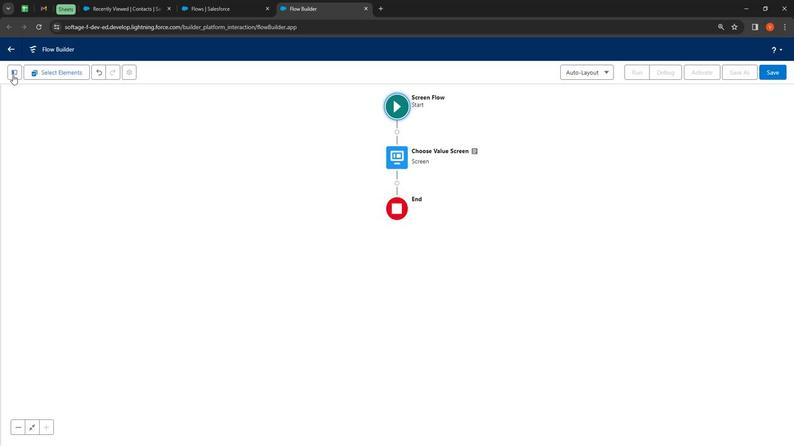 
Action: Mouse pressed left at (40, 78)
Screenshot: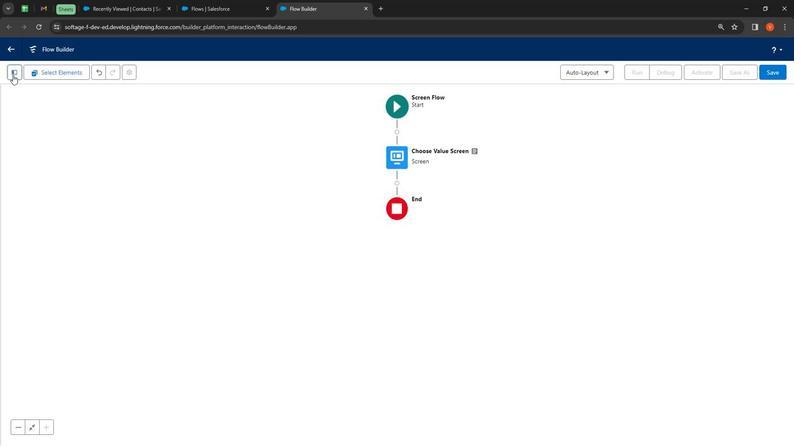 
Action: Mouse moved to (400, 190)
Screenshot: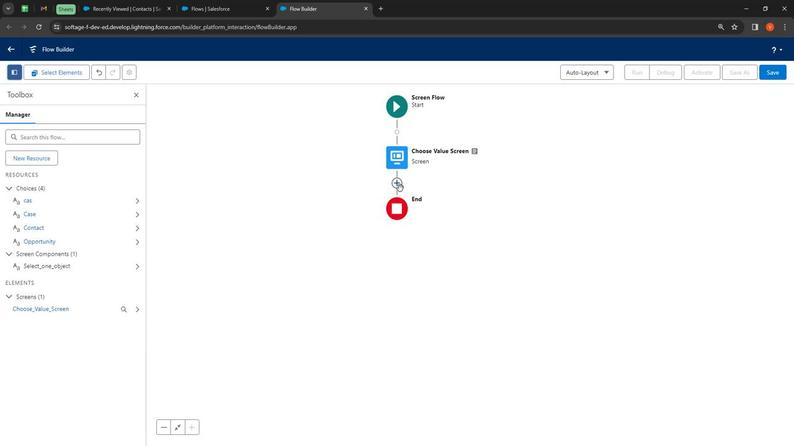 
Action: Mouse pressed left at (400, 190)
Screenshot: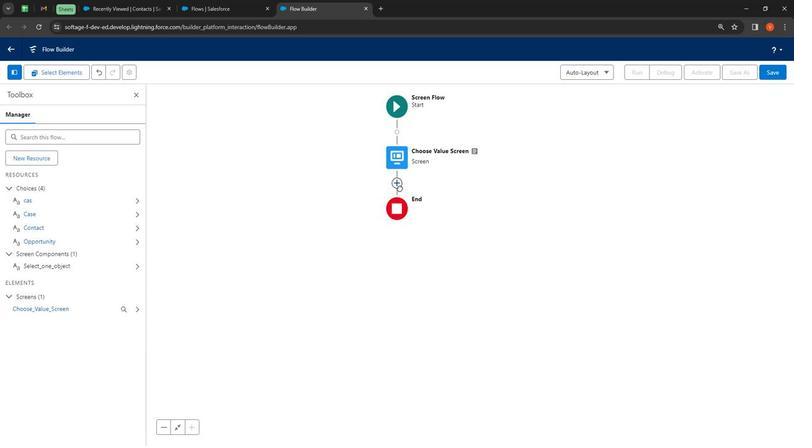 
Action: Mouse moved to (396, 187)
Screenshot: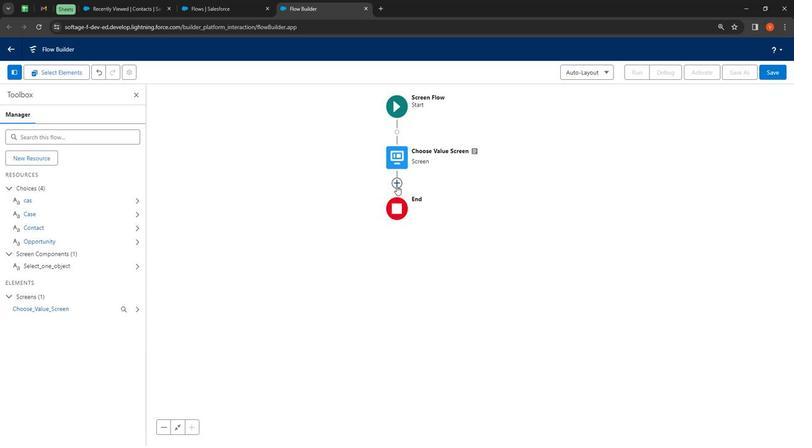 
Action: Mouse pressed left at (396, 187)
Screenshot: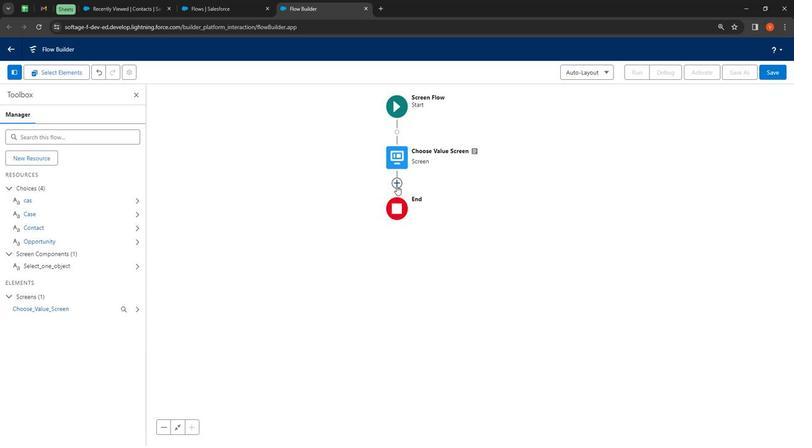
Action: Mouse moved to (374, 331)
Screenshot: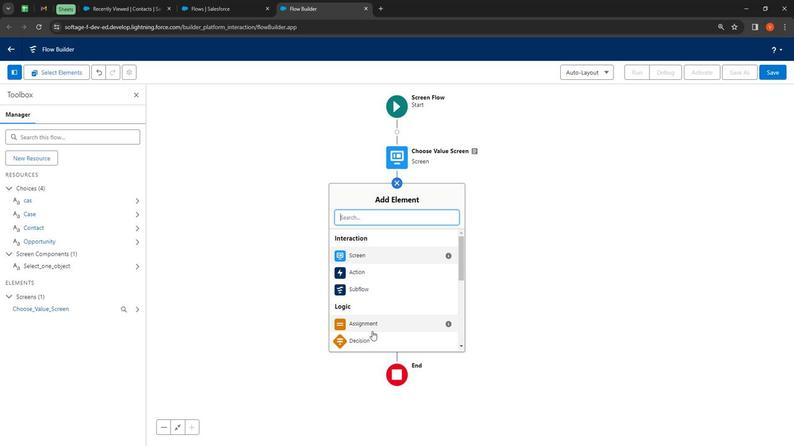 
Action: Mouse pressed left at (374, 331)
Screenshot: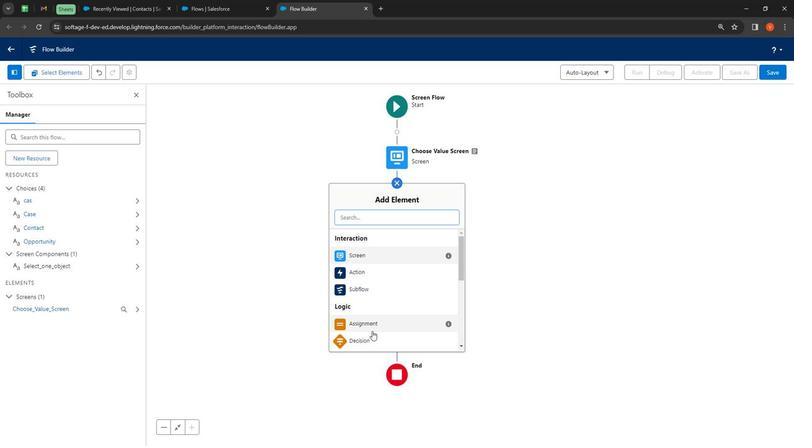 
Action: Mouse moved to (527, 330)
Screenshot: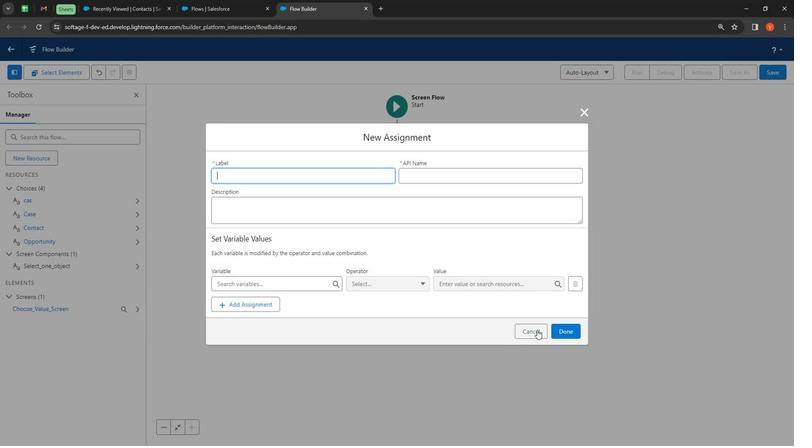 
Action: Mouse pressed left at (527, 330)
Screenshot: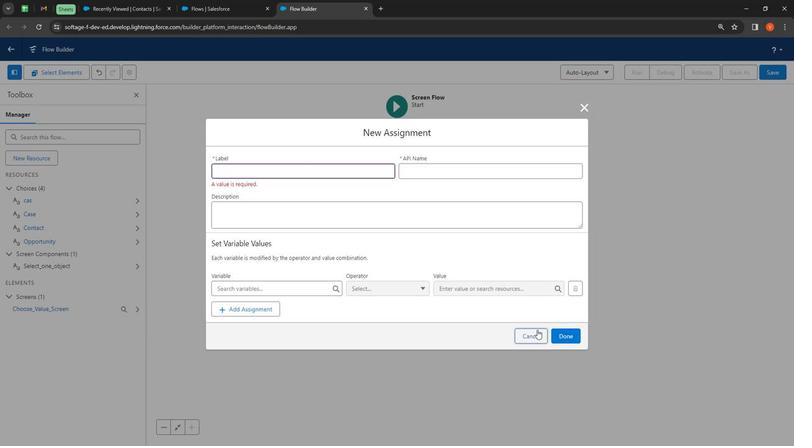 
Action: Mouse moved to (395, 184)
Screenshot: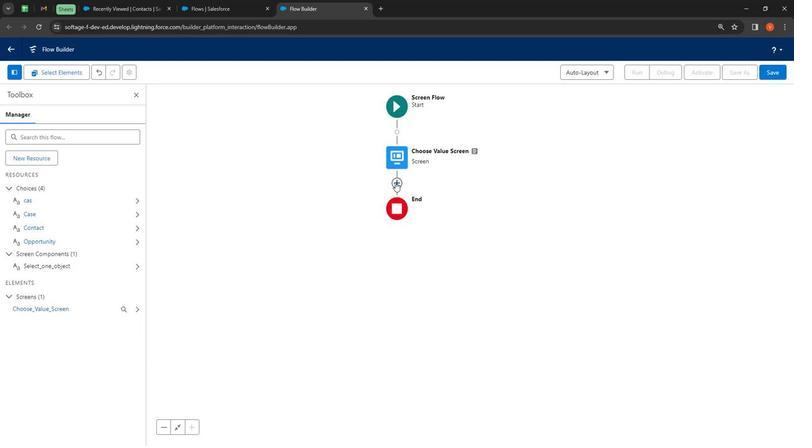 
Action: Mouse pressed left at (395, 184)
Screenshot: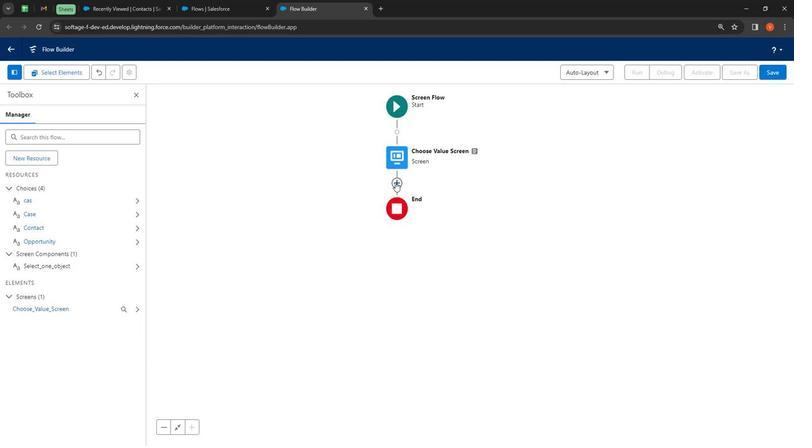 
Action: Mouse moved to (372, 344)
Screenshot: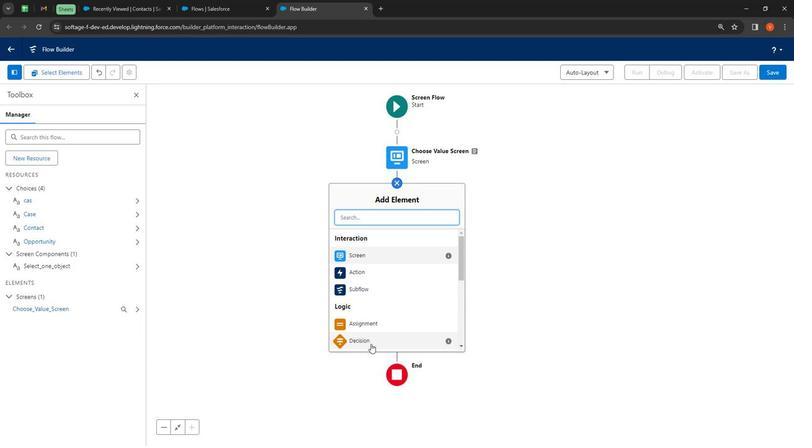 
Action: Mouse pressed left at (372, 344)
Screenshot: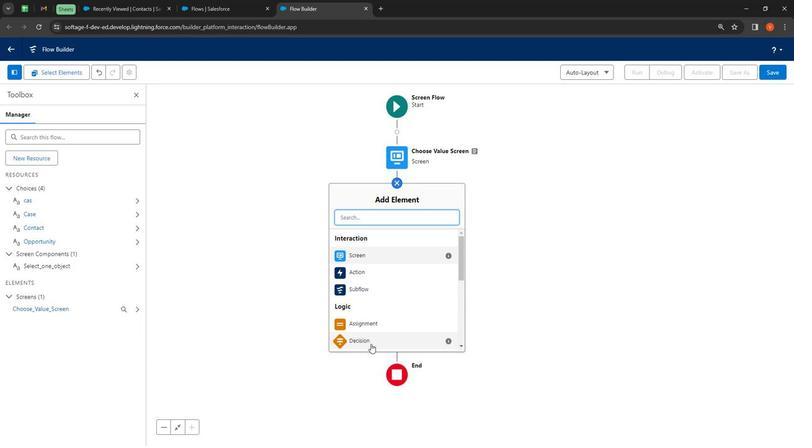 
Action: Mouse moved to (214, 146)
Screenshot: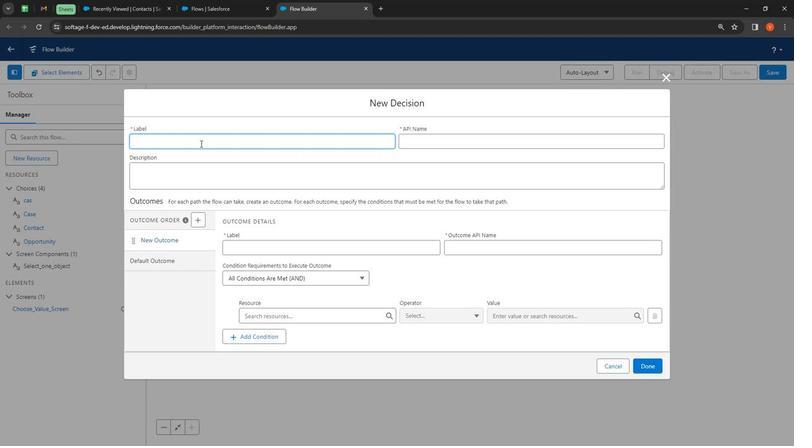 
Action: Mouse pressed left at (214, 146)
Screenshot: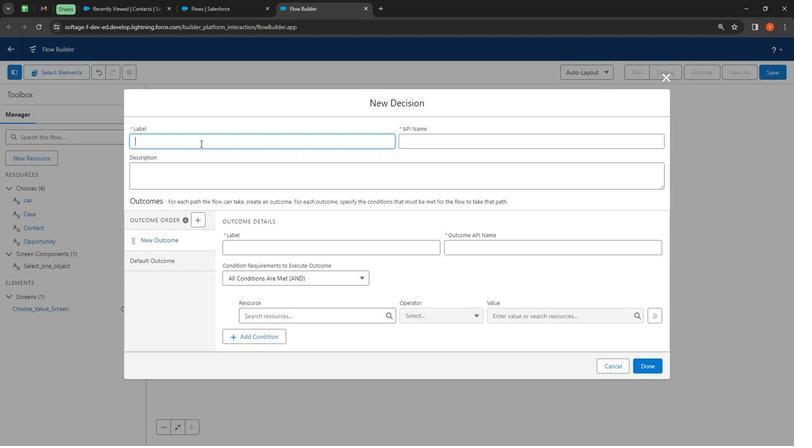 
Action: Mouse moved to (216, 150)
Screenshot: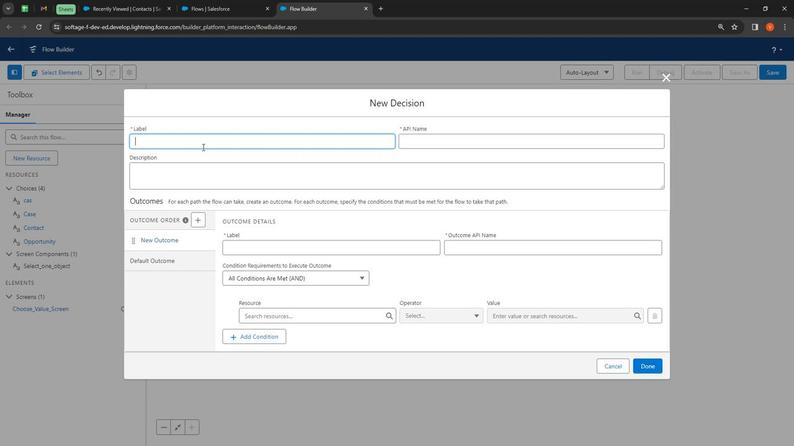 
Action: Key pressed <Key.shift>D<Key.backspace><Key.shift>Selected<Key.space><Key.shift><Key.shift><Key.shift><Key.shift><Key.shift><Key.shift><Key.shift><Key.shift><Key.shift><Key.shift><Key.shift><Key.shift><Key.shift><Key.shift><Key.shift><Key.shift><Key.shift><Key.shift><Key.shift><Key.shift><Key.shift><Key.shift><Key.shift><Key.shift><Key.shift>Objects<Key.space>to<Key.space>create<Key.space><Key.shift>Records
Screenshot: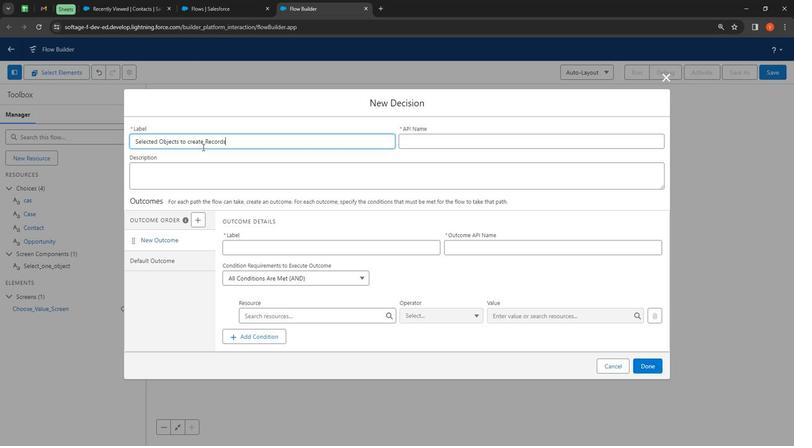 
Action: Mouse moved to (227, 183)
Screenshot: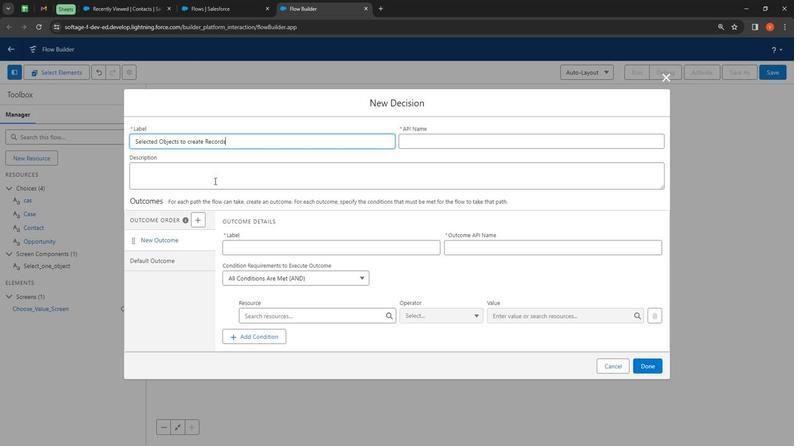 
Action: Mouse pressed left at (227, 183)
Screenshot: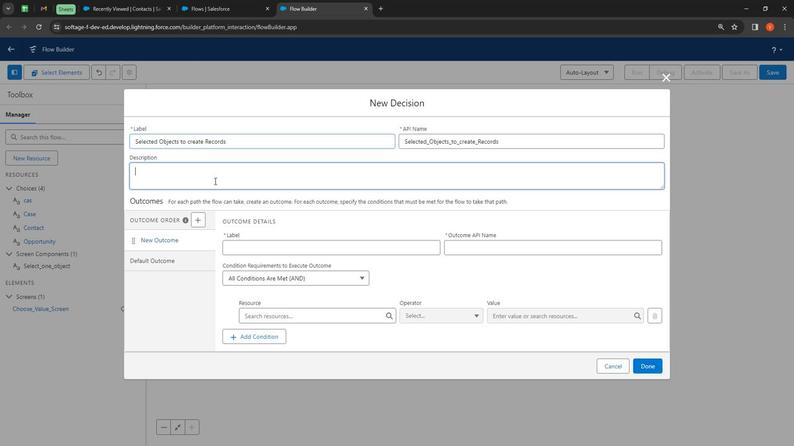 
Action: Key pressed <Key.shift>
Screenshot: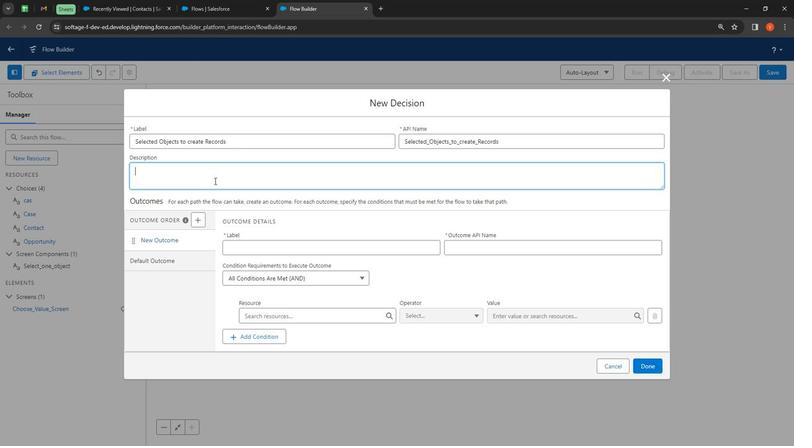 
Action: Mouse moved to (227, 183)
Screenshot: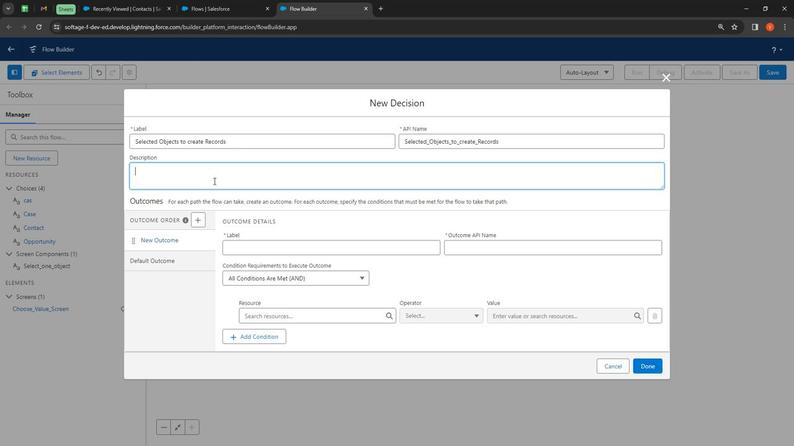 
Action: Key pressed <Key.shift><Key.shift><Key.shift><Key.shift><Key.shift><Key.shift><Key.shift><Key.shift><Key.shift><Key.shift><Key.shift><Key.shift><Key.shift><Key.shift>Select<Key.space><Key.shift>Objects<Key.space>to<Key.space>create<Key.space><Key.shift>Records.<Key.space><Key.shift><Key.shift><Key.shift><Key.shift><Key.shift><Key.shift><Key.shift><Key.shift><Key.shift>Opportunity<Key.space>case<Key.space>and<Key.space>contact
Screenshot: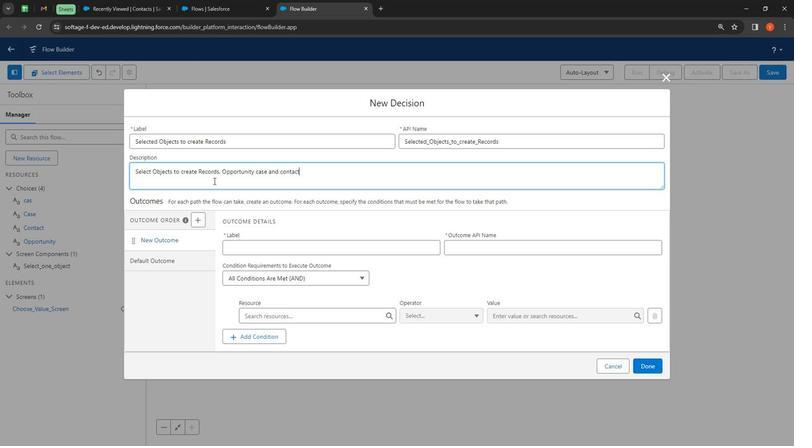 
Action: Mouse moved to (263, 175)
Screenshot: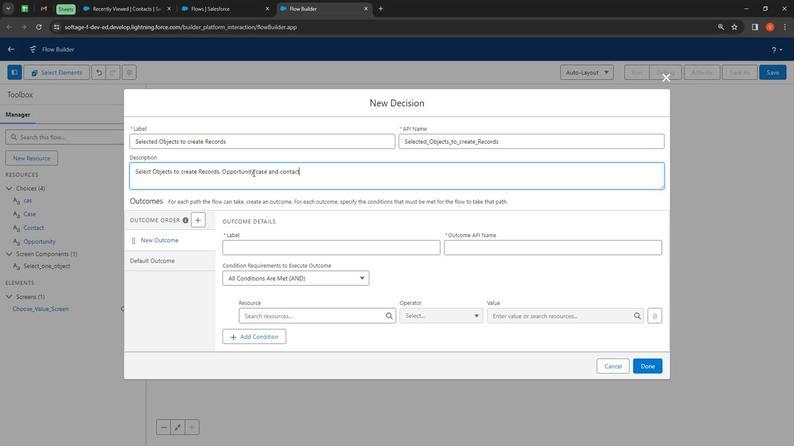 
Action: Mouse pressed left at (263, 175)
Screenshot: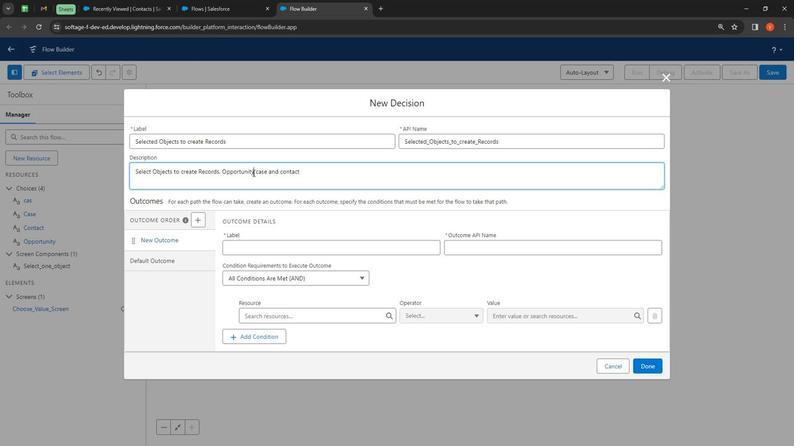 
Action: Mouse moved to (281, 181)
Screenshot: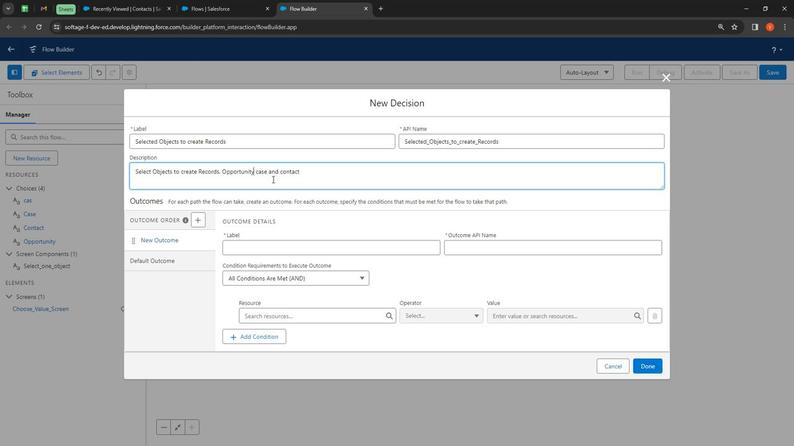 
Action: Key pressed ,
Screenshot: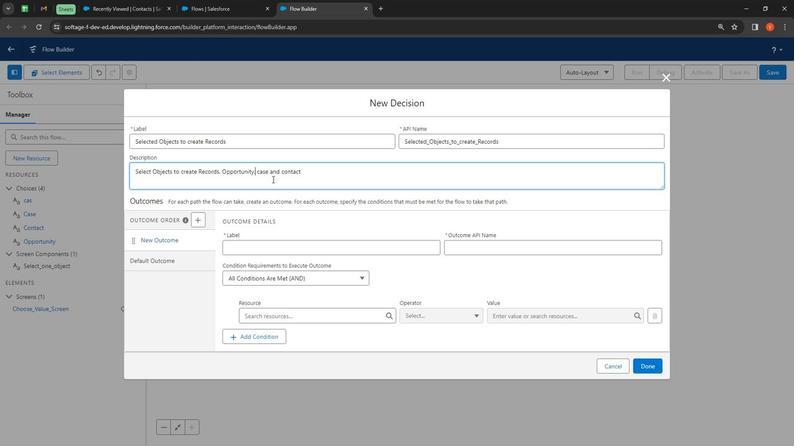 
Action: Mouse moved to (272, 250)
Screenshot: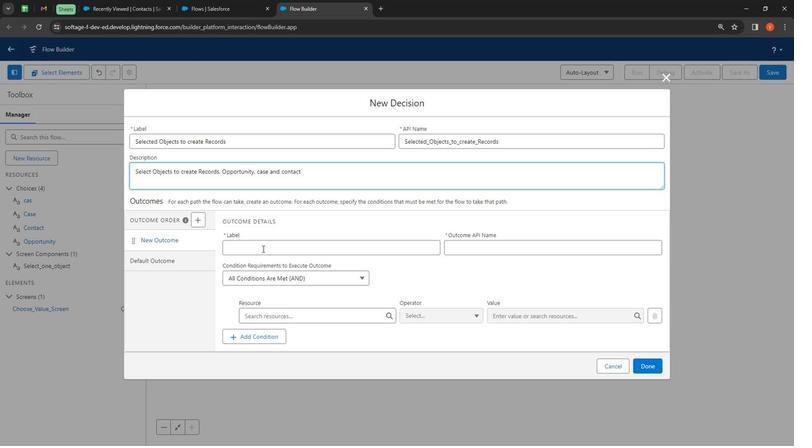 
Action: Mouse pressed left at (272, 250)
Screenshot: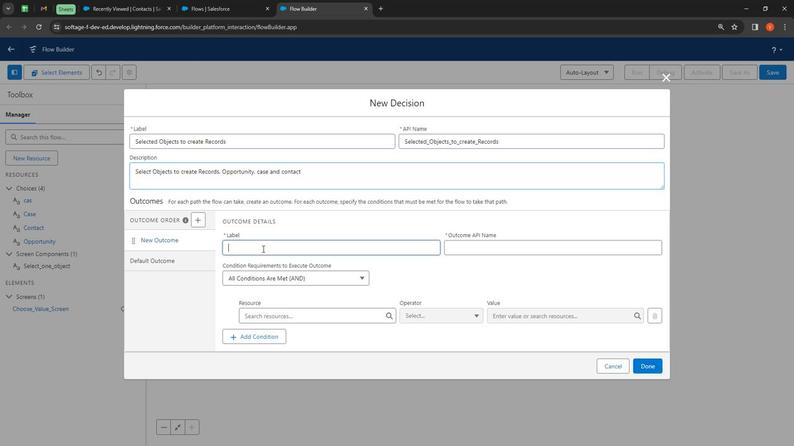 
Action: Mouse moved to (277, 251)
Screenshot: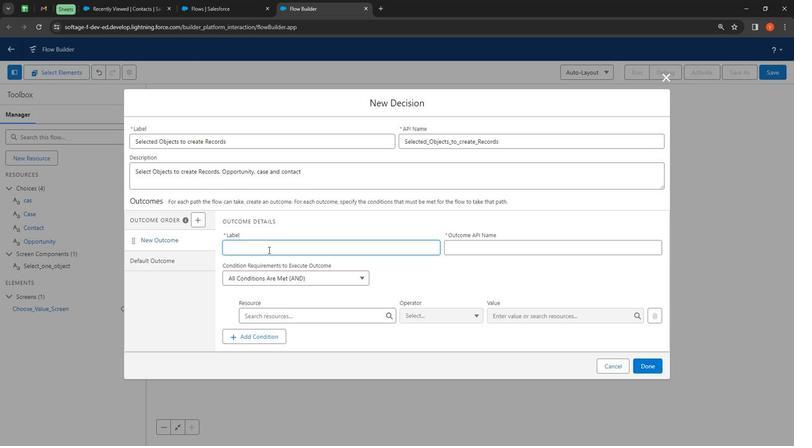 
Action: Key pressed <Key.shift><Key.shift><Key.shift><Key.shift><Key.shift><Key.shift><Key.shift><Key.shift><Key.shift><Key.shift><Key.shift><Key.shift><Key.shift><Key.shift><Key.shift><Key.shift><Key.shift><Key.shift><Key.shift><Key.shift><Key.shift><Key.shift><Key.shift><Key.shift><Key.shift><Key.shift>Opportunity<Key.space><Key.shift><Key.shift><Key.shift><Key.shift><Key.shift><Key.shift><Key.shift>?<Key.space>
Screenshot: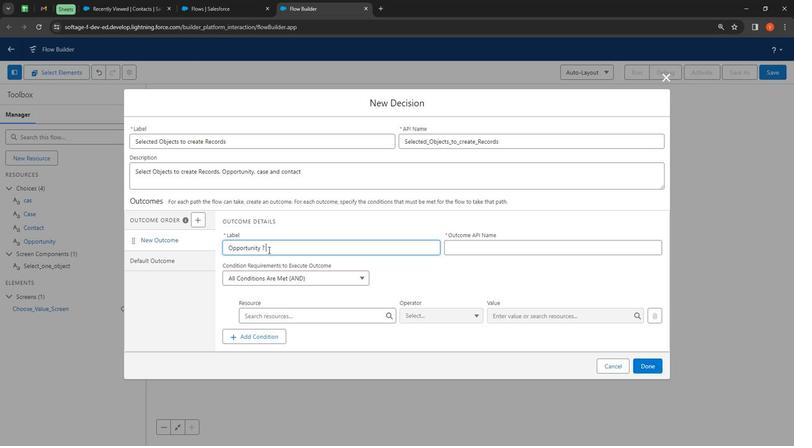 
Action: Mouse moved to (486, 248)
Screenshot: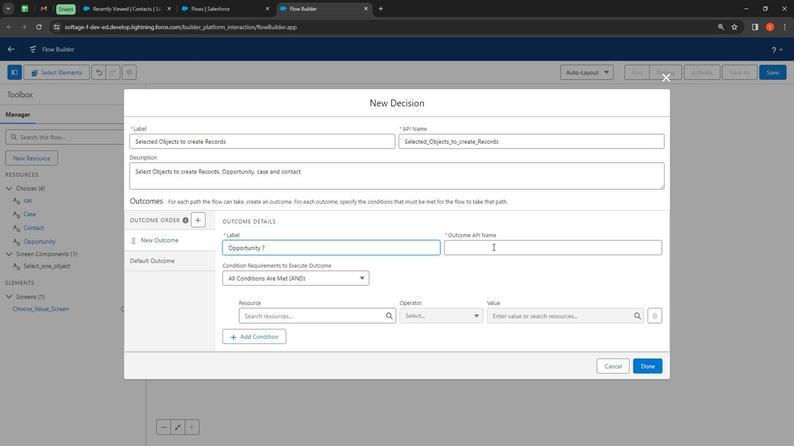 
Action: Mouse pressed left at (486, 248)
Screenshot: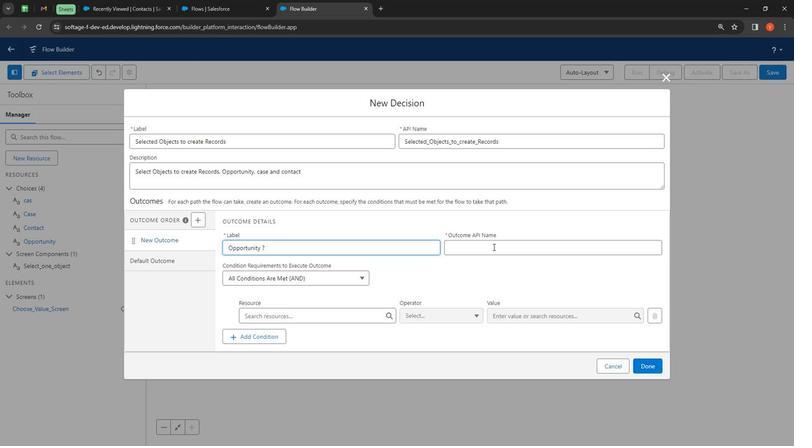 
Action: Mouse moved to (494, 256)
Screenshot: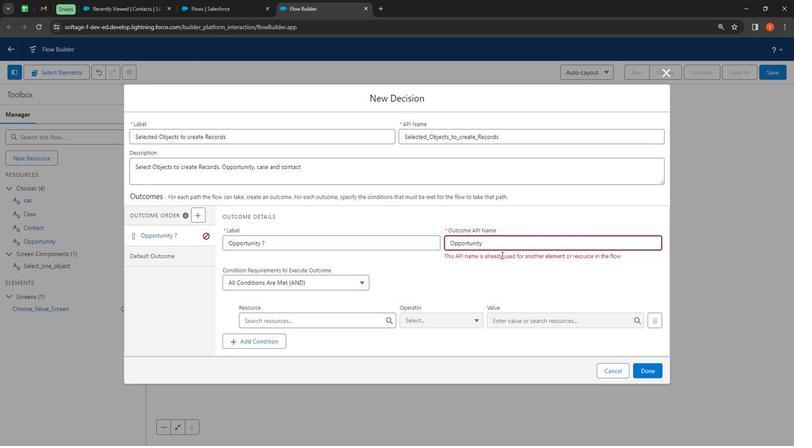 
Action: Key pressed <Key.shift><Key.shift><Key.shift><Key.shift><Key.shift><Key.shift><Key.shift><Key.shift><Key.shift><Key.shift><Key.shift><Key.shift><Key.shift><Key.shift><Key.shift><Key.shift><Key.shift><Key.shift><Key.shift><Key.shift><Key.shift><Key.shift><Key.shift><Key.shift><Key.shift><Key.shift><Key.shift><Key.shift><Key.shift><Key.shift><Key.shift><Key.shift><Key.shift><Key.shift><Key.shift><Key.shift><Key.shift><Key.shift><Key.shift><Key.shift><Key.shift><Key.shift><Key.shift><Key.shift><Key.shift><Key.shift><Key.shift><Key.shift><Key.shift><Key.shift><Key.shift><Key.shift><Key.shift><Key.shift><Key.shift><Key.shift><Key.shift><Key.shift><Key.shift><Key.shift><Key.shift>REC
Screenshot: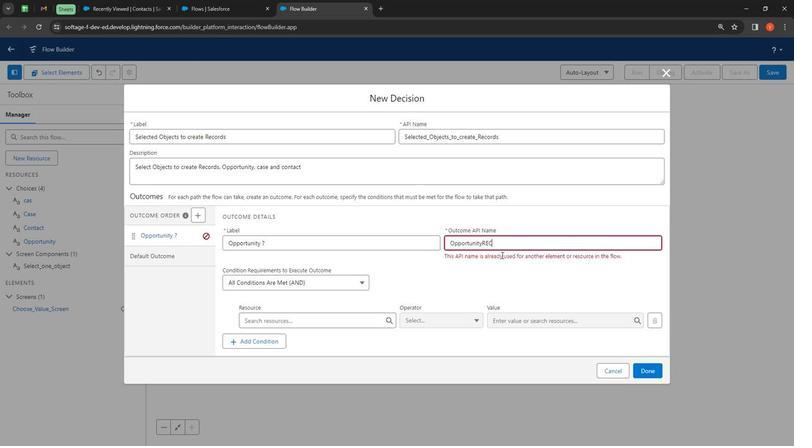 
Action: Mouse moved to (460, 281)
Screenshot: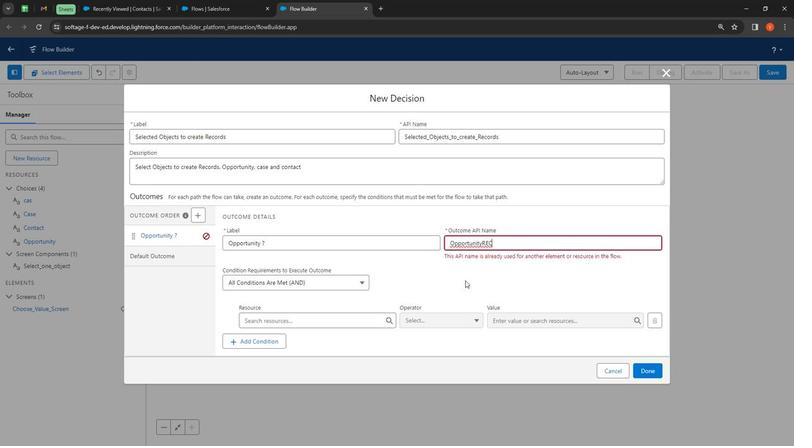 
Action: Mouse pressed left at (460, 281)
Screenshot: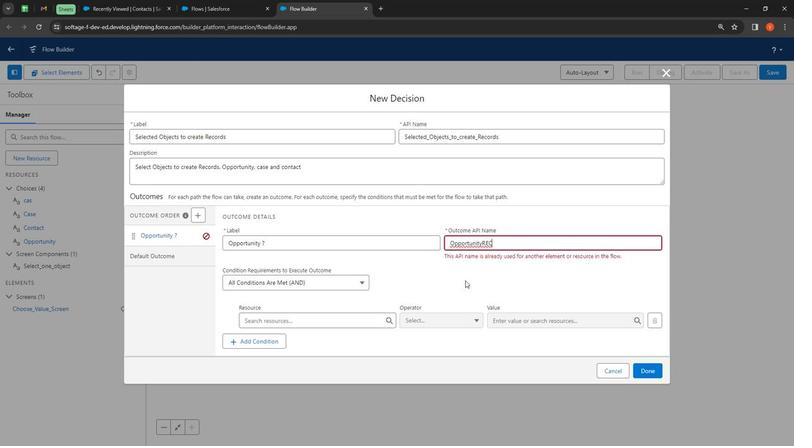 
Action: Mouse moved to (214, 225)
Screenshot: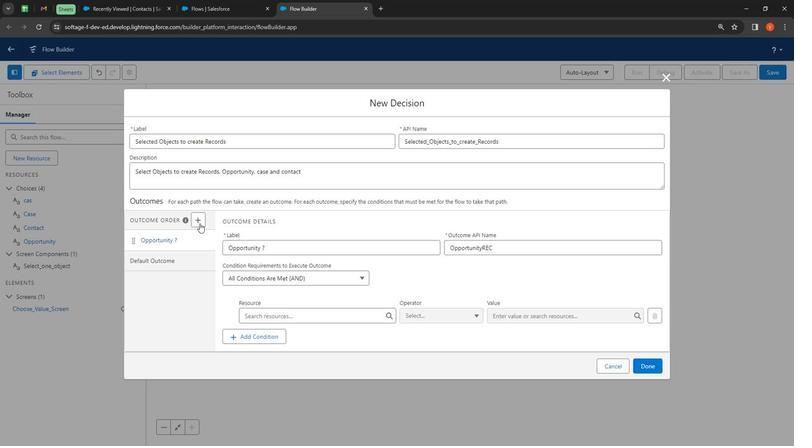 
Action: Mouse pressed left at (214, 225)
Screenshot: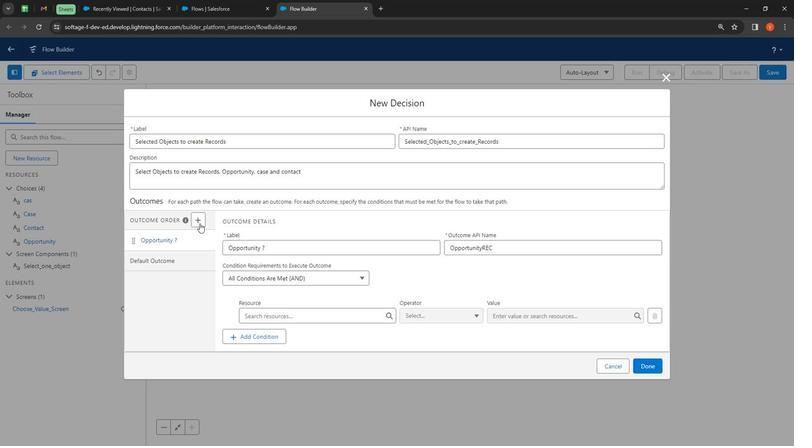 
Action: Mouse moved to (259, 255)
Screenshot: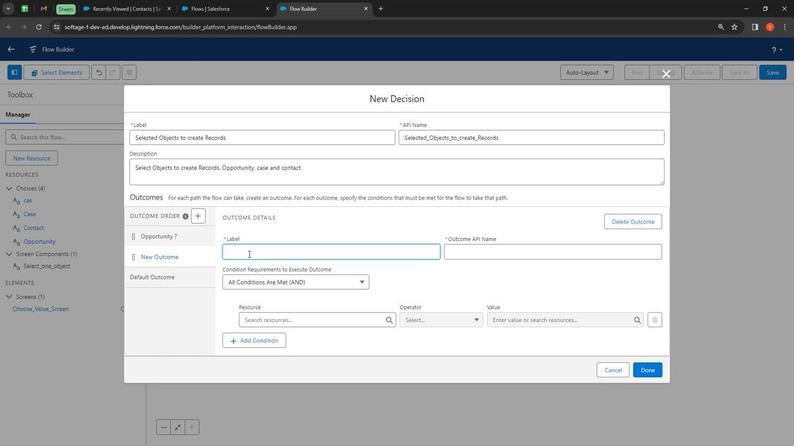 
Action: Mouse pressed left at (259, 255)
Screenshot: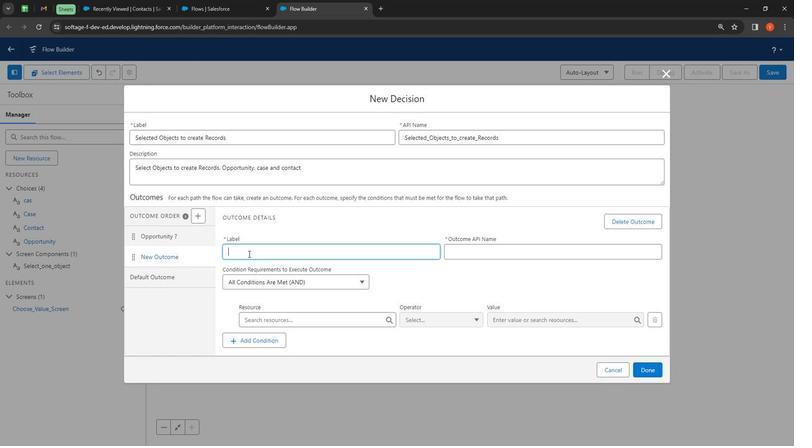
Action: Key pressed <Key.shift>Case<Key.space><Key.shift><Key.shift><Key.shift>?<Key.space><Key.tab><Key.shift><Key.shift><Key.shift><Key.shift><Key.shift><Key.shift><Key.shift><Key.shift>CA<Key.backspace>ase
Screenshot: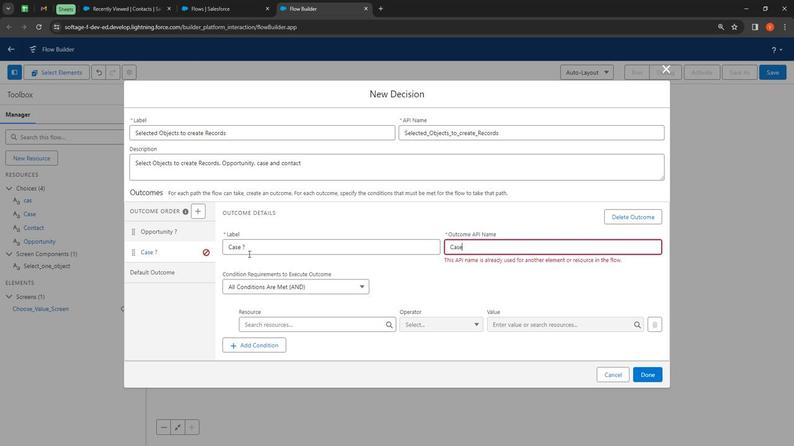 
Action: Mouse moved to (193, 246)
Screenshot: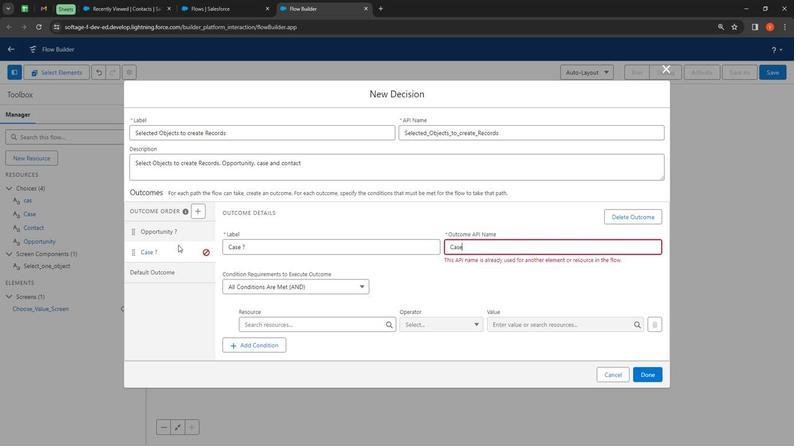 
Action: Key pressed <Key.shift><Key.shift><Key.shift><Key.shift><Key.shift><Key.shift><Key.shift><Key.shift><Key.shift><Key.shift><Key.shift><Key.shift>REC
Screenshot: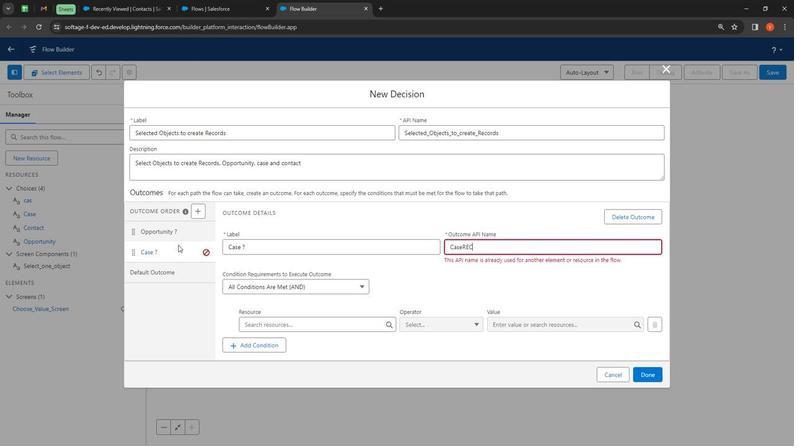 
Action: Mouse moved to (473, 271)
Screenshot: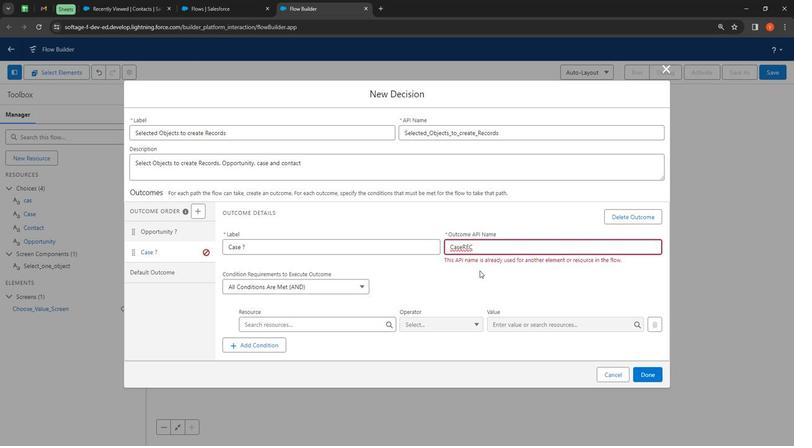 
Action: Mouse pressed left at (473, 271)
Screenshot: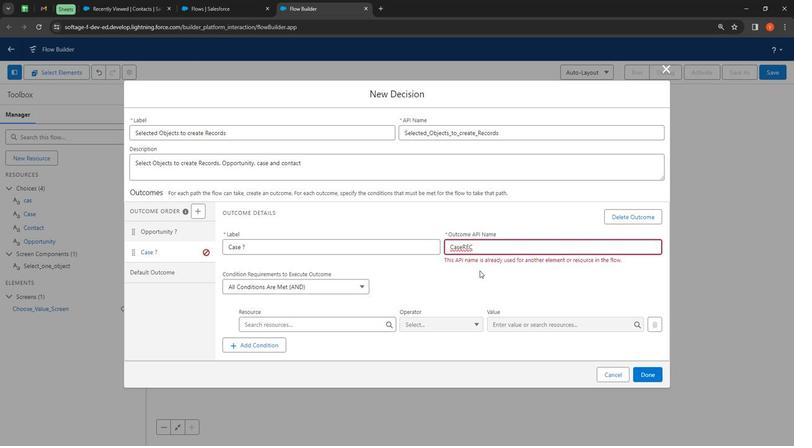 
Action: Mouse moved to (213, 217)
Screenshot: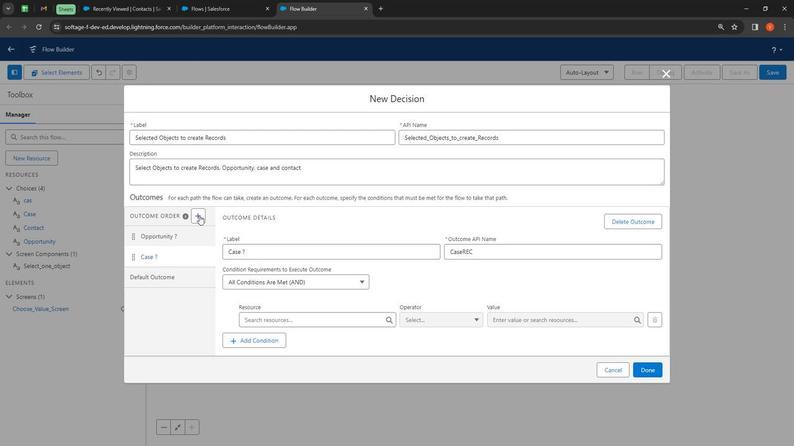 
Action: Mouse pressed left at (213, 217)
Screenshot: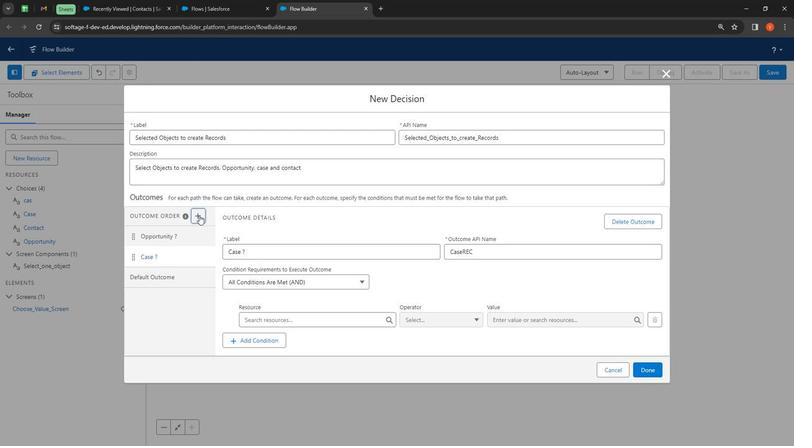 
Action: Mouse moved to (269, 255)
Screenshot: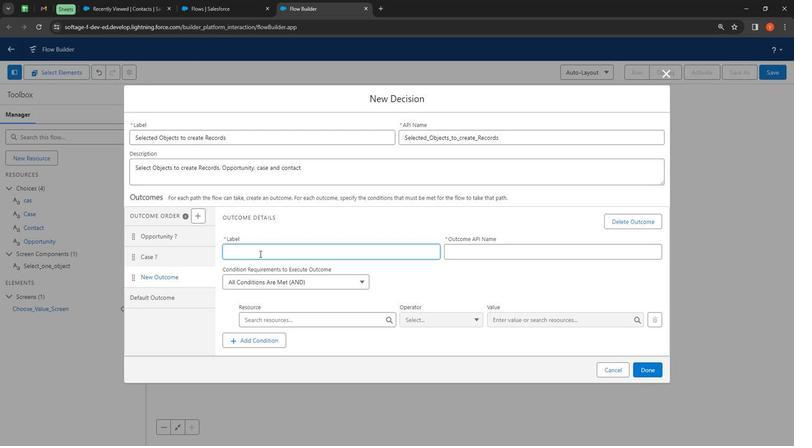 
Action: Mouse pressed left at (269, 255)
Screenshot: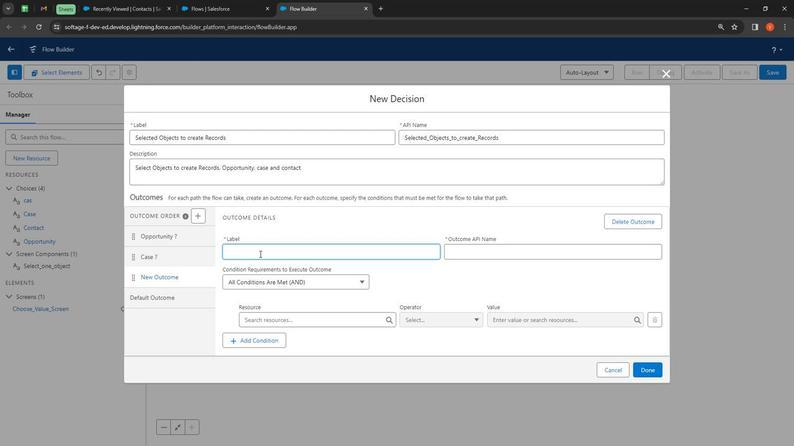
Action: Key pressed <Key.shift>
Screenshot: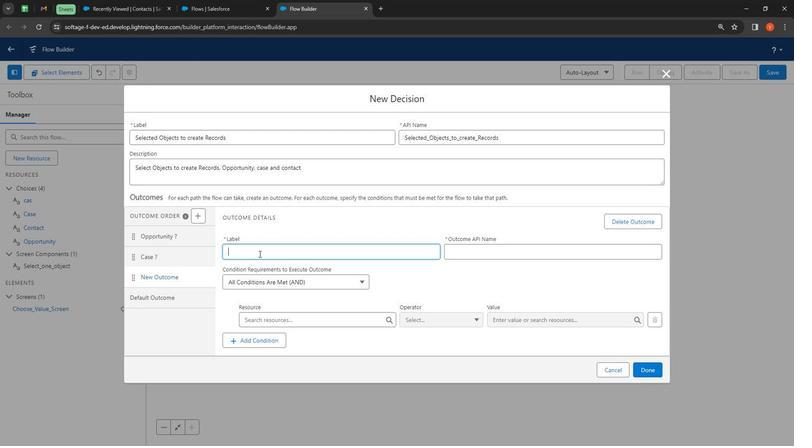 
Action: Mouse moved to (238, 227)
Screenshot: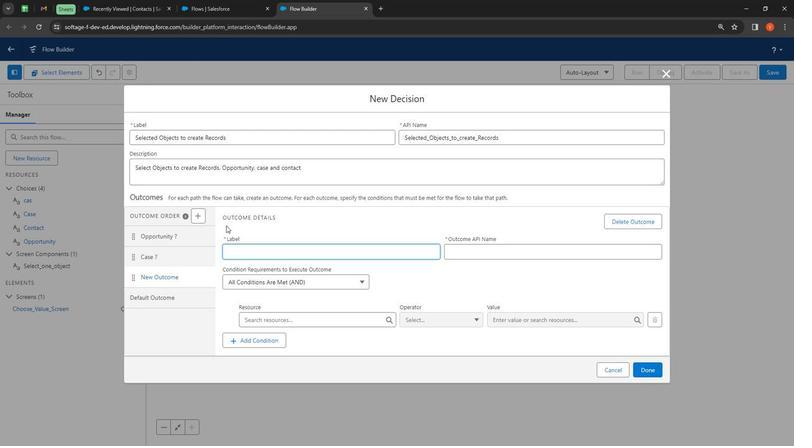 
Action: Key pressed <Key.shift><Key.shift><Key.shift><Key.shift><Key.shift><Key.shift><Key.shift><Key.shift><Key.shift><Key.shift><Key.shift><Key.shift><Key.shift><Key.shift><Key.shift><Key.shift><Key.shift><Key.shift><Key.shift><Key.shift><Key.shift>Con
Screenshot: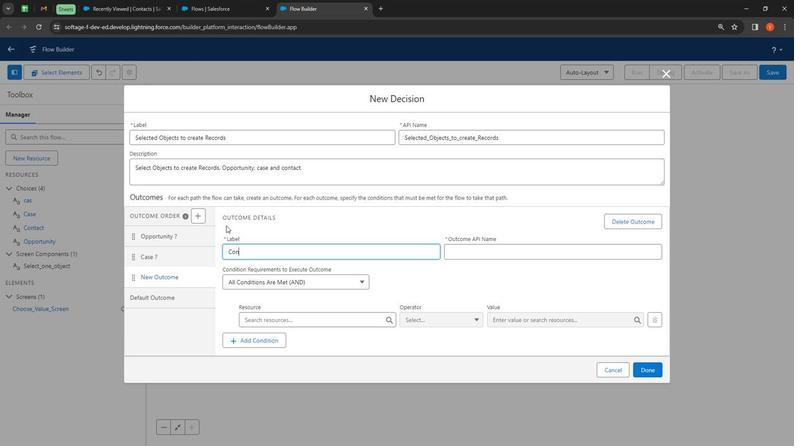 
Action: Mouse moved to (238, 227)
Screenshot: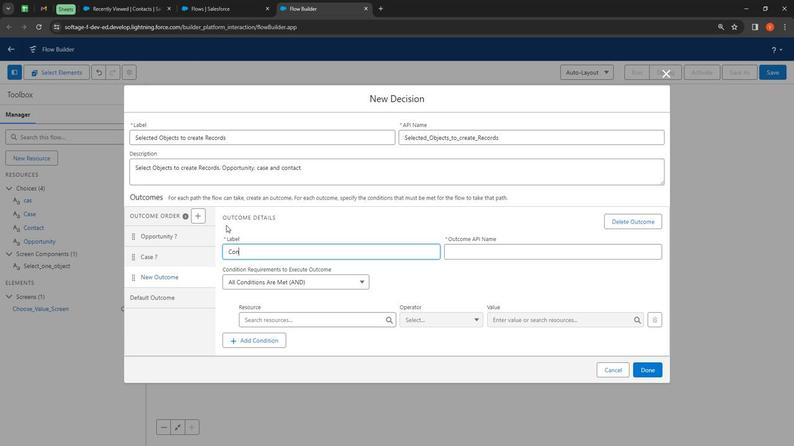 
Action: Key pressed tact<Key.space><Key.shift>?<Key.tab><Key.shift>Contact<Key.shift>REC
Screenshot: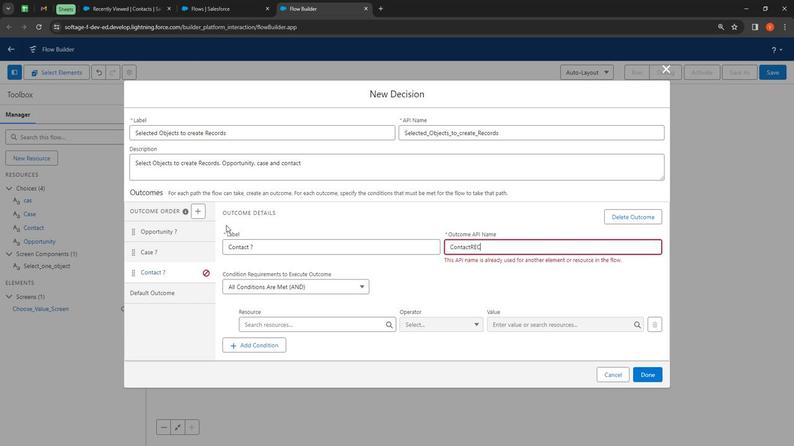 
Action: Mouse moved to (451, 292)
Screenshot: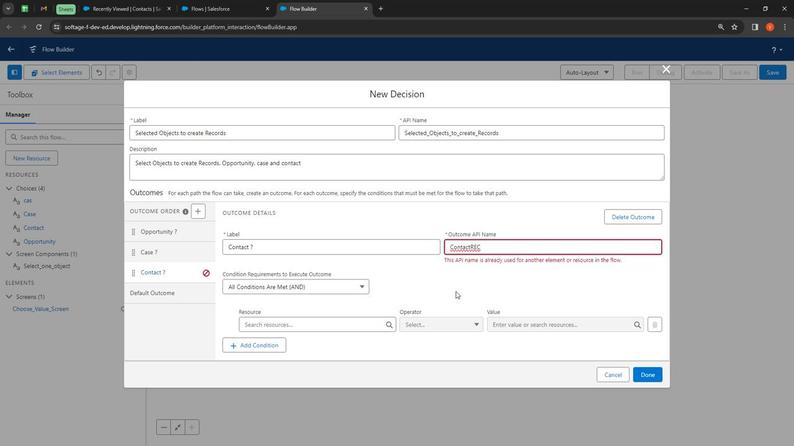 
Action: Mouse pressed left at (451, 292)
Screenshot: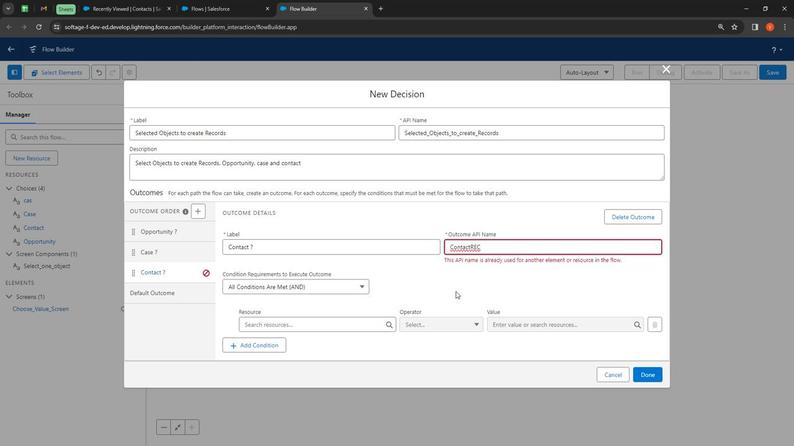 
Action: Mouse moved to (635, 369)
Screenshot: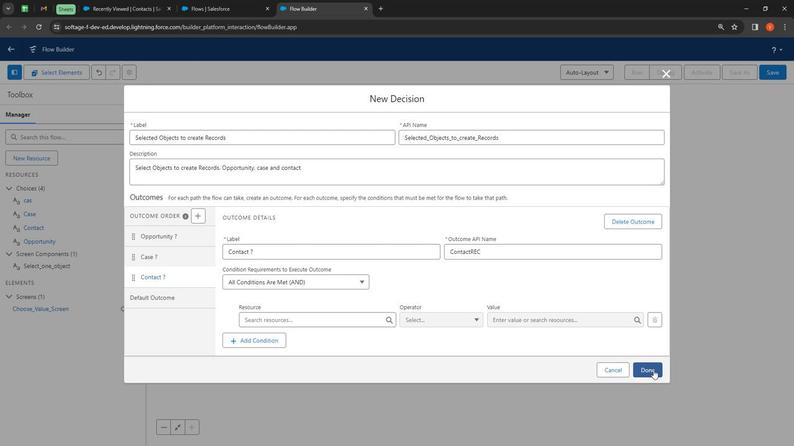 
Action: Mouse pressed left at (635, 369)
Screenshot: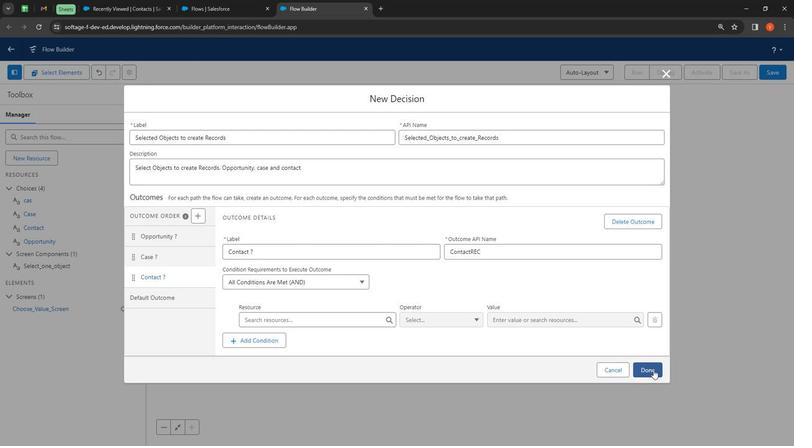 
Action: Mouse moved to (313, 317)
Screenshot: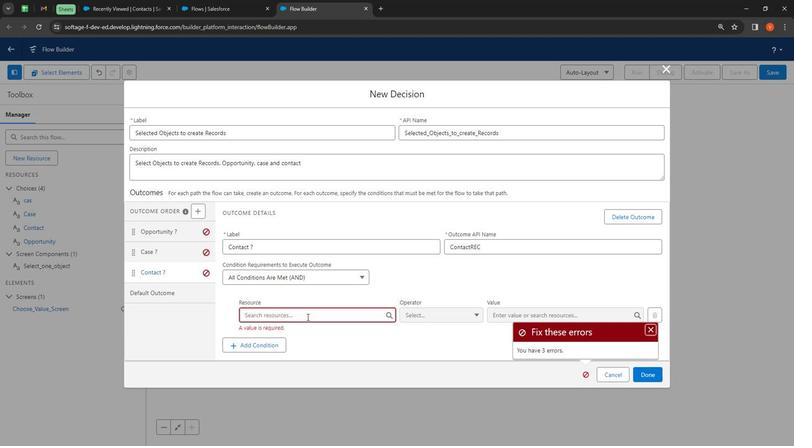 
Action: Mouse pressed left at (313, 317)
Screenshot: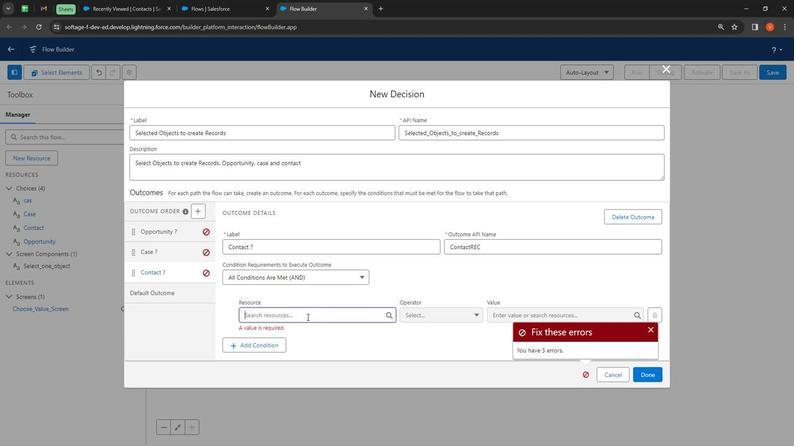 
Action: Mouse moved to (325, 310)
Screenshot: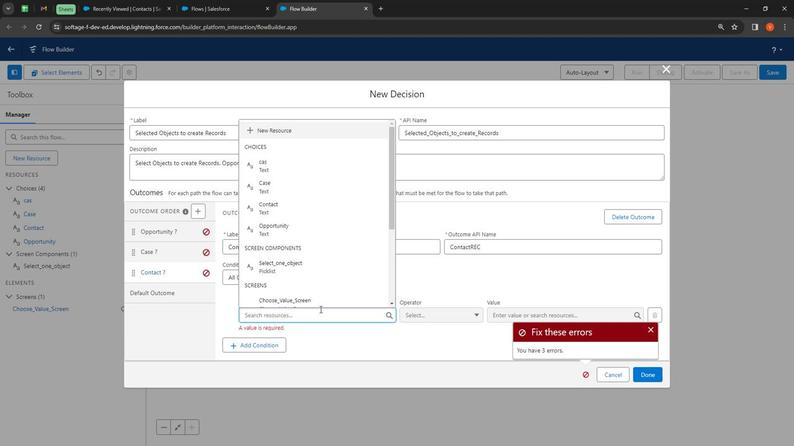 
Action: Key pressed conta
Screenshot: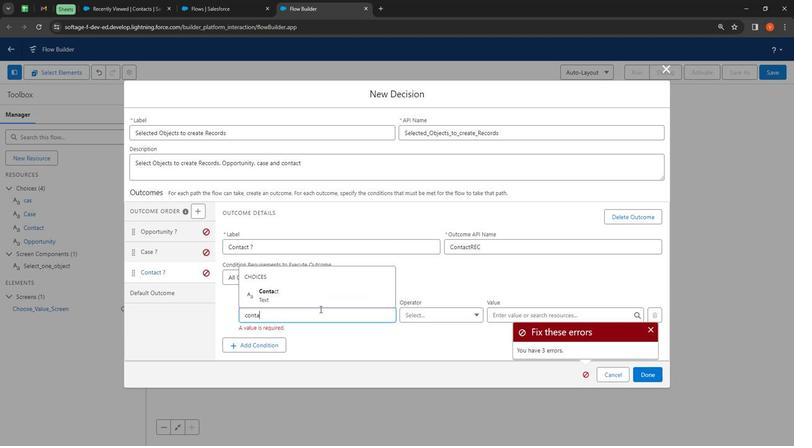 
Action: Mouse moved to (321, 300)
Screenshot: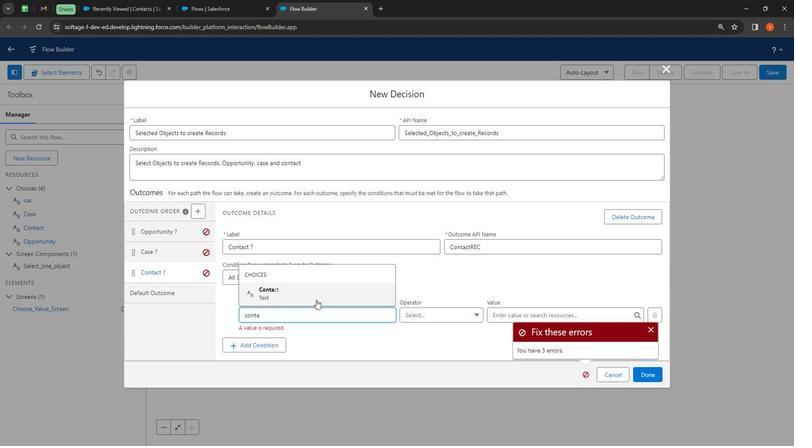 
Action: Mouse pressed left at (321, 300)
Screenshot: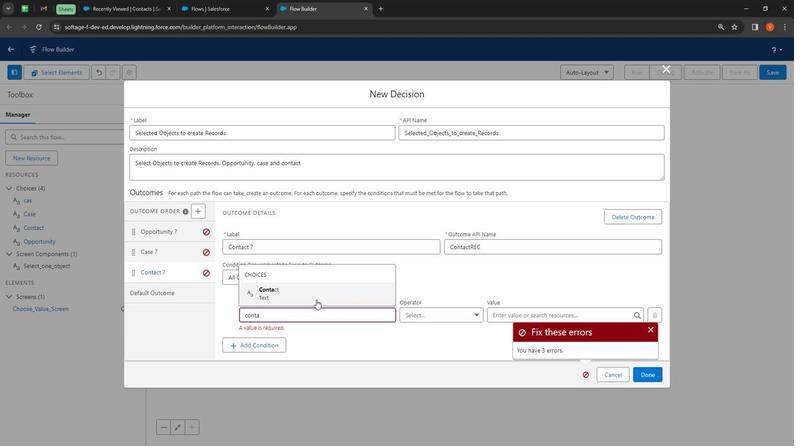 
Action: Mouse moved to (521, 314)
Screenshot: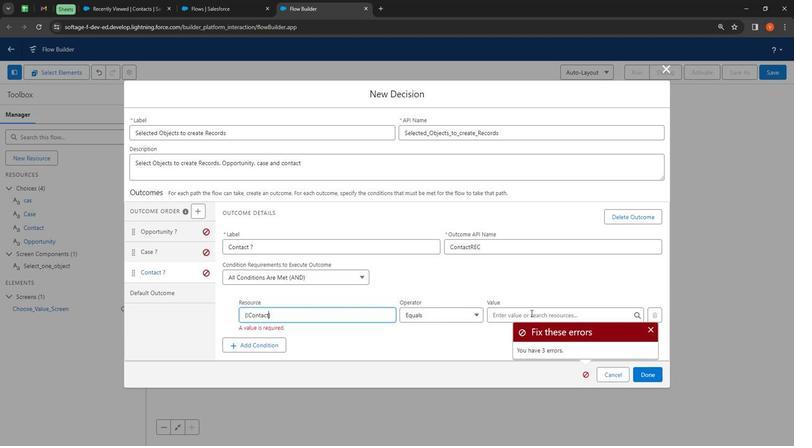 
Action: Mouse pressed left at (521, 314)
Screenshot: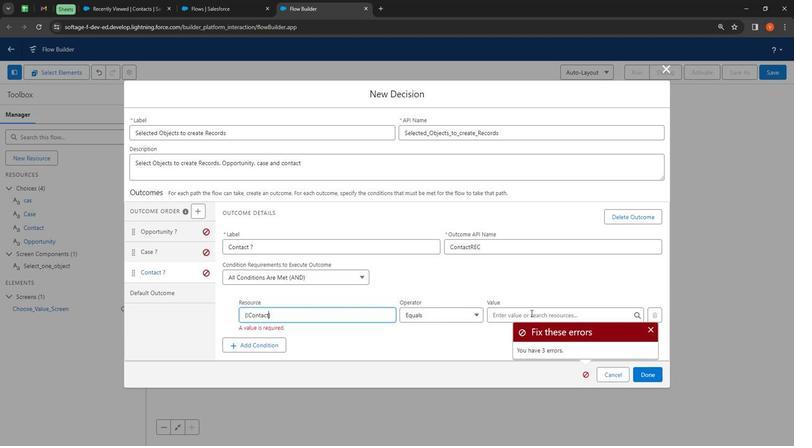 
Action: Mouse moved to (537, 215)
Screenshot: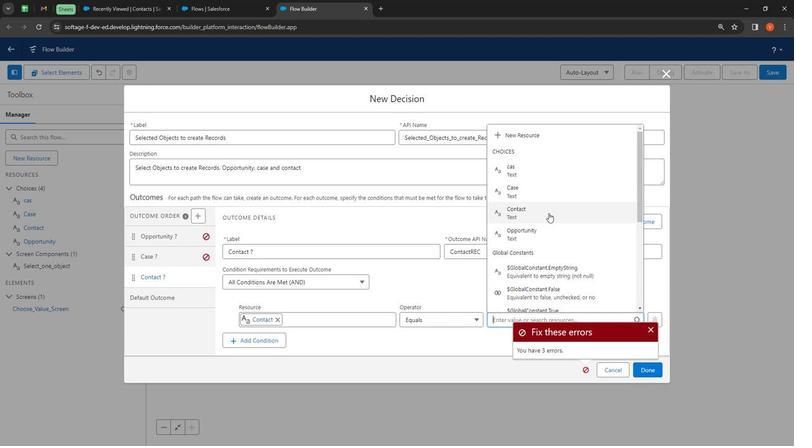 
Action: Mouse pressed left at (537, 215)
Screenshot: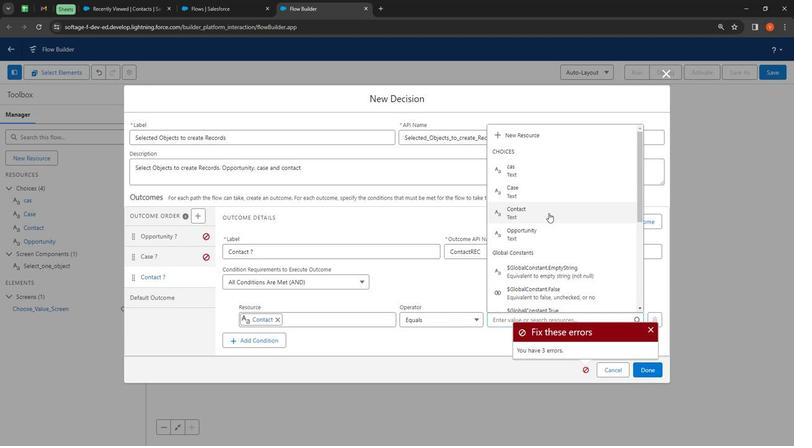 
Action: Mouse moved to (166, 258)
